 Task: Compose an email with the signature Andrew Lee with the subject Feedback on a SWOT analysis report and the message Please find attached the latest version of the project timeline. from softage.4@softage.net to softage.1@softage.net, select the entire message, change the font of the message to Verdana and change the font typography to bold Send the email. Finally, move the email from Sent Items to the label Documents
Action: Mouse moved to (108, 134)
Screenshot: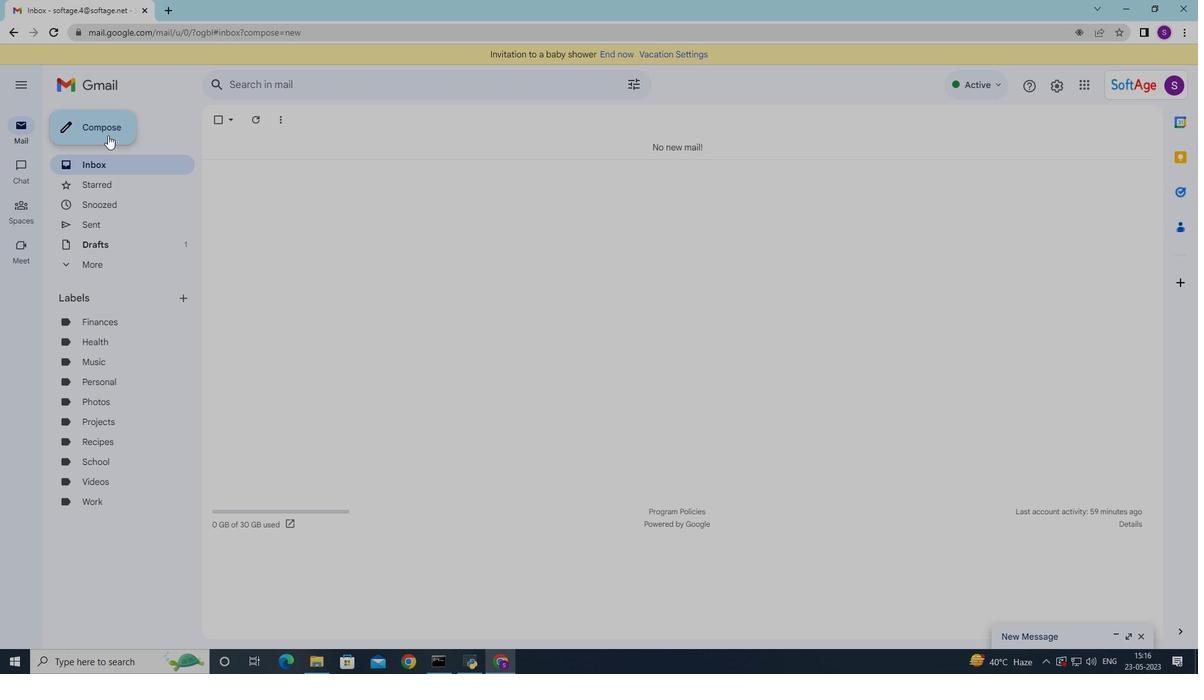 
Action: Mouse pressed left at (108, 134)
Screenshot: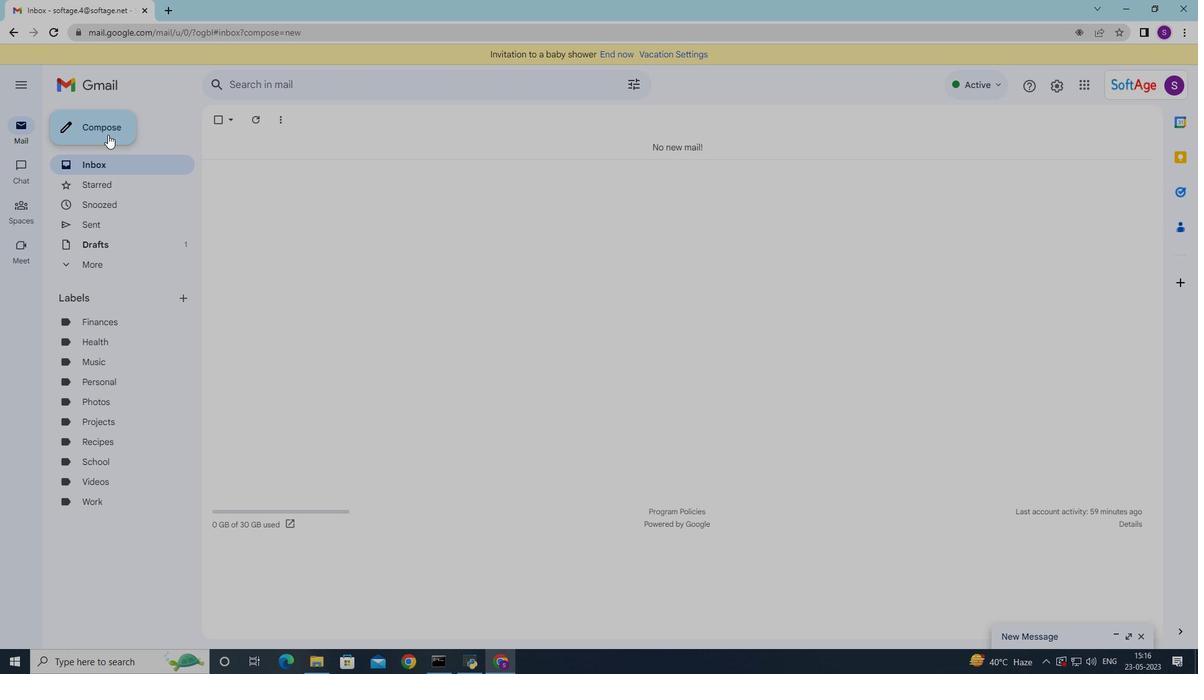
Action: Mouse moved to (847, 629)
Screenshot: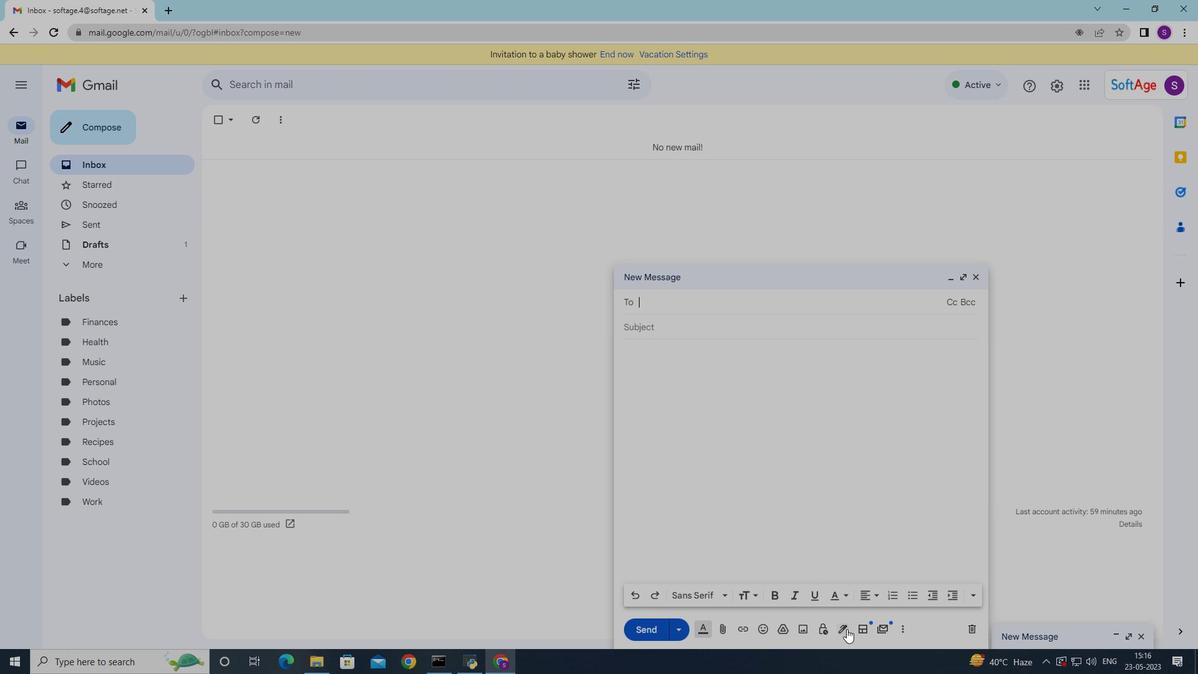 
Action: Mouse pressed left at (847, 629)
Screenshot: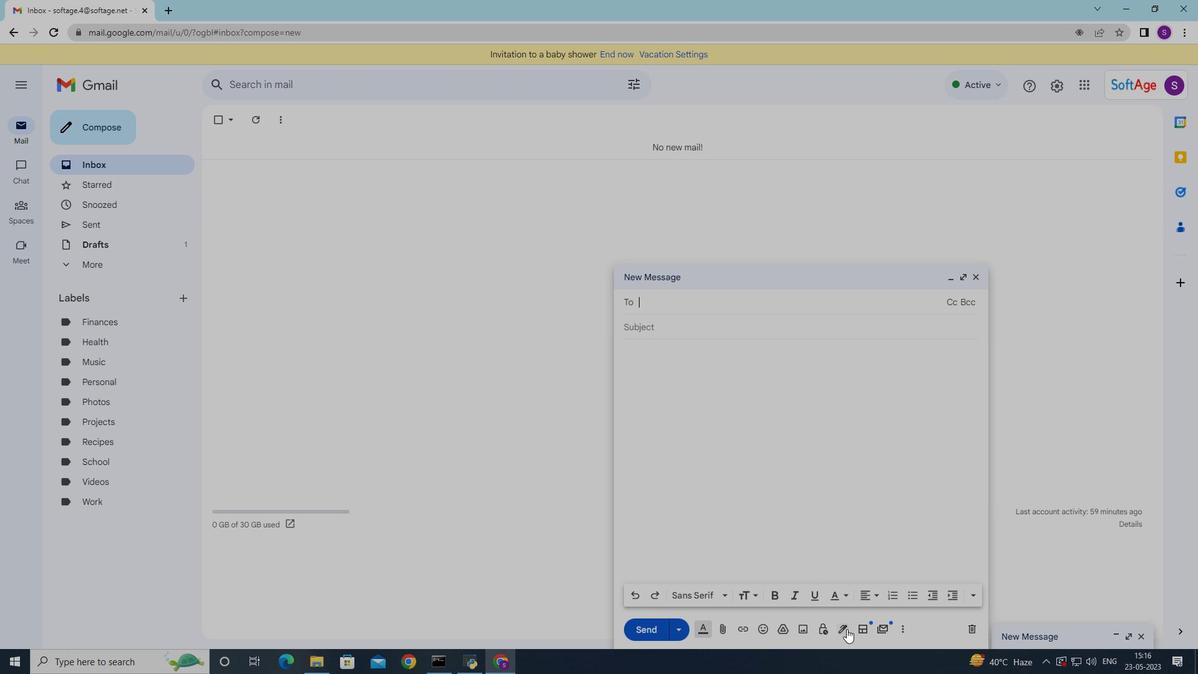 
Action: Mouse moved to (884, 364)
Screenshot: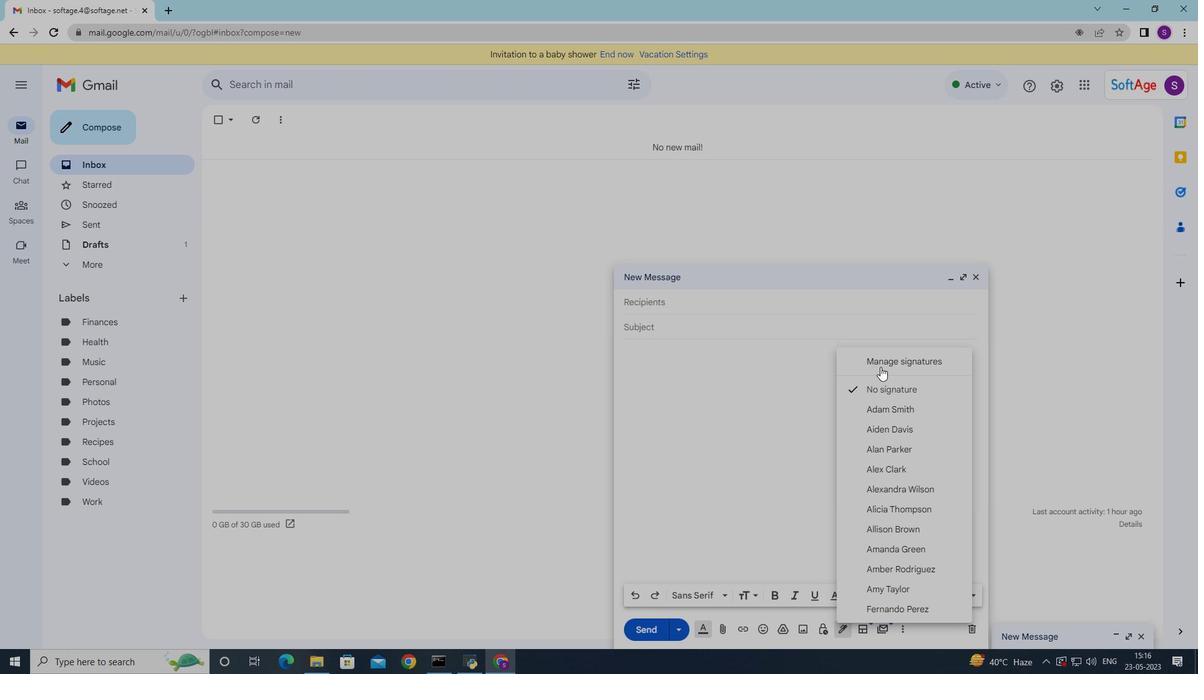 
Action: Mouse pressed left at (884, 364)
Screenshot: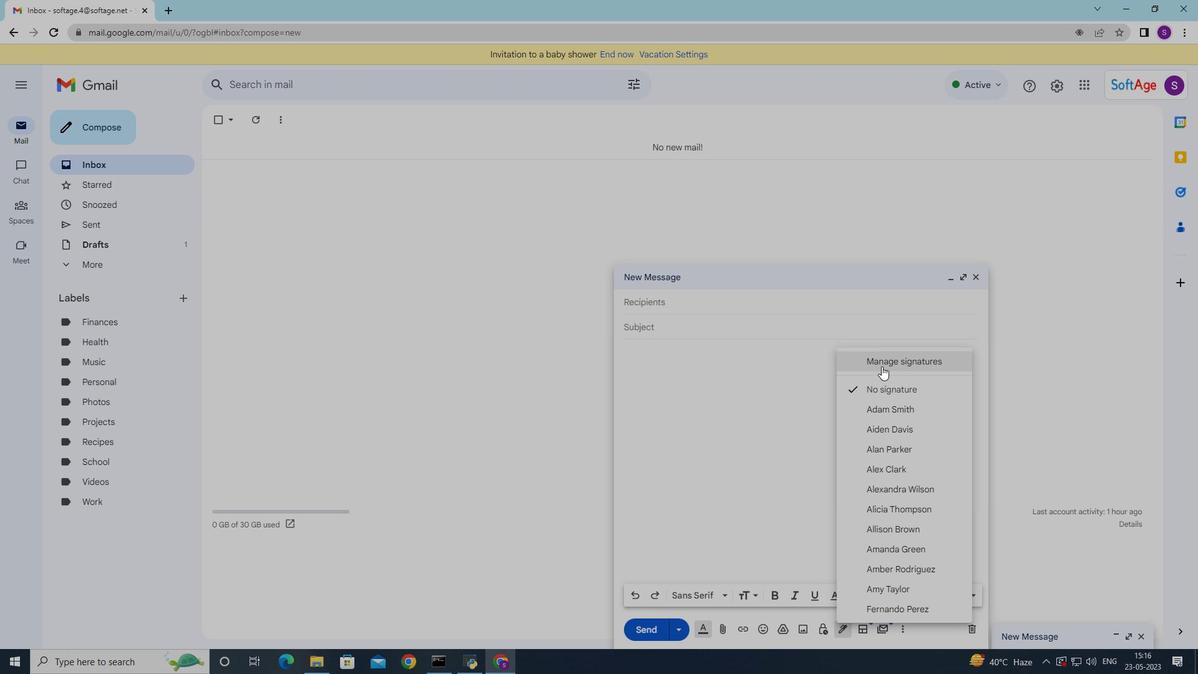 
Action: Mouse moved to (977, 277)
Screenshot: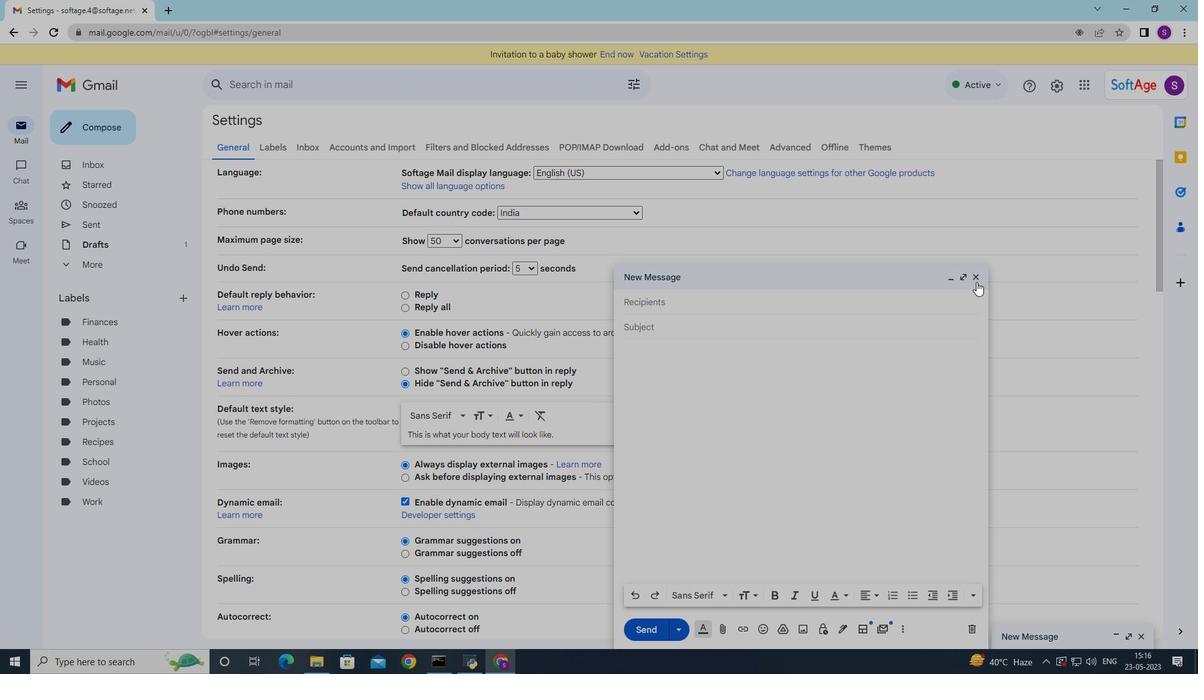 
Action: Mouse pressed left at (977, 277)
Screenshot: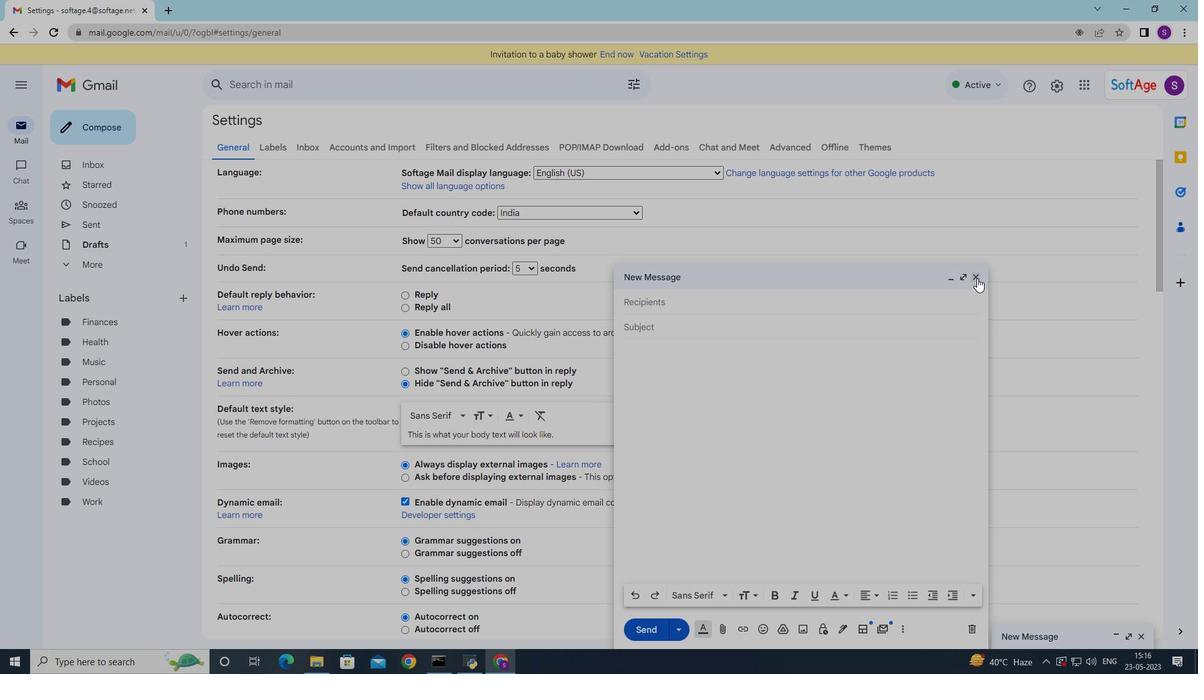 
Action: Mouse moved to (534, 372)
Screenshot: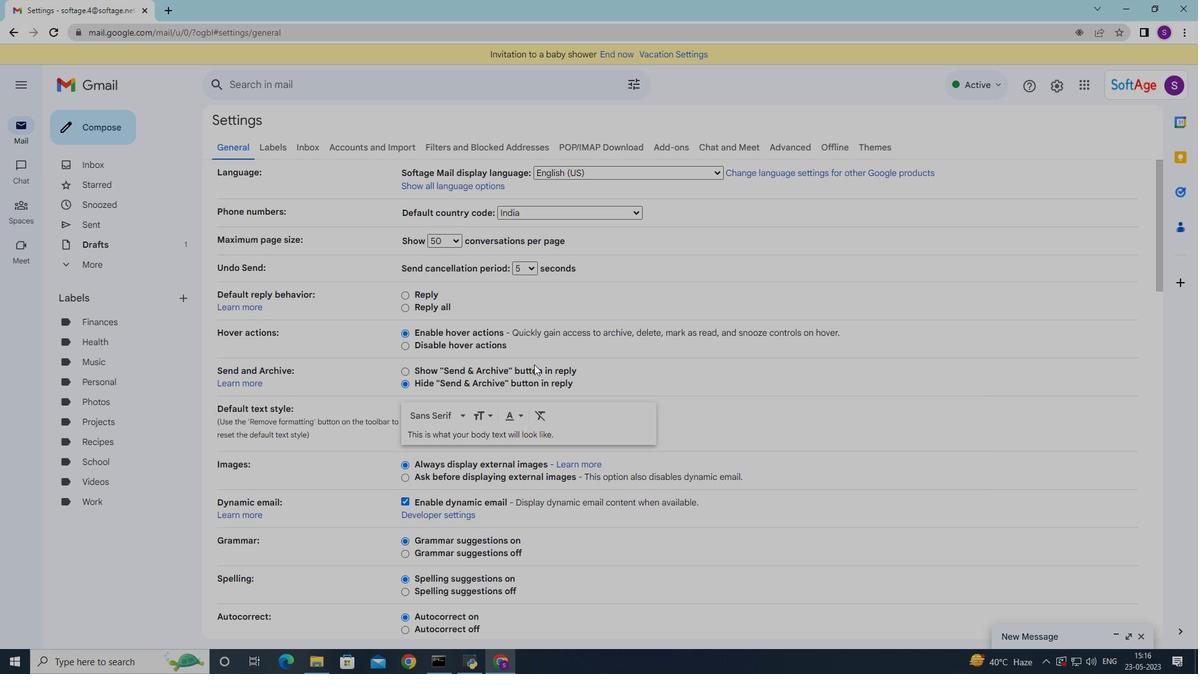 
Action: Mouse scrolled (534, 371) with delta (0, 0)
Screenshot: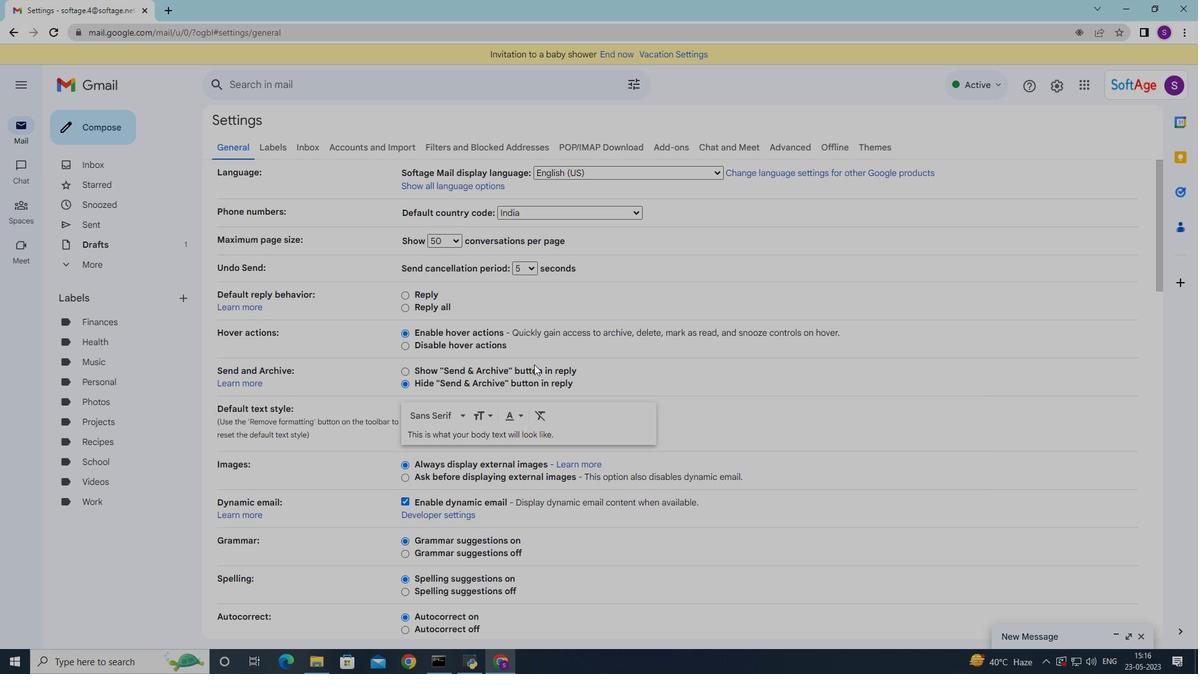 
Action: Mouse moved to (534, 372)
Screenshot: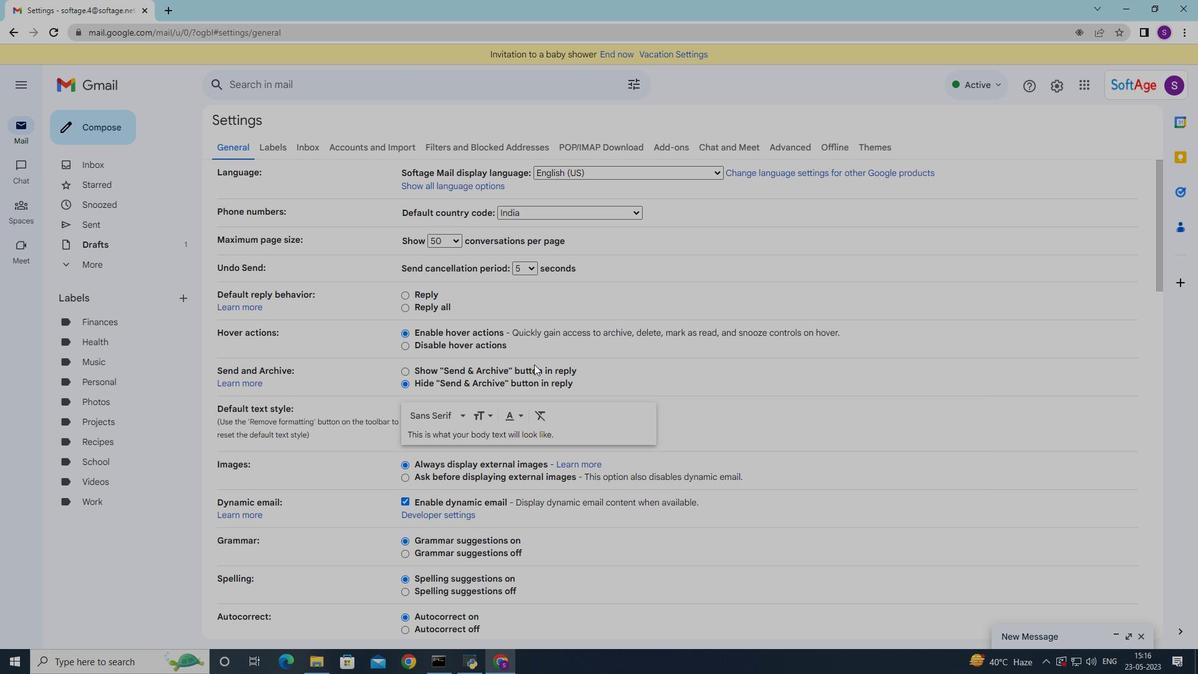 
Action: Mouse scrolled (534, 371) with delta (0, 0)
Screenshot: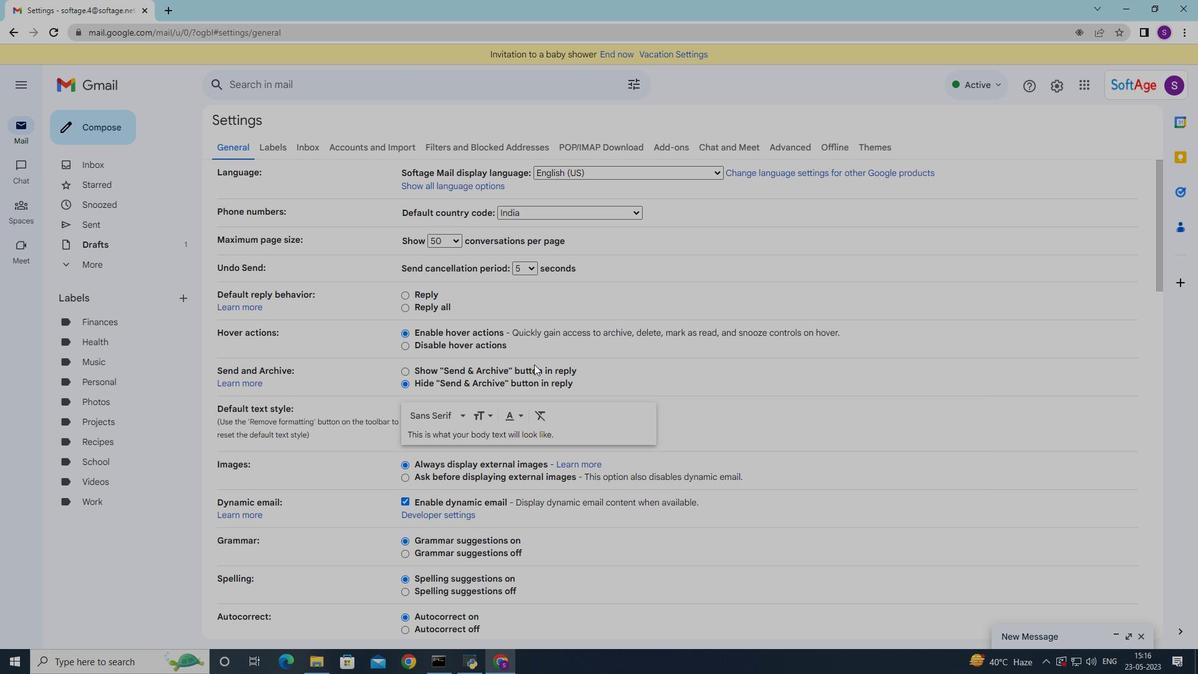 
Action: Mouse moved to (534, 372)
Screenshot: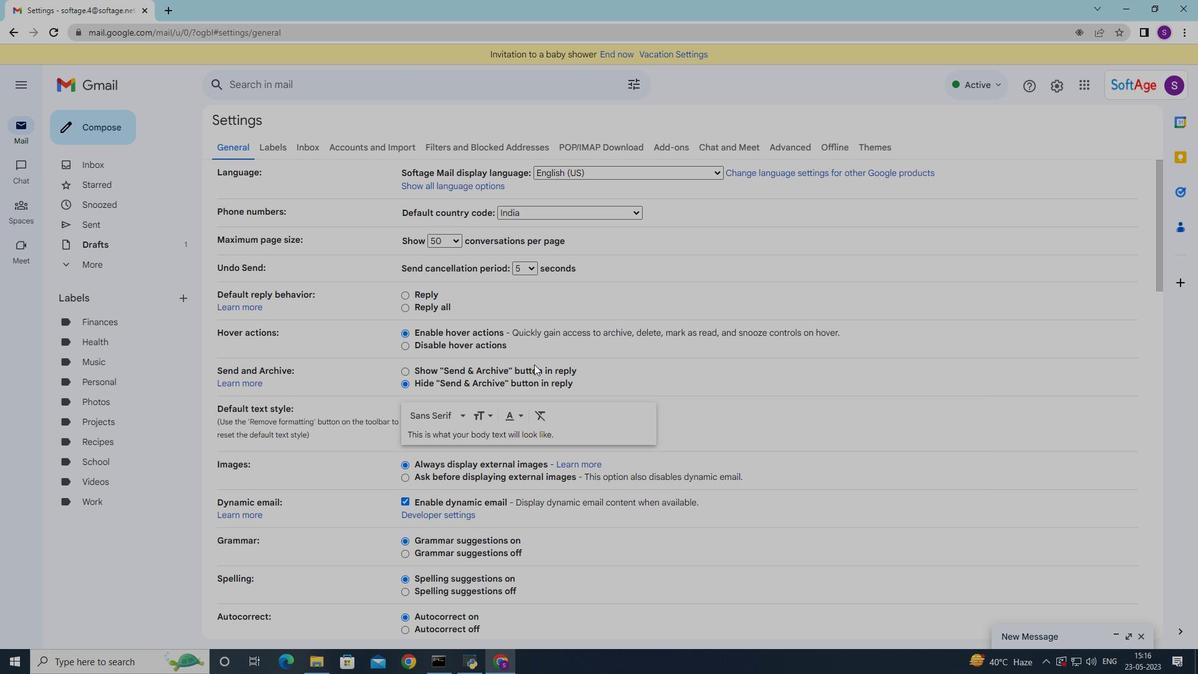 
Action: Mouse scrolled (534, 372) with delta (0, 0)
Screenshot: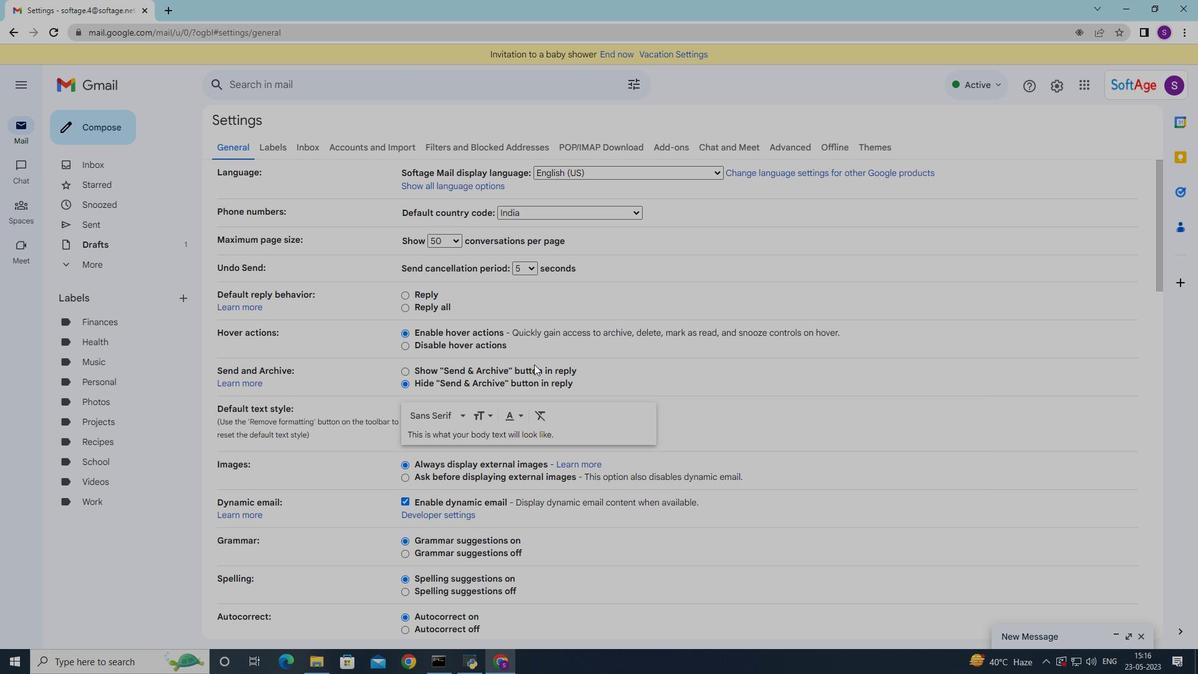 
Action: Mouse moved to (534, 372)
Screenshot: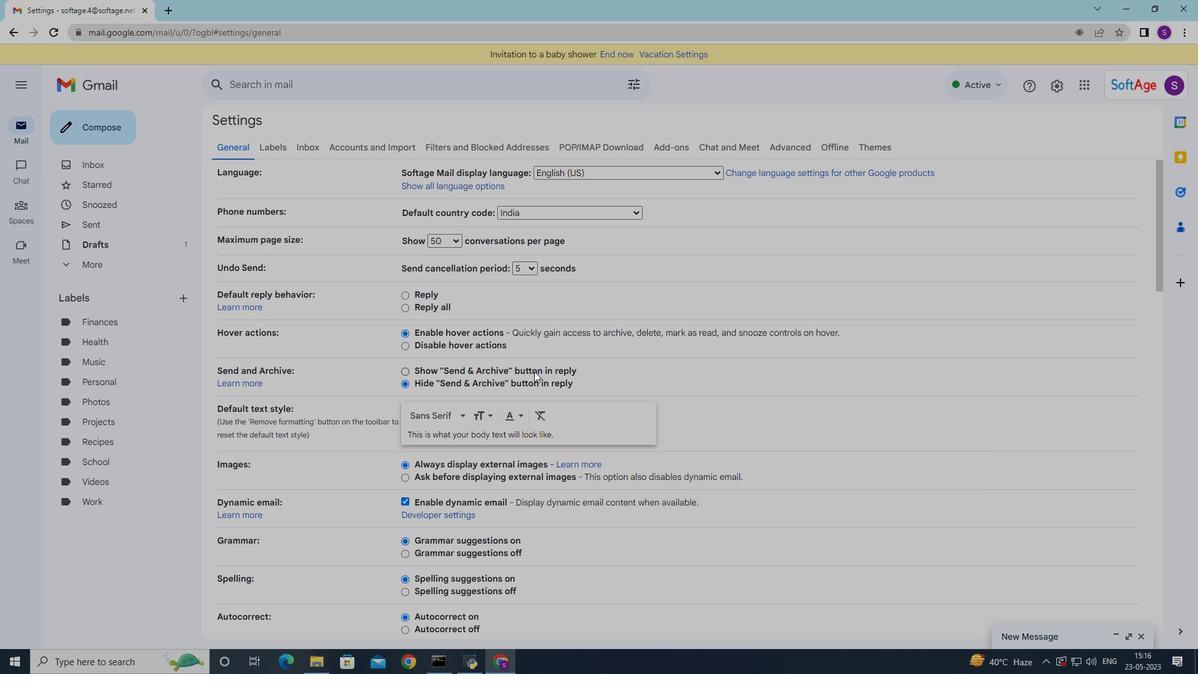 
Action: Mouse scrolled (534, 372) with delta (0, 0)
Screenshot: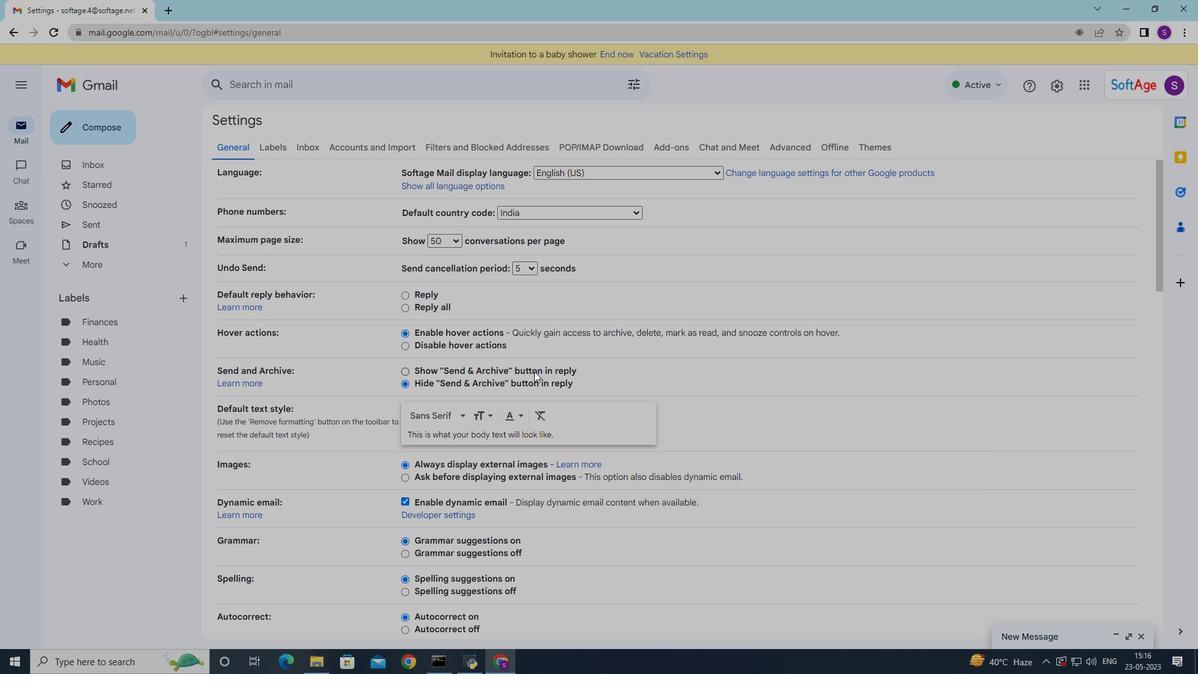 
Action: Mouse scrolled (534, 372) with delta (0, 0)
Screenshot: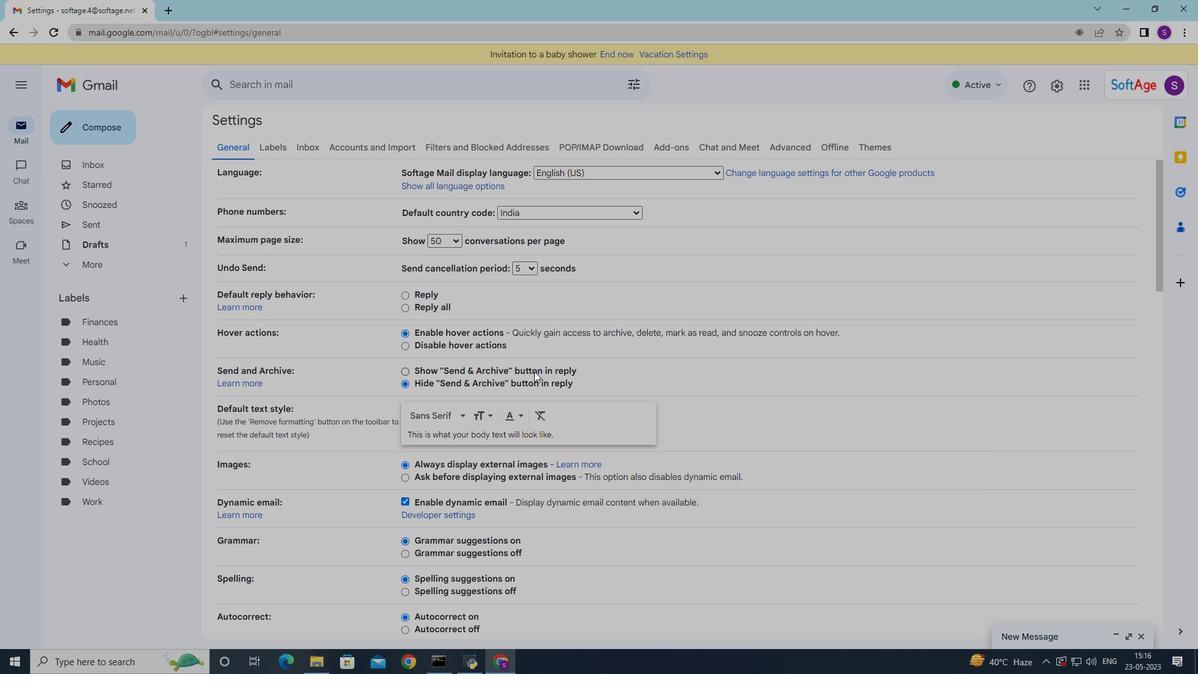 
Action: Mouse moved to (532, 382)
Screenshot: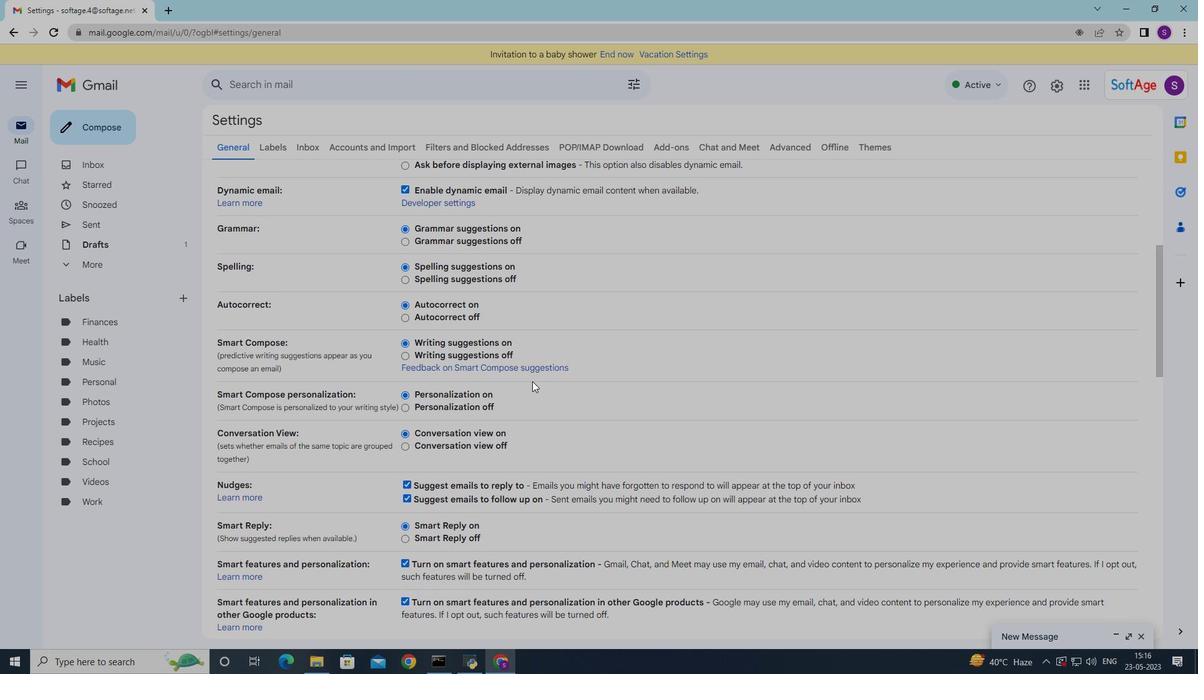 
Action: Mouse scrolled (532, 381) with delta (0, 0)
Screenshot: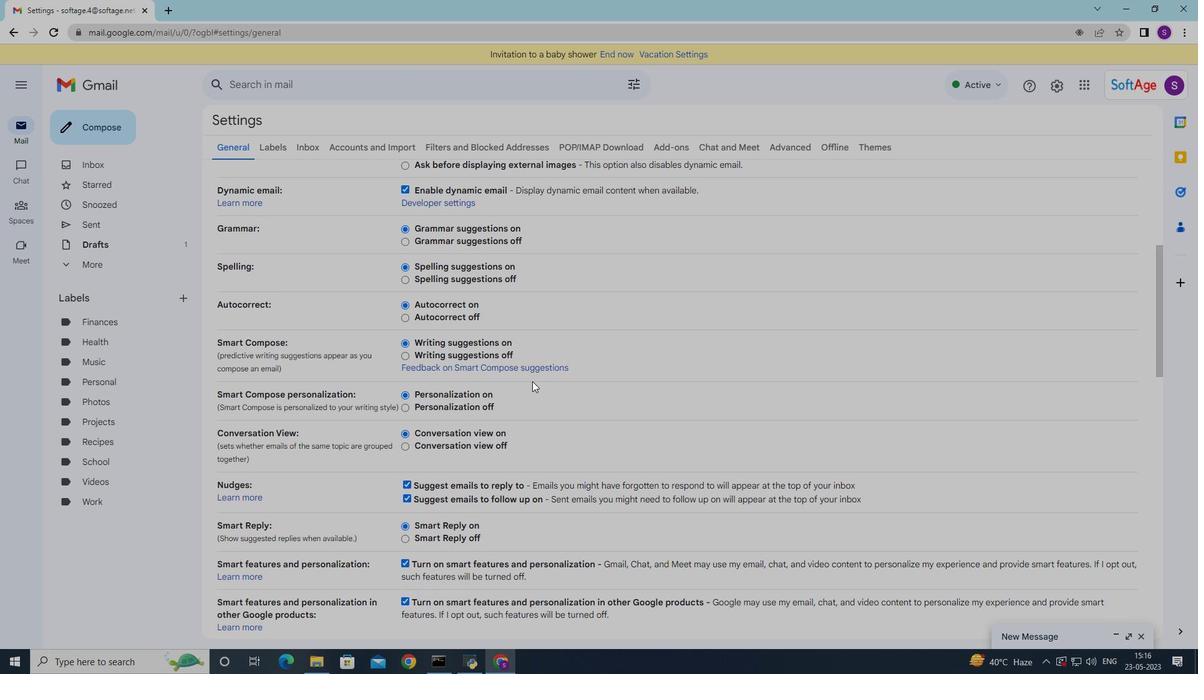 
Action: Mouse scrolled (532, 381) with delta (0, 0)
Screenshot: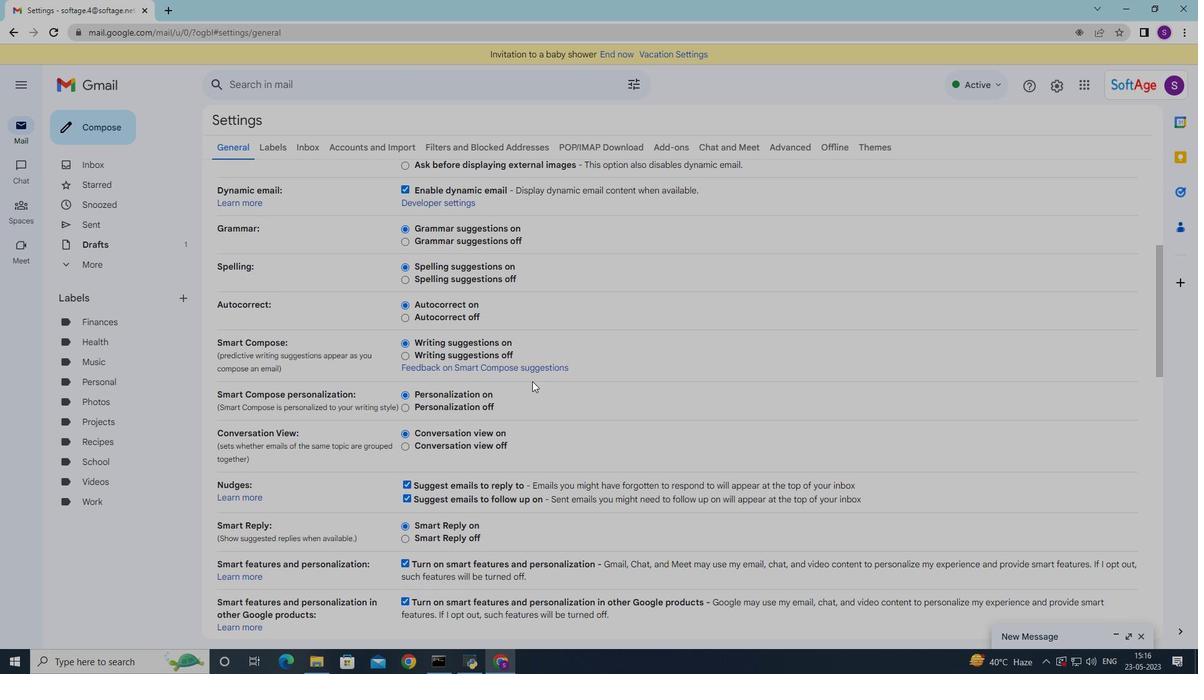 
Action: Mouse scrolled (532, 381) with delta (0, 0)
Screenshot: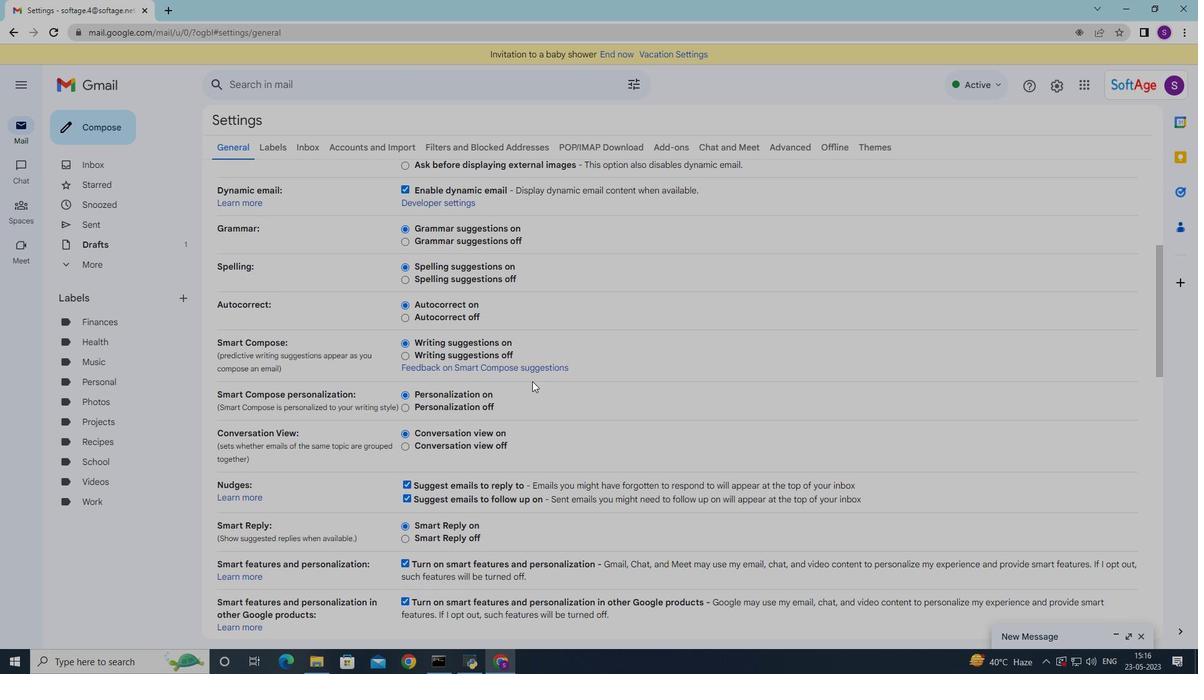 
Action: Mouse scrolled (532, 381) with delta (0, 0)
Screenshot: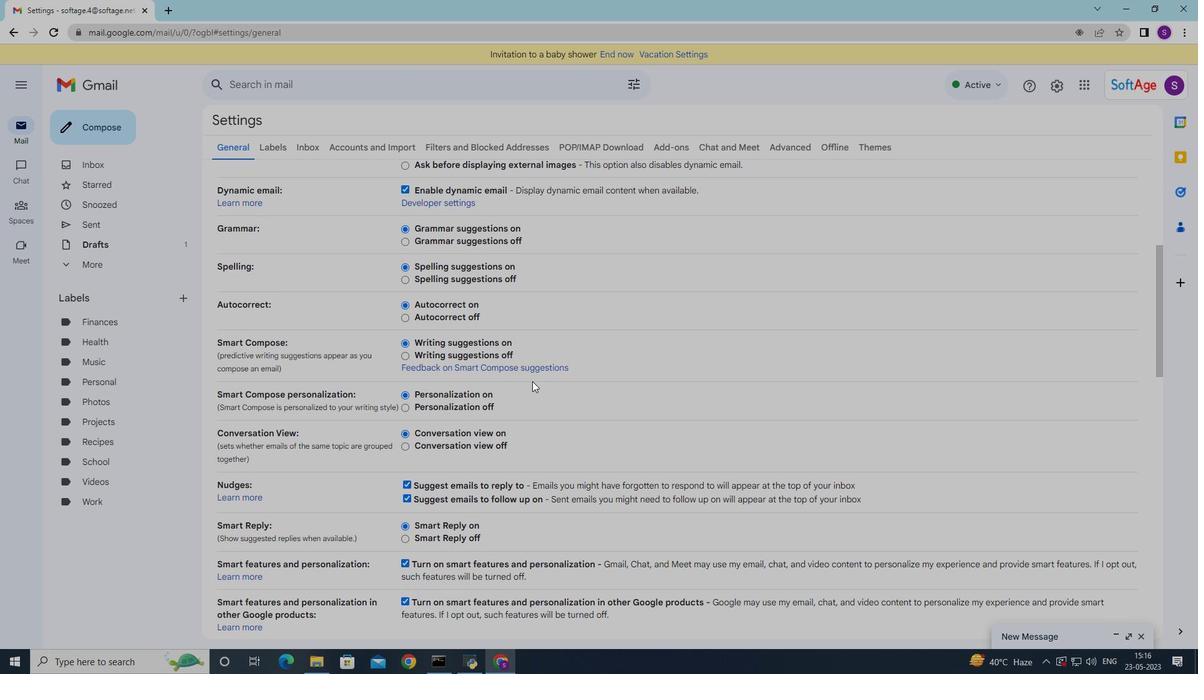 
Action: Mouse moved to (532, 382)
Screenshot: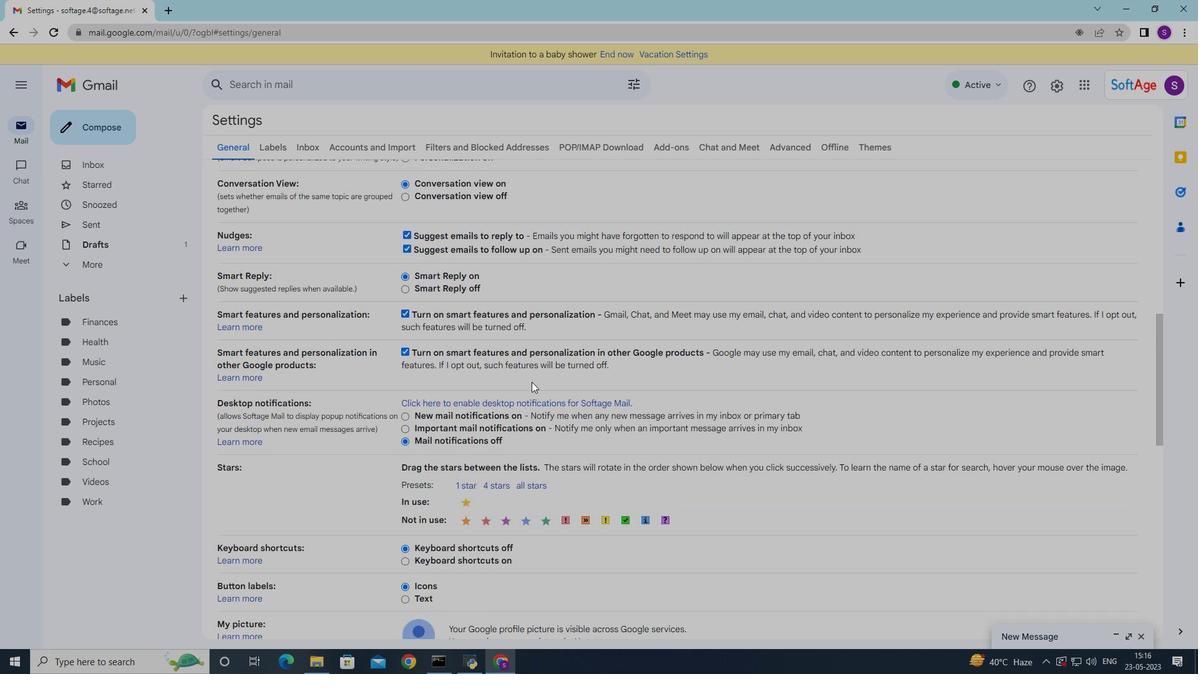 
Action: Mouse scrolled (532, 381) with delta (0, 0)
Screenshot: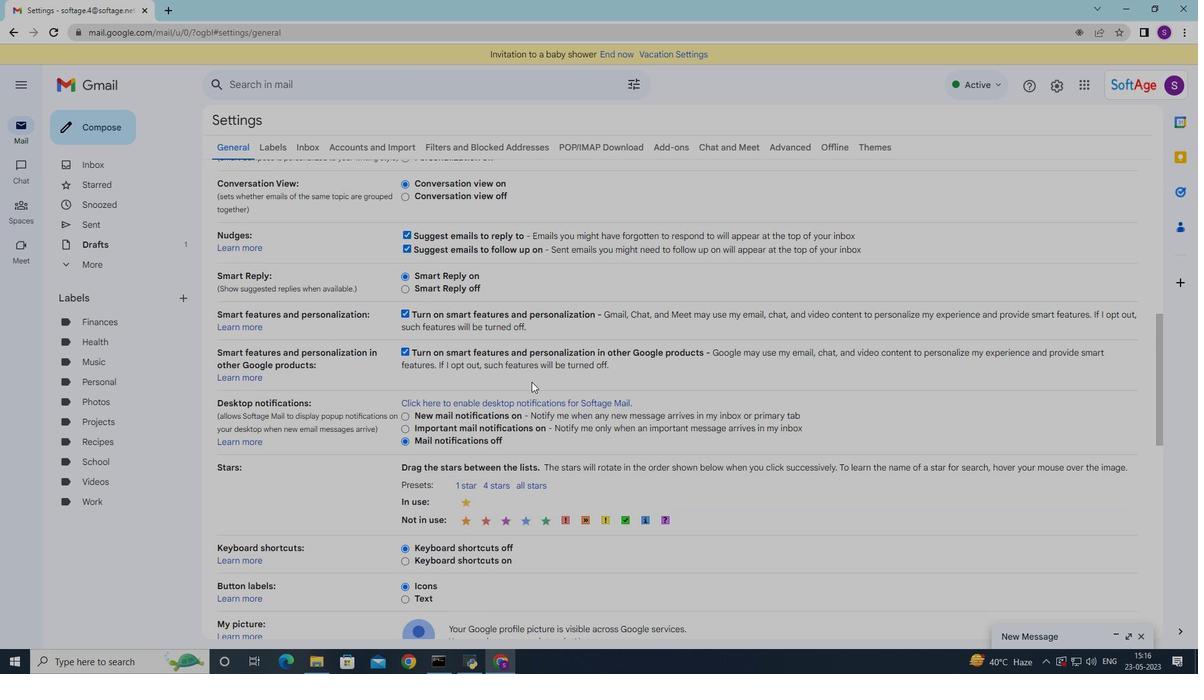 
Action: Mouse scrolled (532, 381) with delta (0, 0)
Screenshot: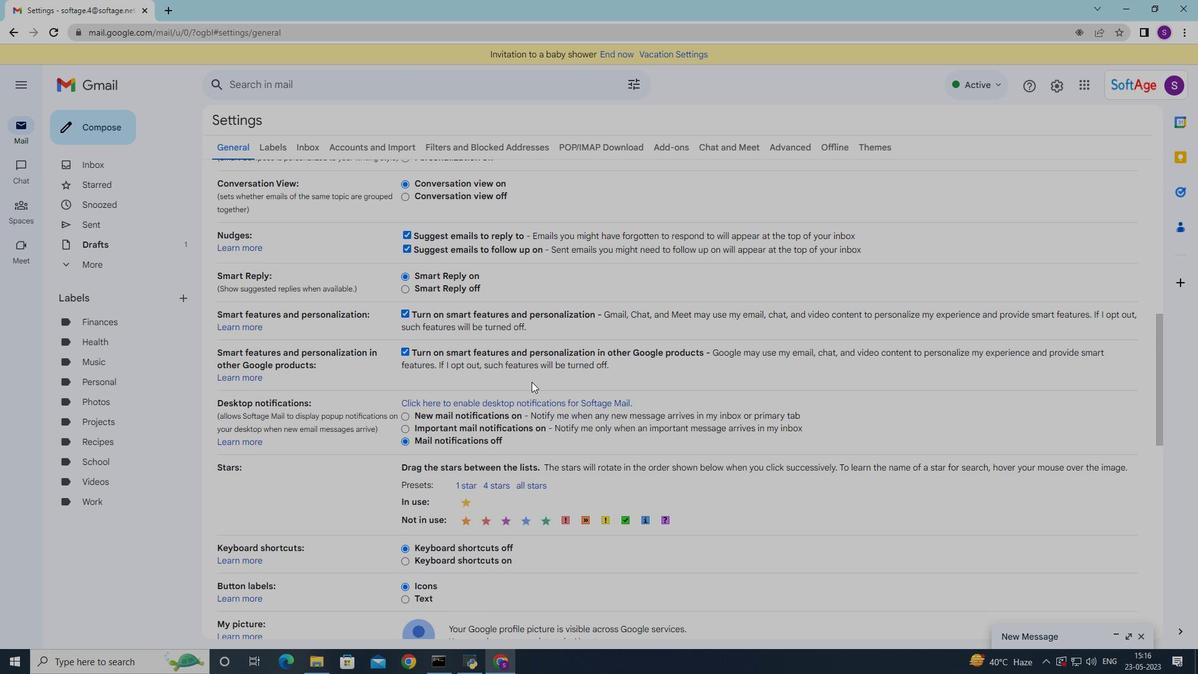 
Action: Mouse scrolled (532, 381) with delta (0, 0)
Screenshot: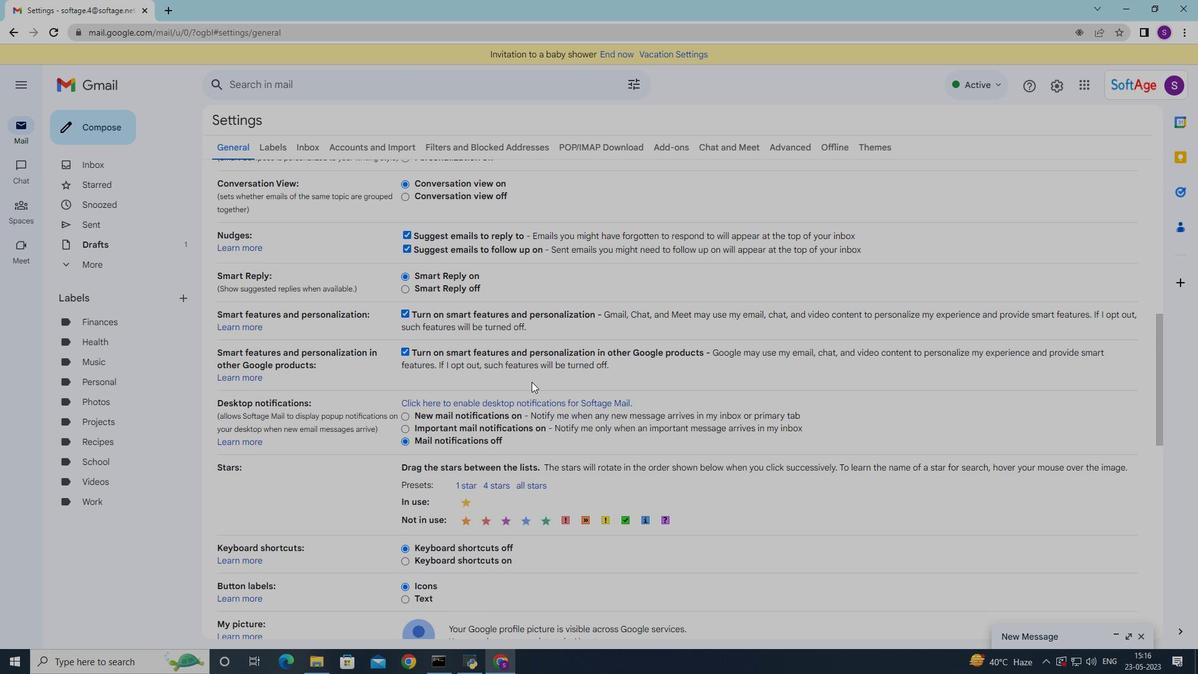 
Action: Mouse scrolled (532, 381) with delta (0, 0)
Screenshot: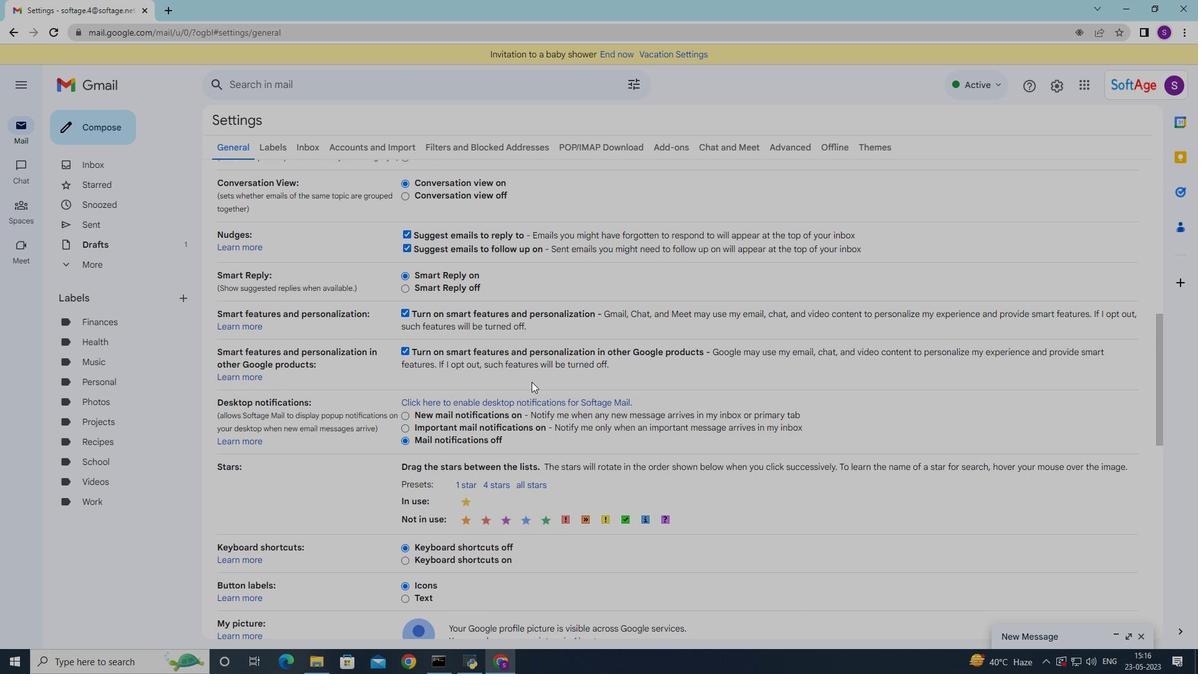 
Action: Mouse scrolled (532, 381) with delta (0, 0)
Screenshot: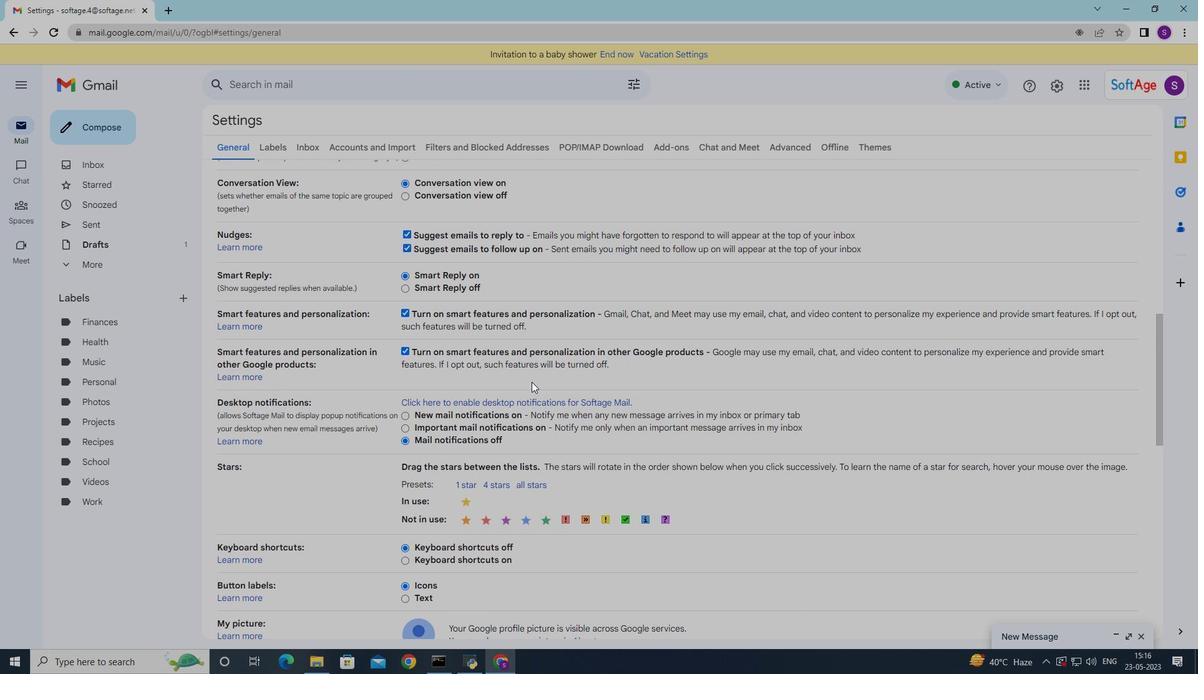 
Action: Mouse moved to (518, 385)
Screenshot: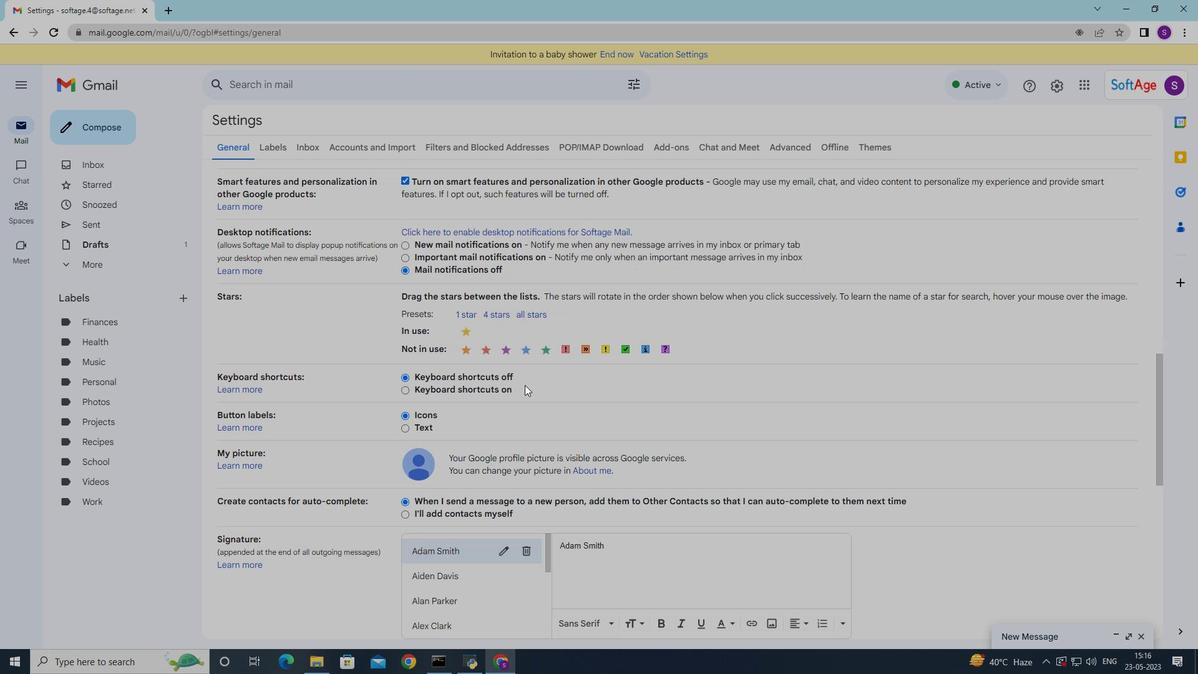 
Action: Mouse scrolled (518, 385) with delta (0, 0)
Screenshot: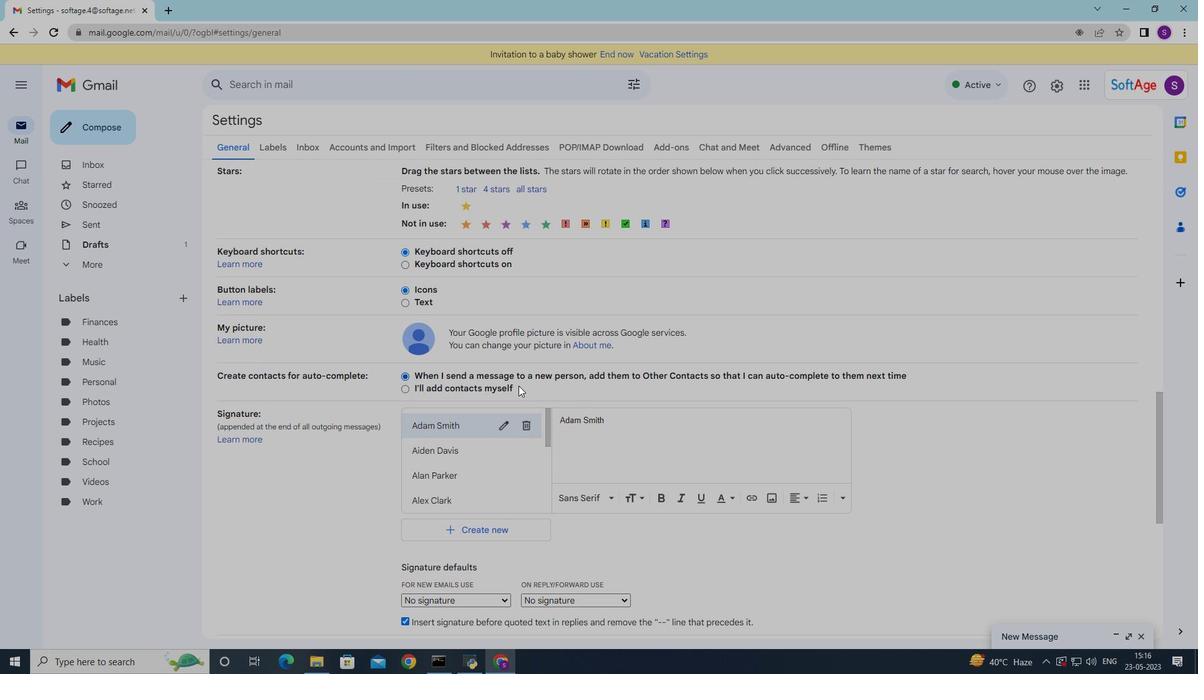 
Action: Mouse scrolled (518, 385) with delta (0, 0)
Screenshot: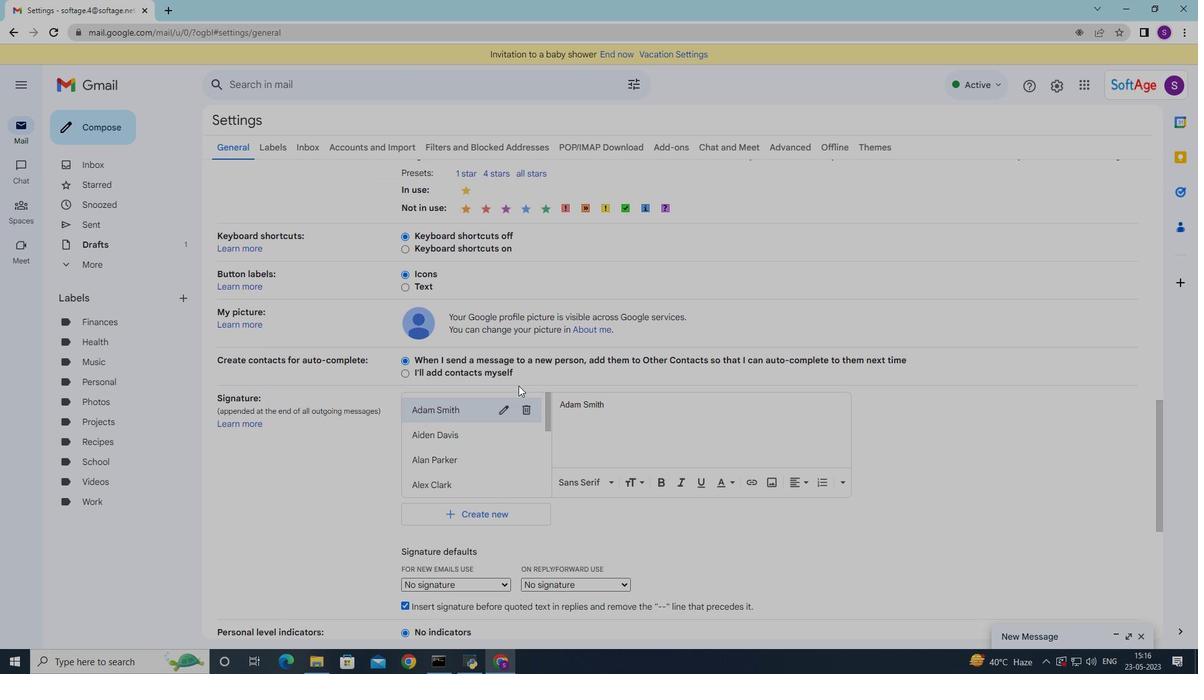 
Action: Mouse moved to (496, 392)
Screenshot: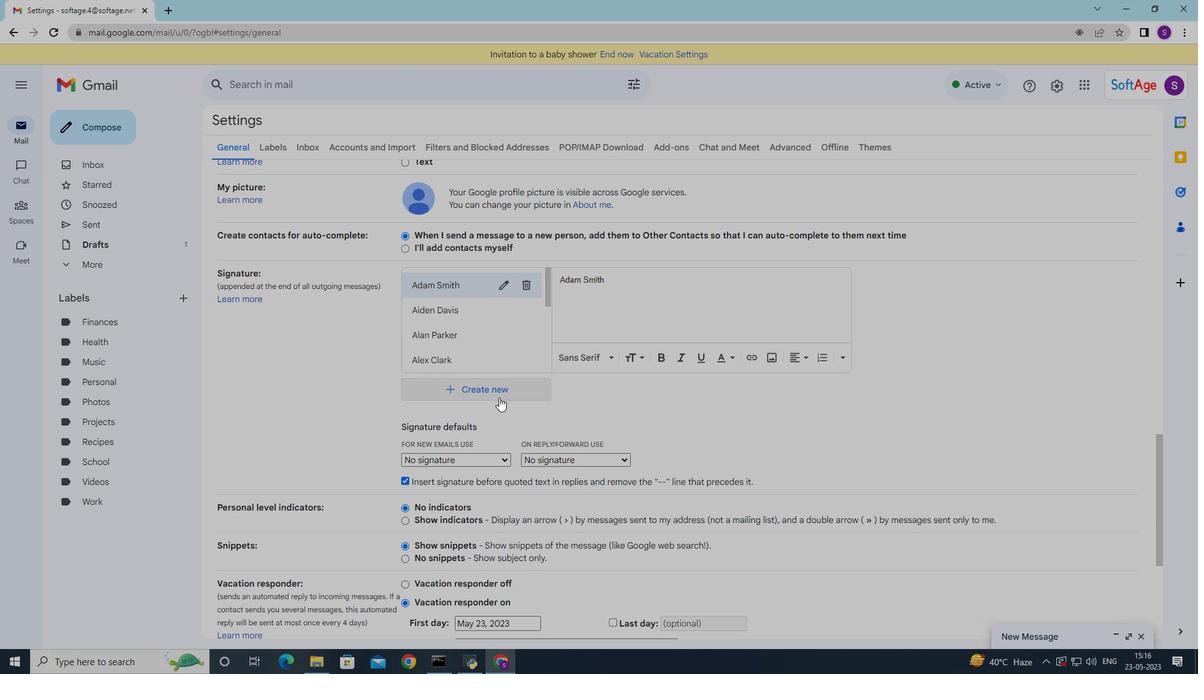 
Action: Mouse pressed left at (496, 392)
Screenshot: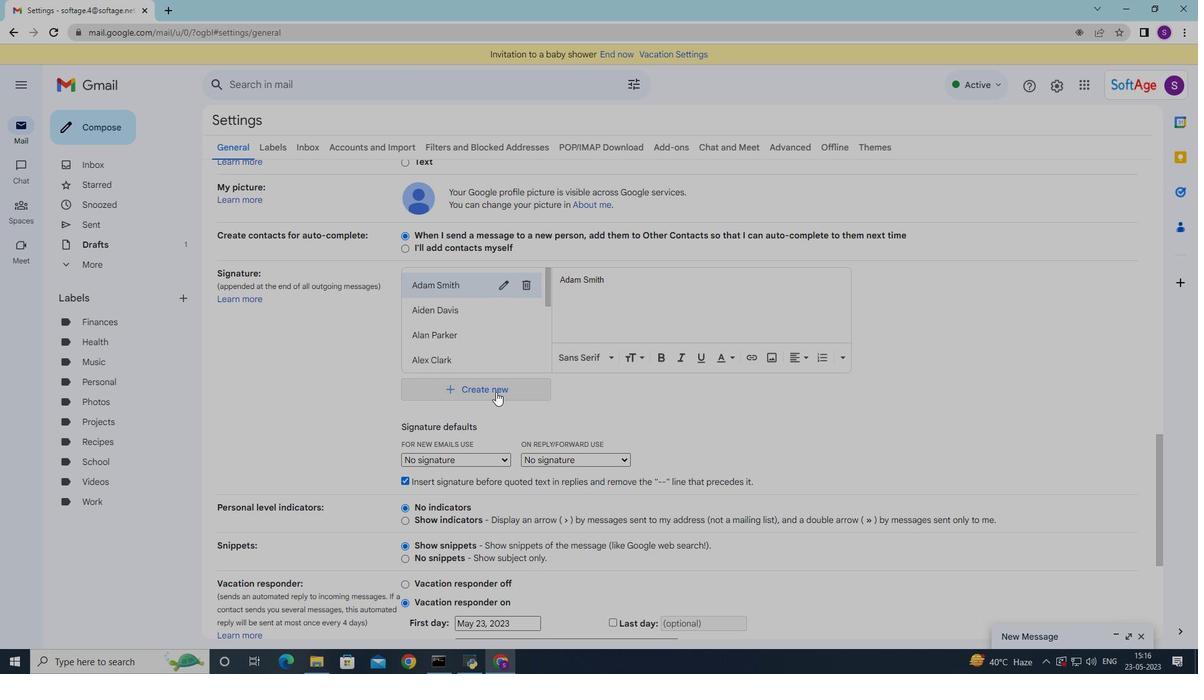 
Action: Mouse moved to (523, 371)
Screenshot: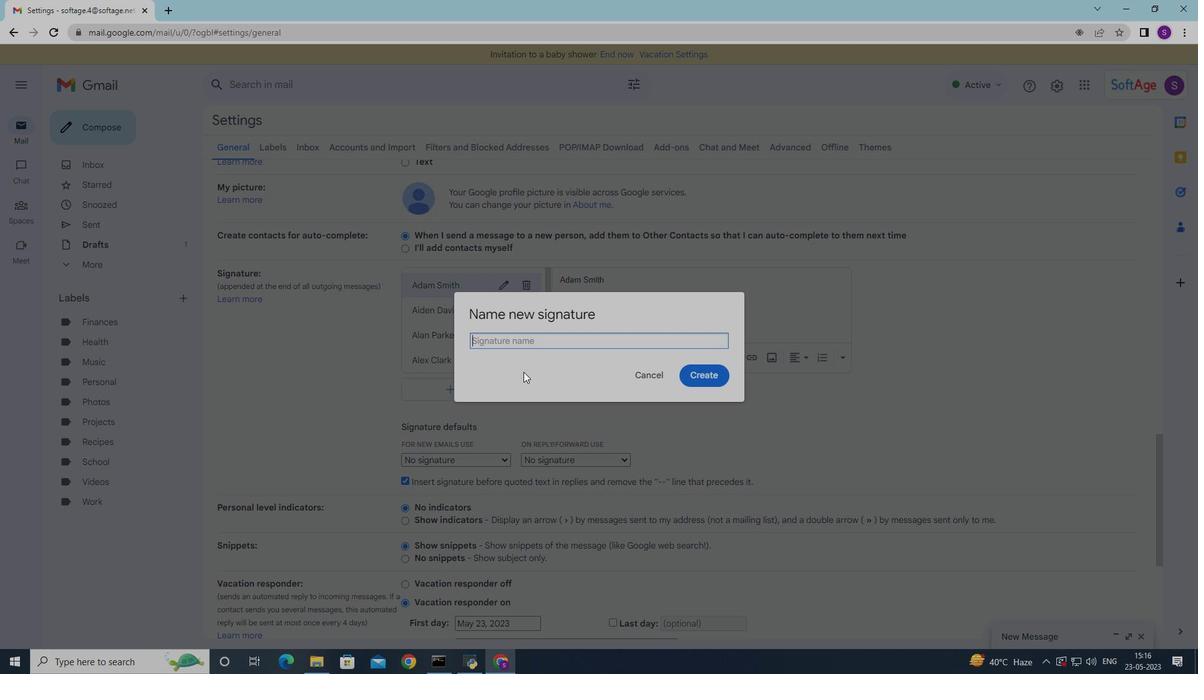 
Action: Key pressed <Key.shift>Andrew<Key.space><Key.shift>Lee
Screenshot: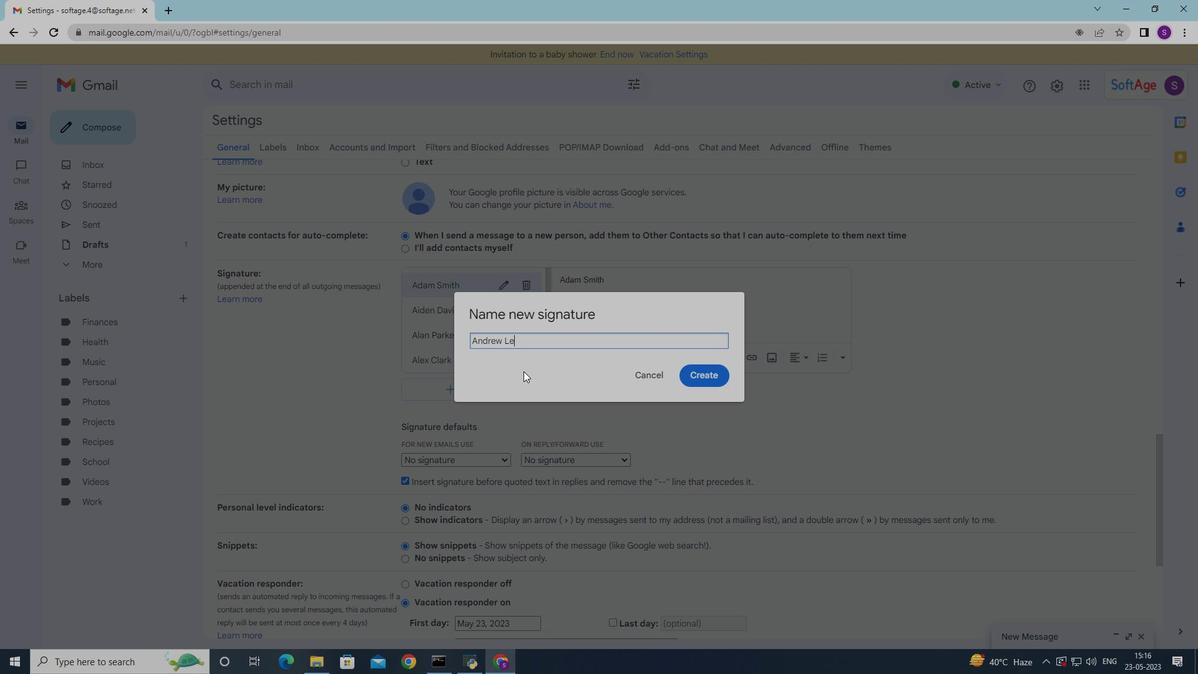 
Action: Mouse moved to (716, 379)
Screenshot: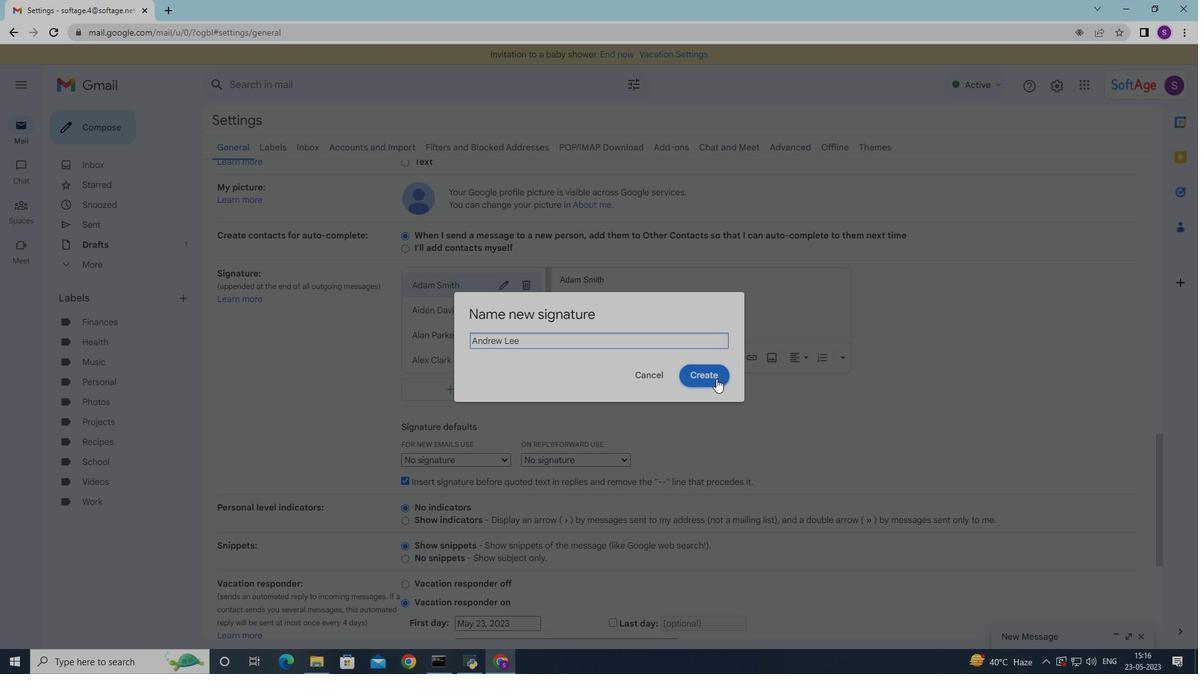 
Action: Mouse pressed left at (716, 379)
Screenshot: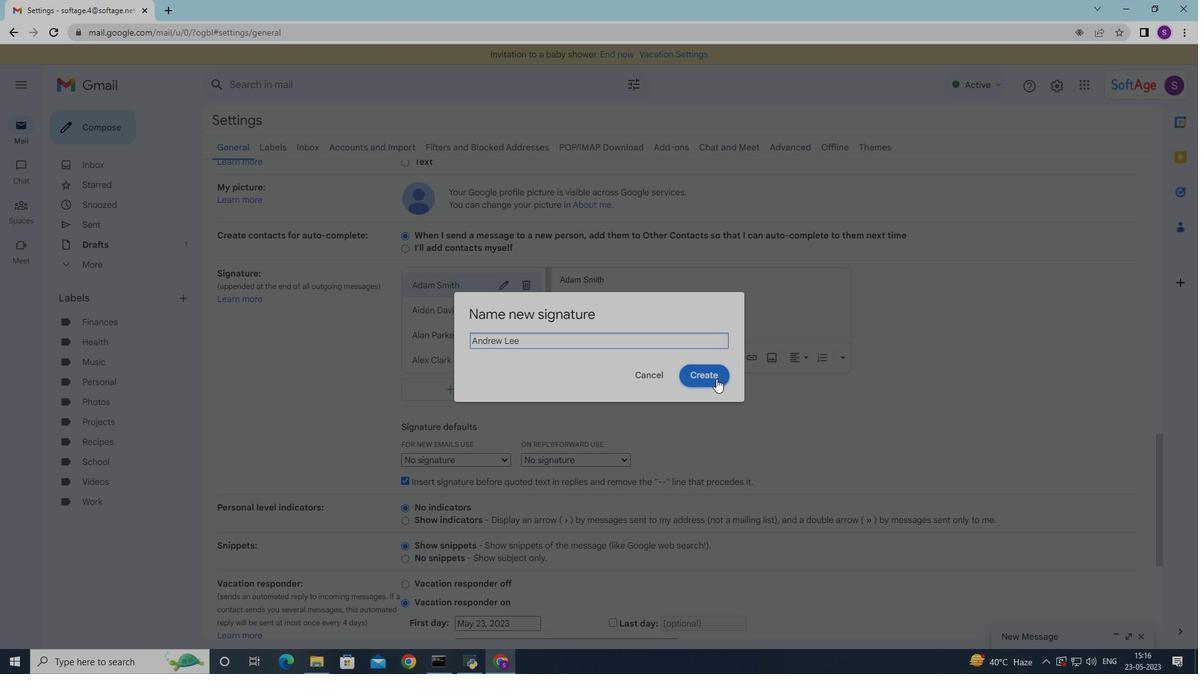 
Action: Mouse moved to (572, 295)
Screenshot: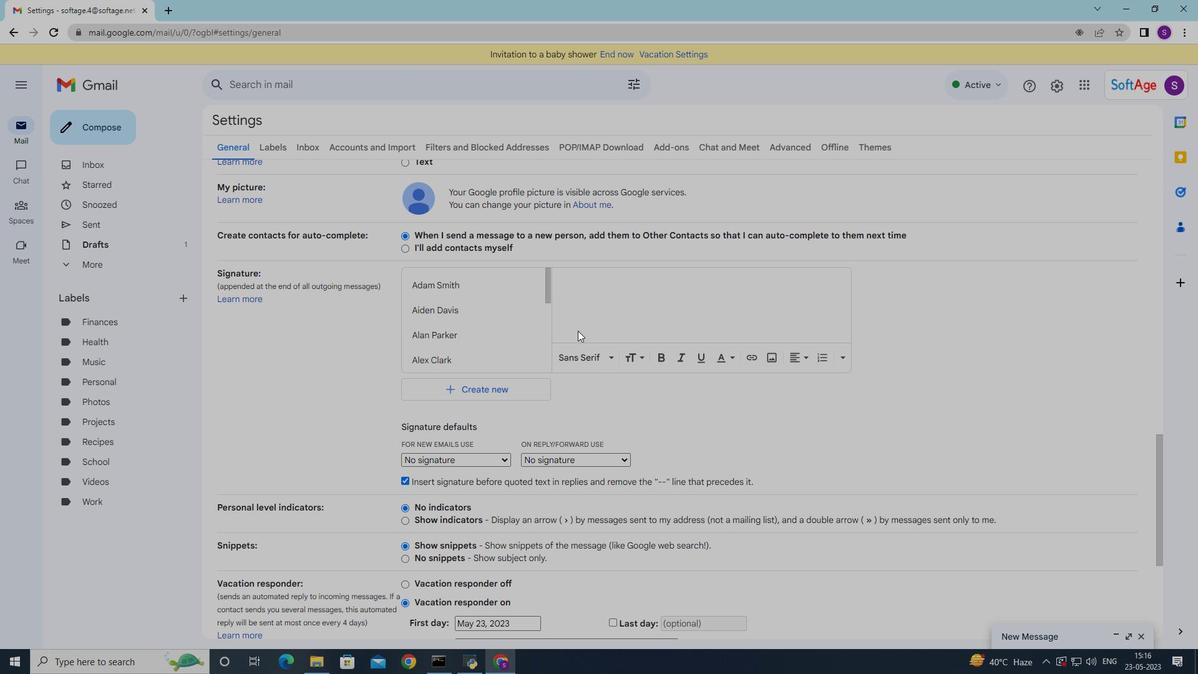 
Action: Key pressed <Key.shift><Key.shift><Key.shift><Key.shift><Key.shift><Key.shift><Key.shift><Key.shift><Key.shift><Key.shift><Key.shift><Key.shift><Key.shift><Key.shift><Key.shift><Key.shift><Key.shift>Andrew<Key.space><Key.shift>Lee
Screenshot: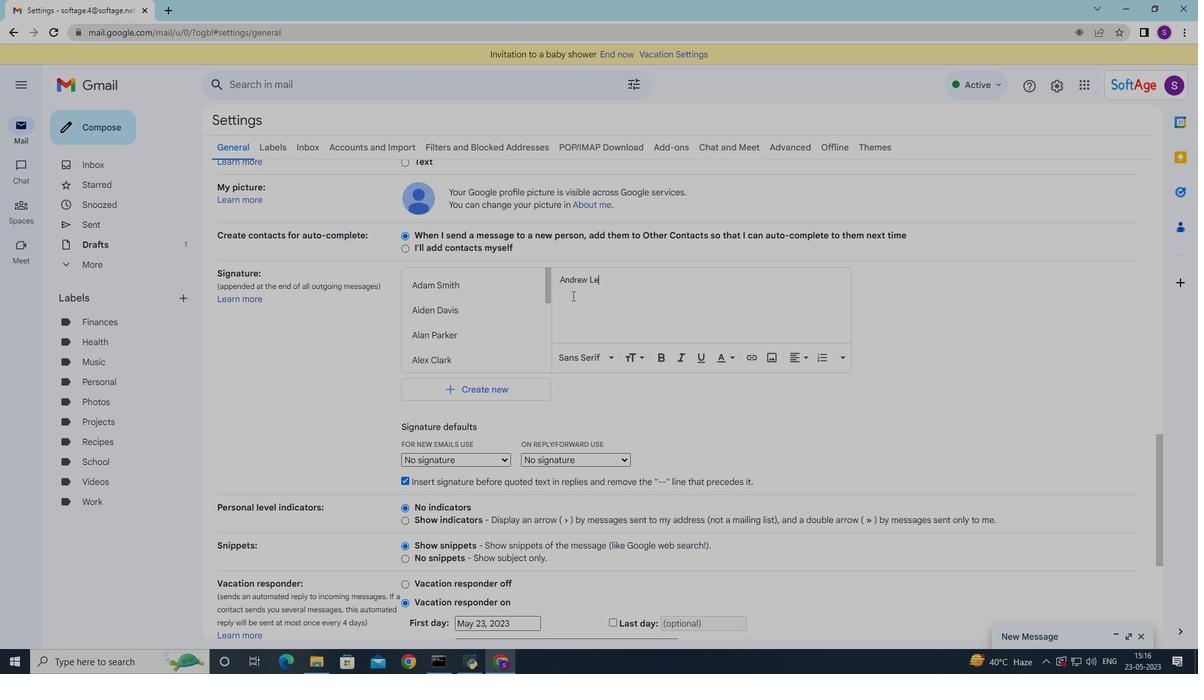 
Action: Mouse moved to (570, 297)
Screenshot: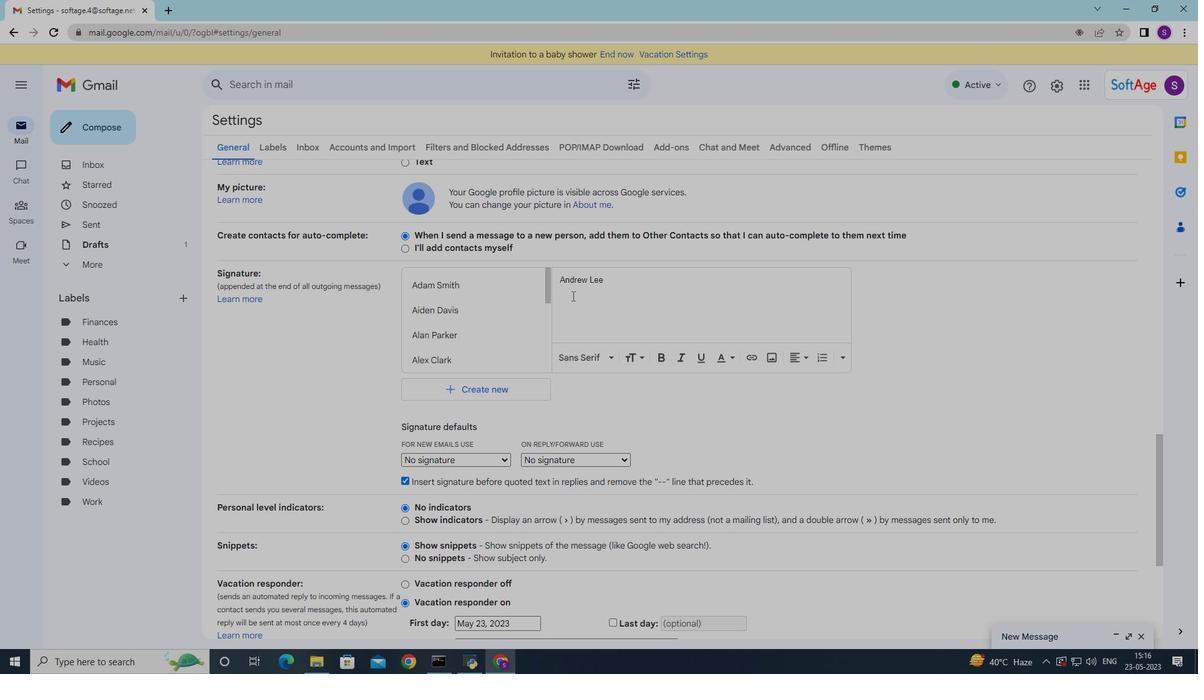 
Action: Mouse scrolled (570, 296) with delta (0, 0)
Screenshot: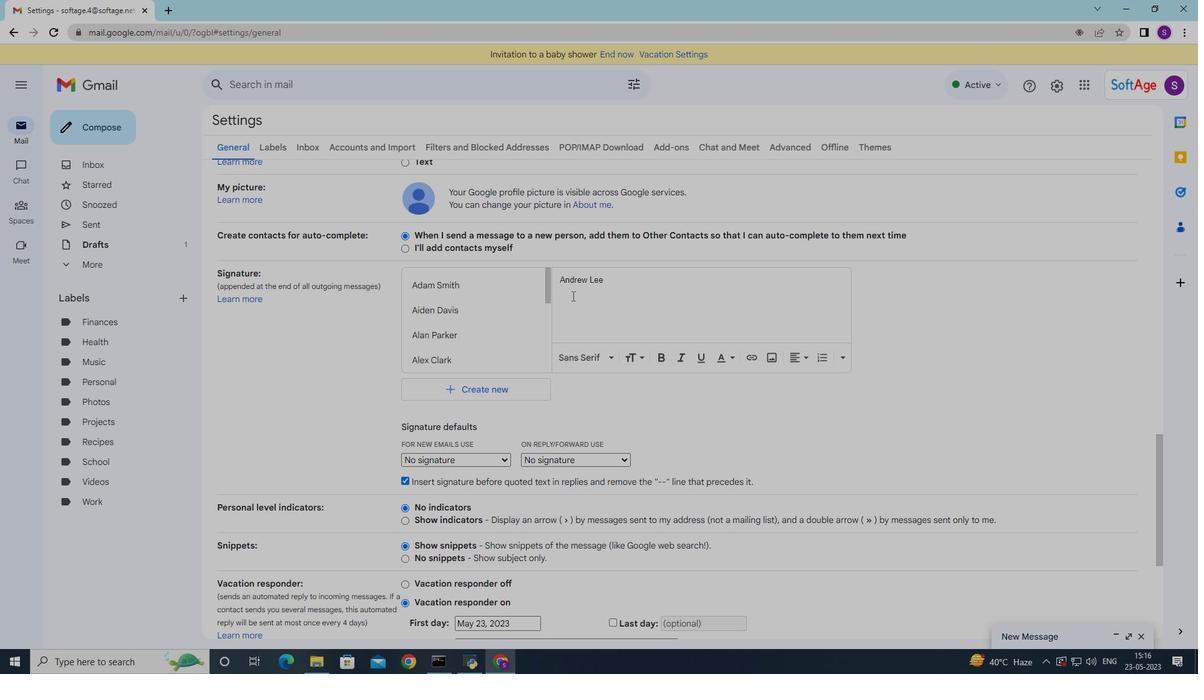 
Action: Mouse moved to (568, 300)
Screenshot: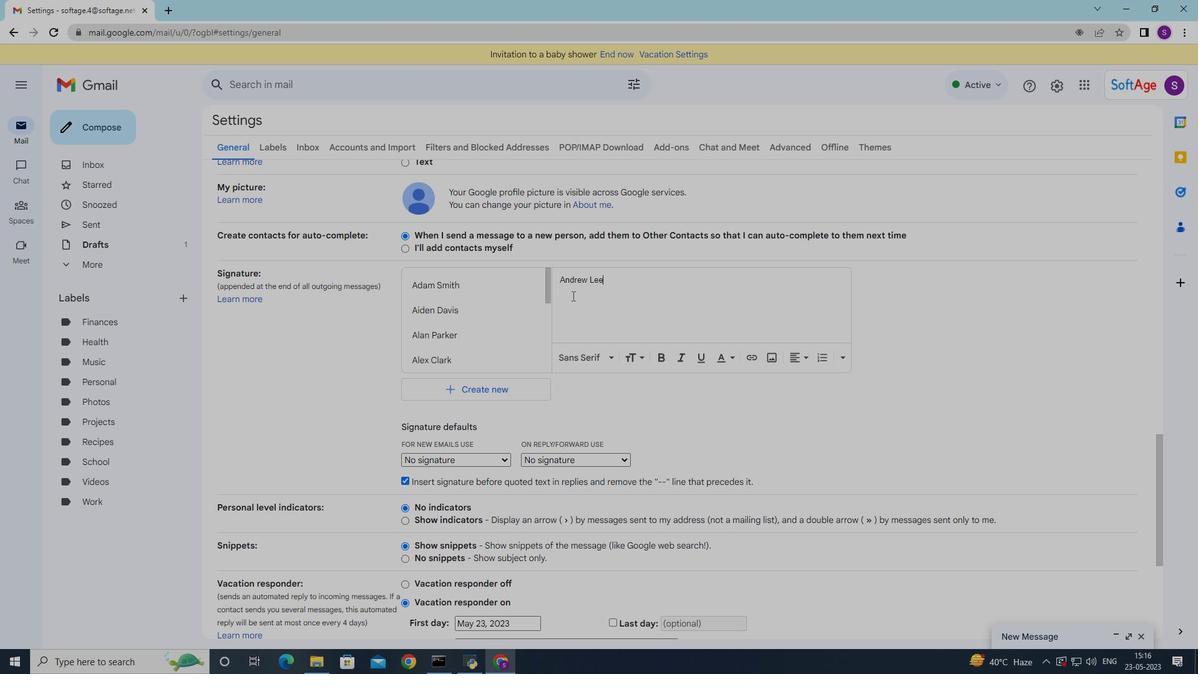 
Action: Mouse scrolled (568, 299) with delta (0, 0)
Screenshot: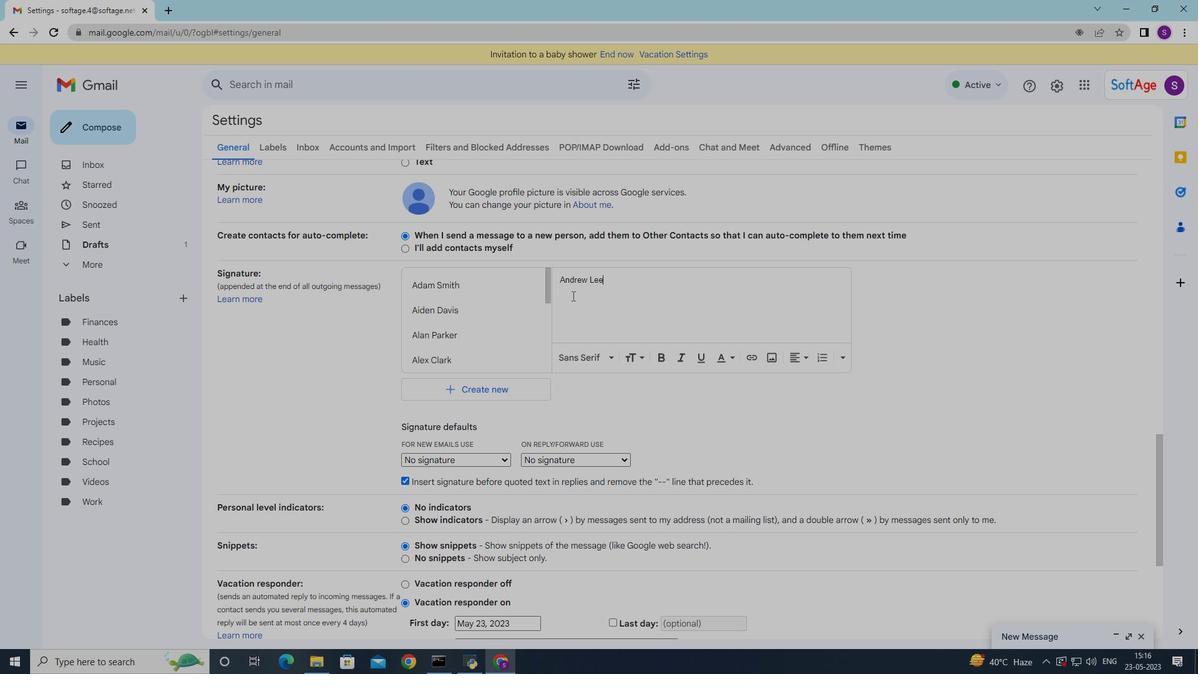 
Action: Mouse moved to (565, 307)
Screenshot: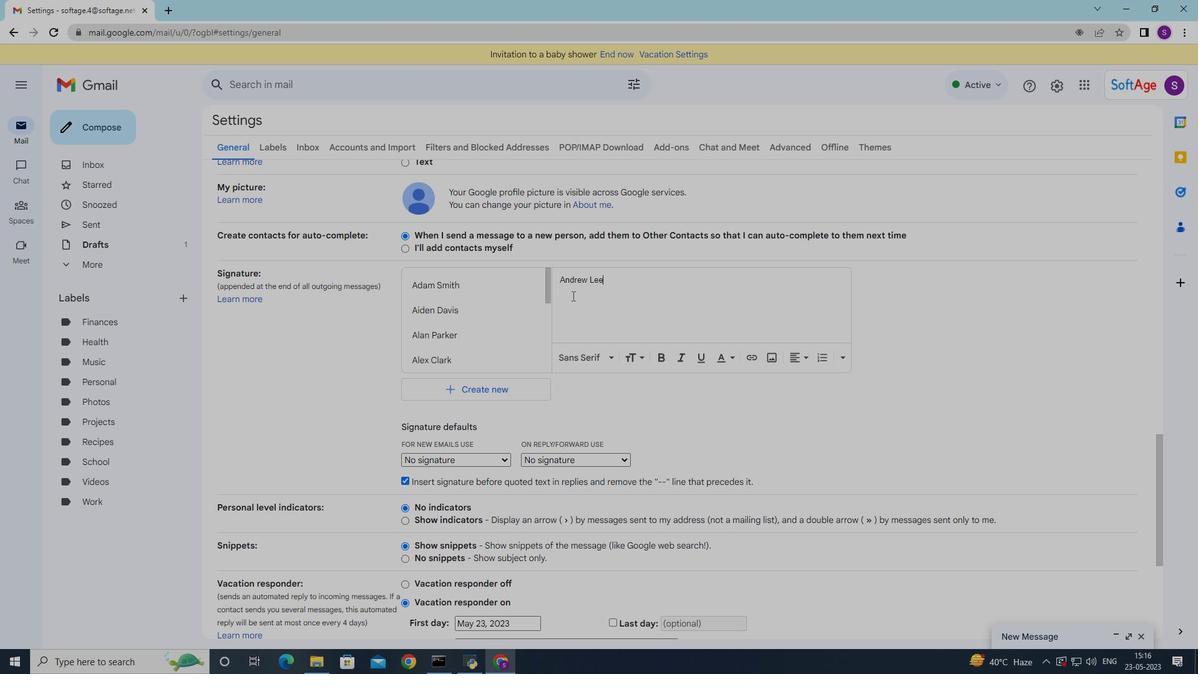 
Action: Mouse scrolled (565, 307) with delta (0, 0)
Screenshot: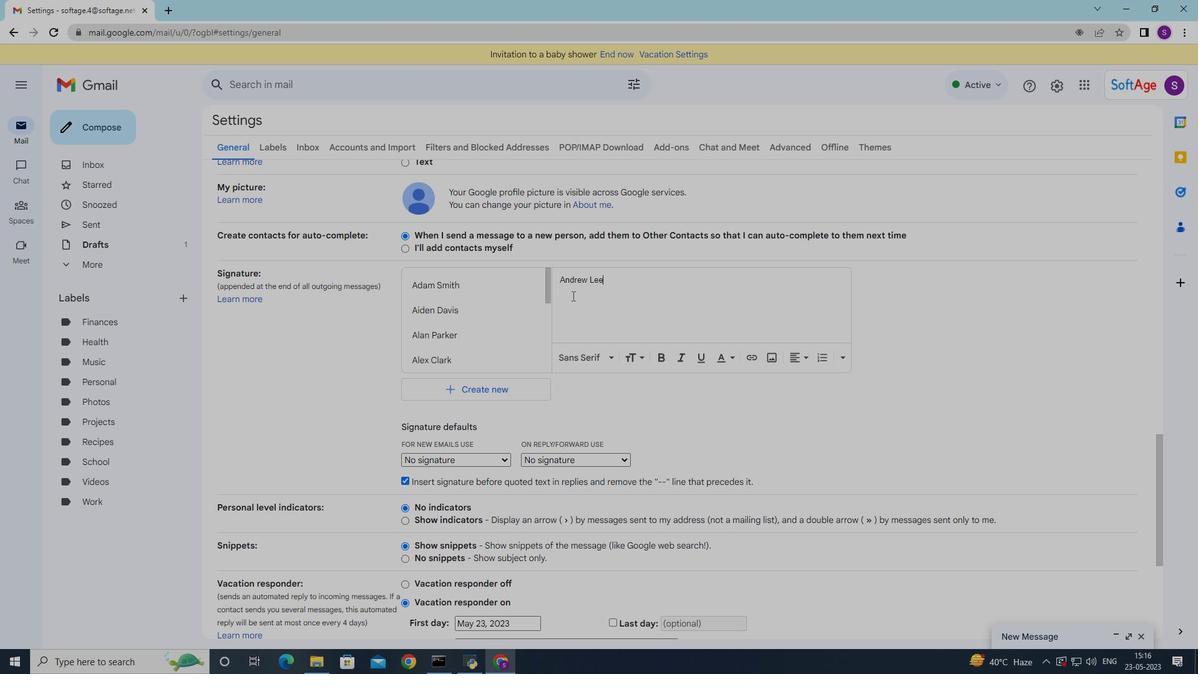 
Action: Mouse moved to (559, 344)
Screenshot: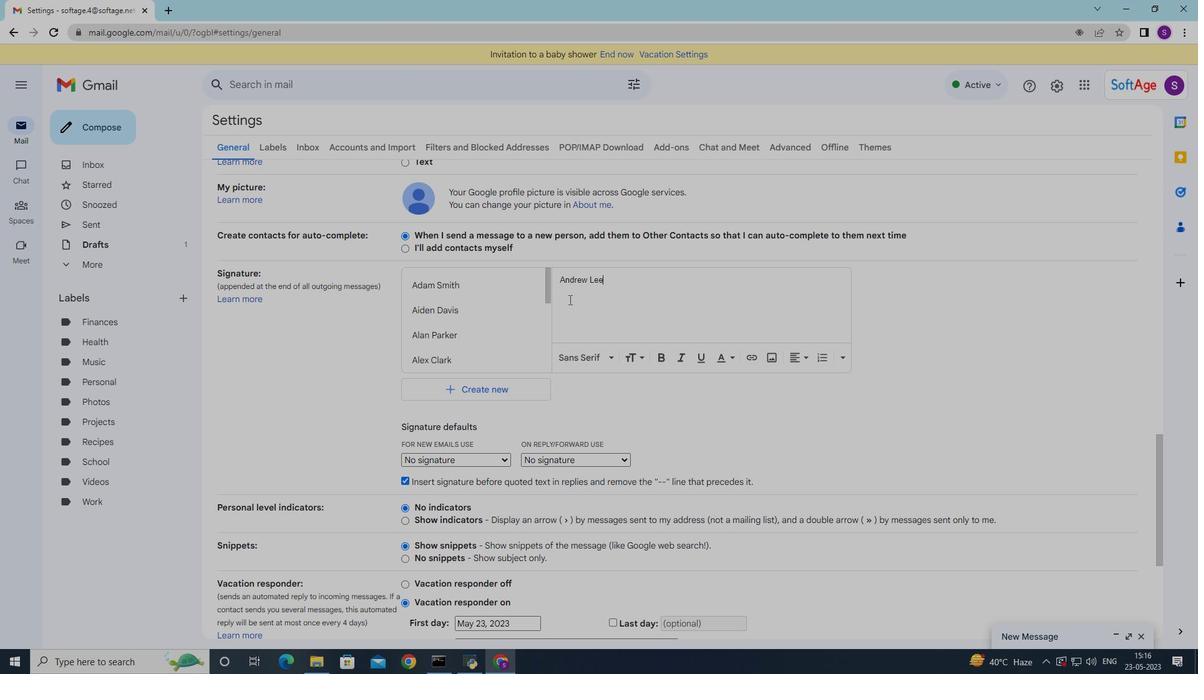 
Action: Mouse scrolled (560, 329) with delta (0, 0)
Screenshot: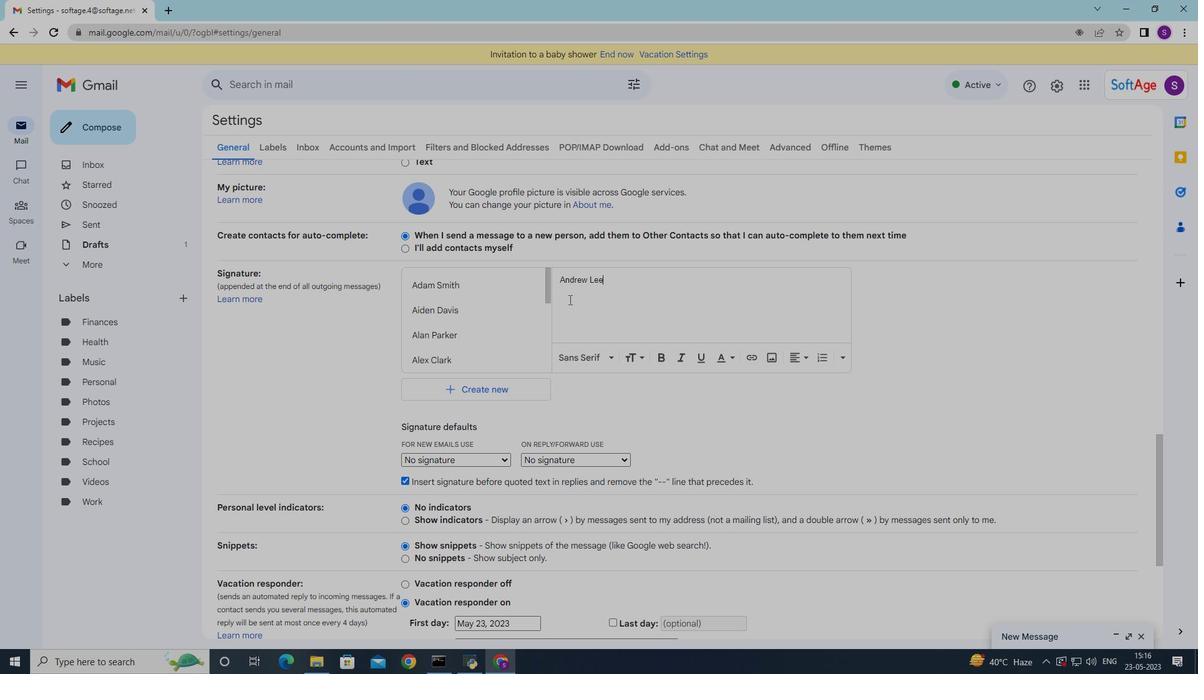 
Action: Mouse moved to (563, 375)
Screenshot: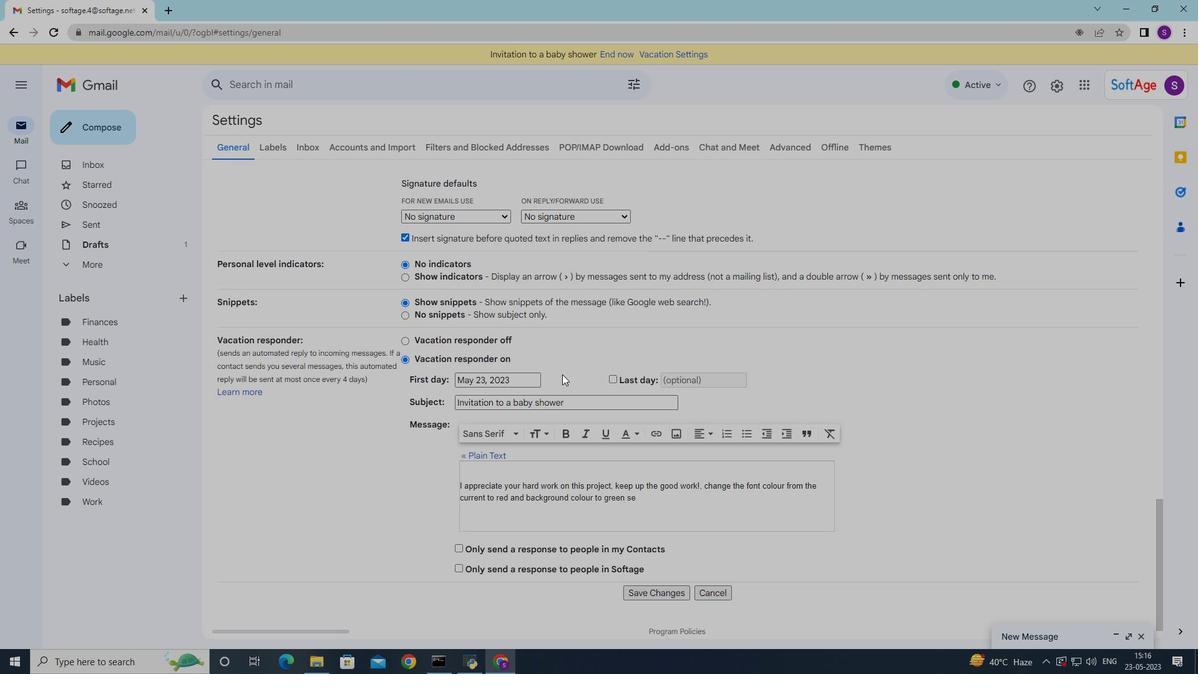 
Action: Mouse scrolled (563, 374) with delta (0, 0)
Screenshot: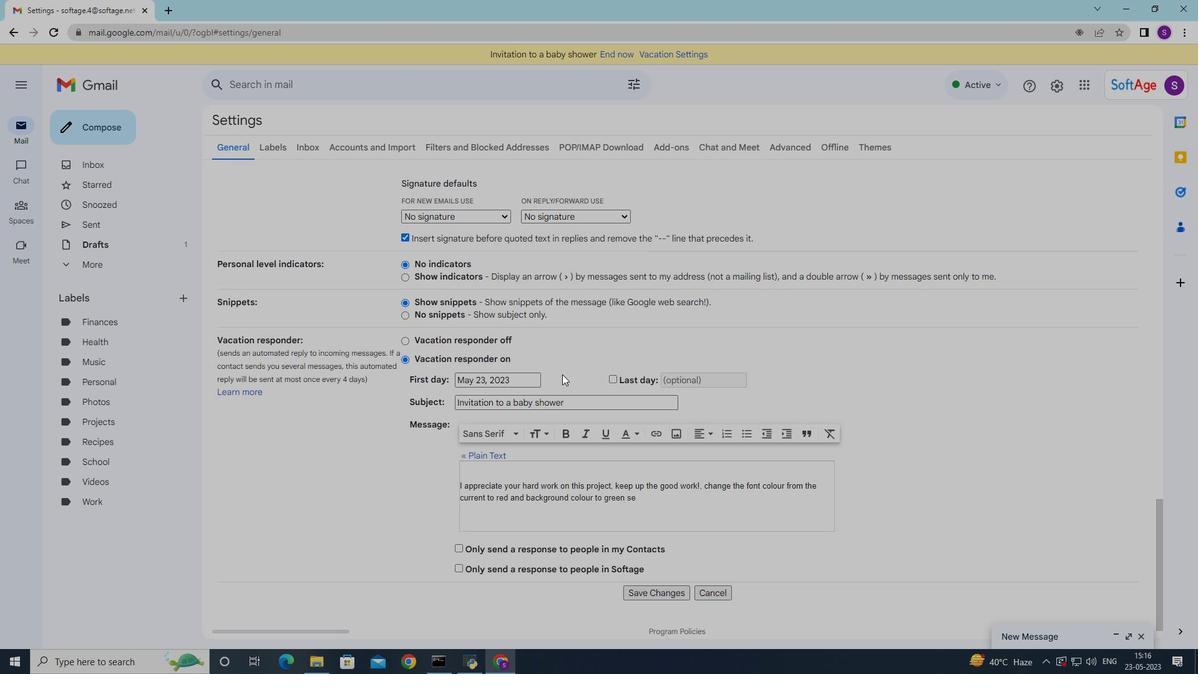 
Action: Mouse moved to (563, 375)
Screenshot: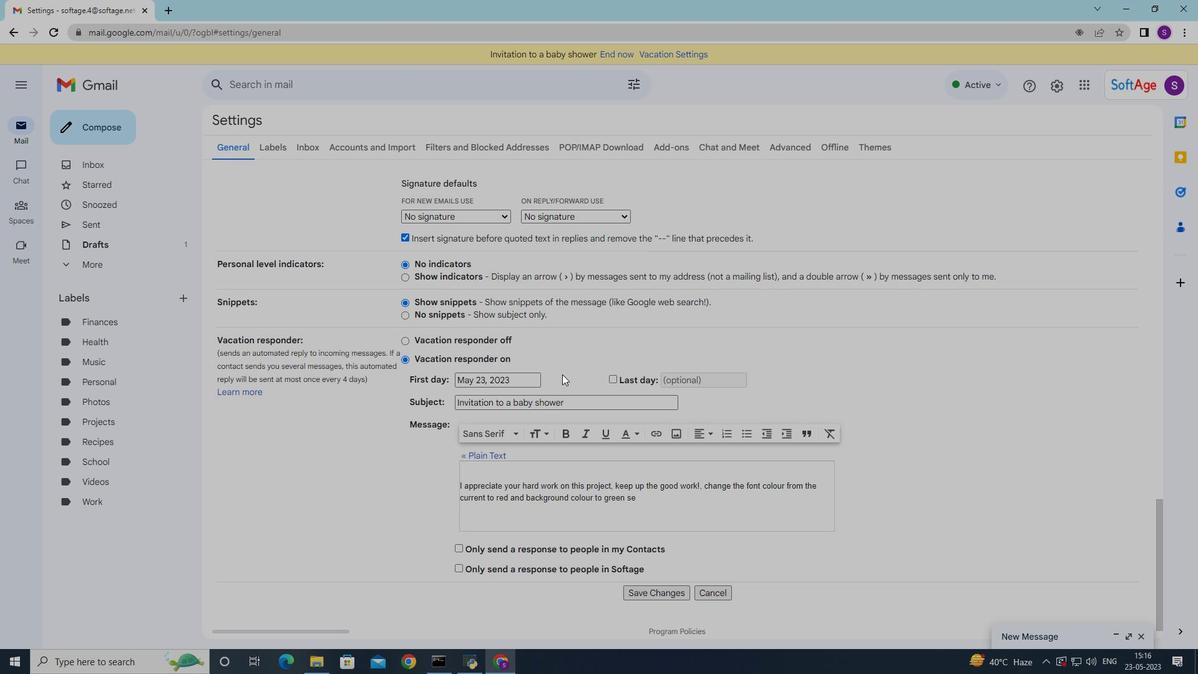 
Action: Mouse scrolled (563, 374) with delta (0, 0)
Screenshot: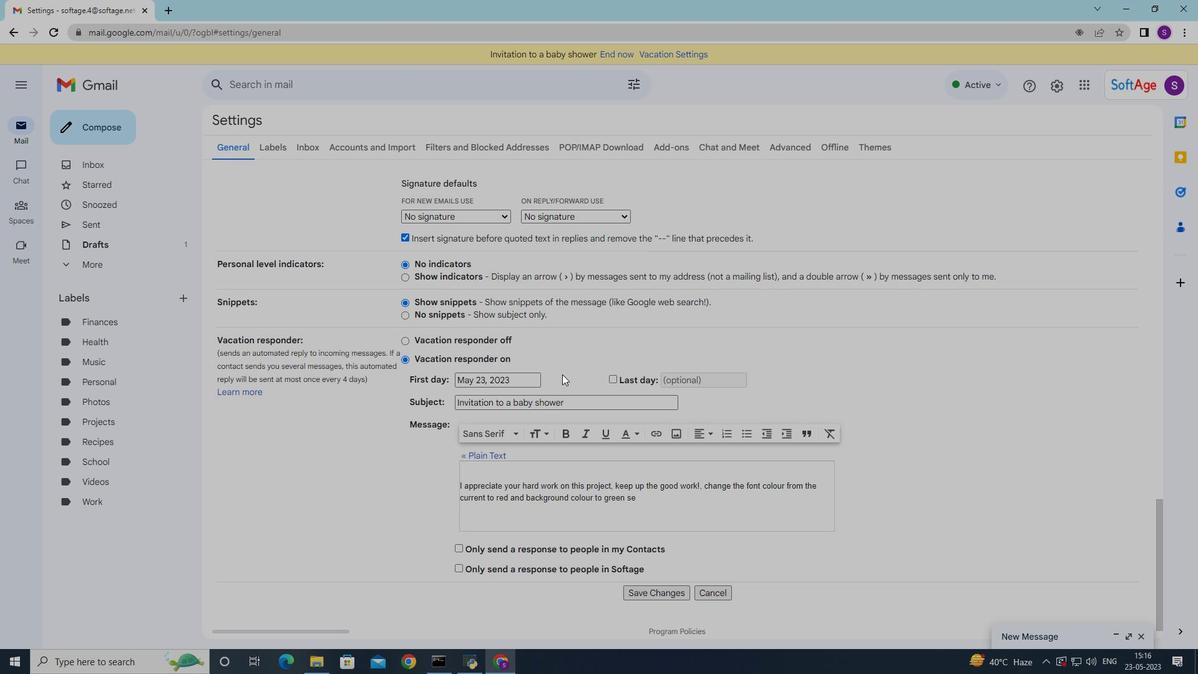 
Action: Mouse moved to (563, 375)
Screenshot: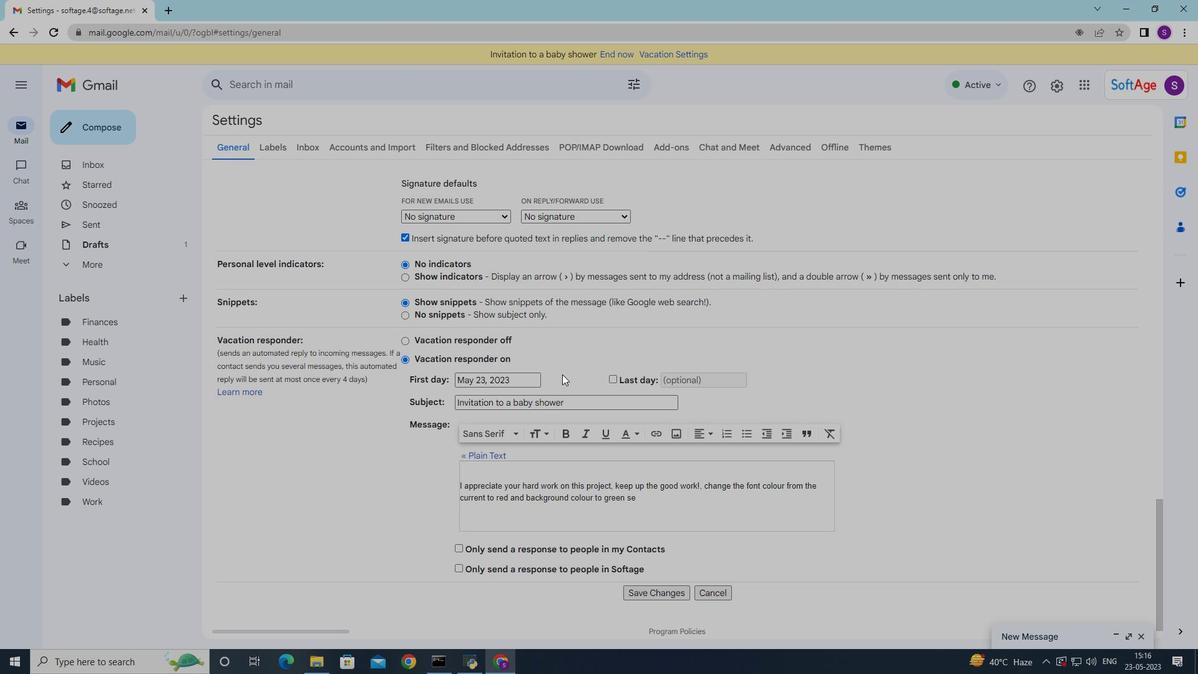 
Action: Mouse scrolled (563, 375) with delta (0, 0)
Screenshot: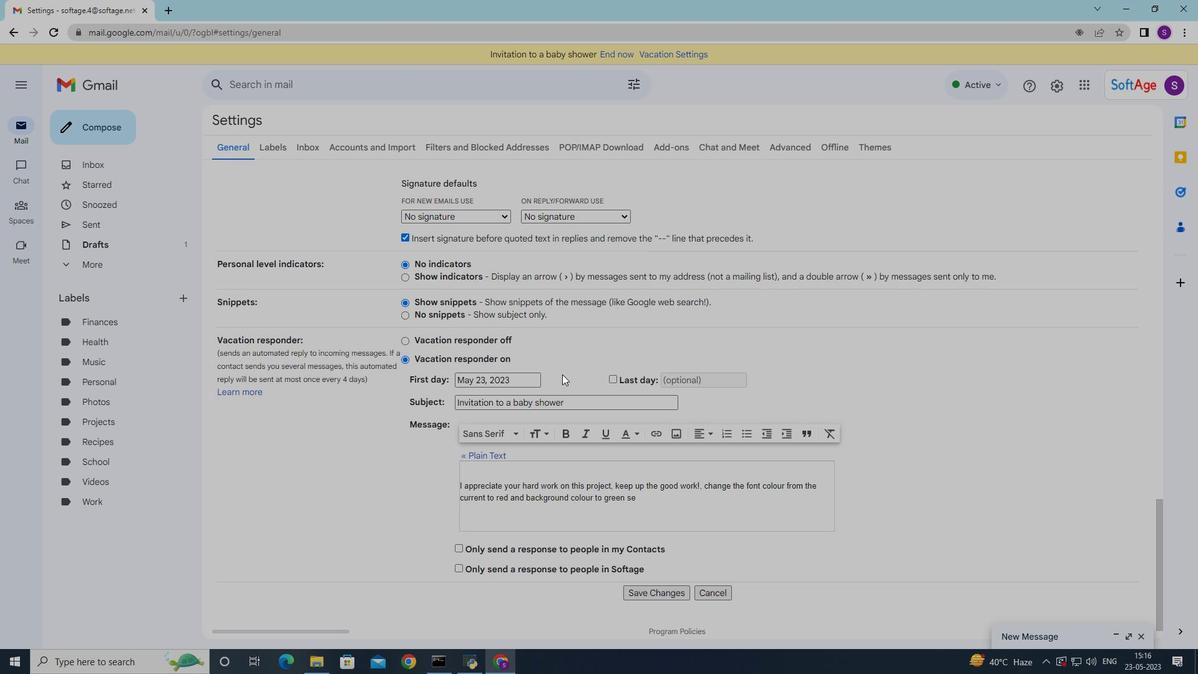 
Action: Mouse moved to (564, 376)
Screenshot: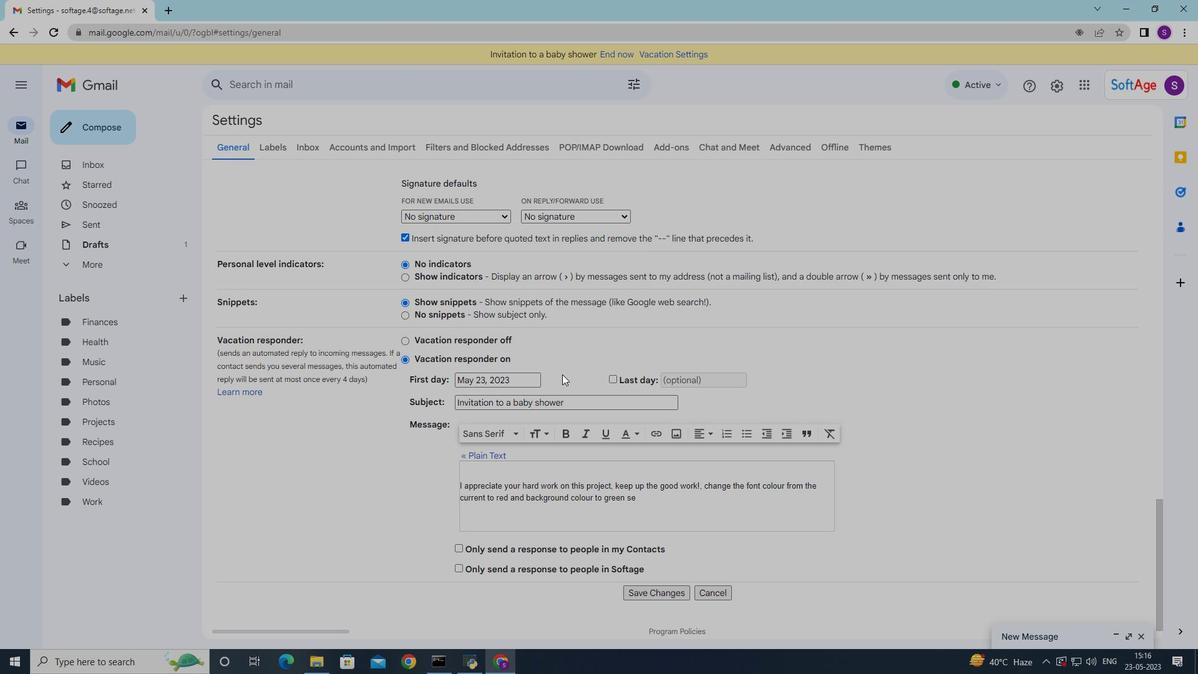 
Action: Mouse scrolled (564, 375) with delta (0, 0)
Screenshot: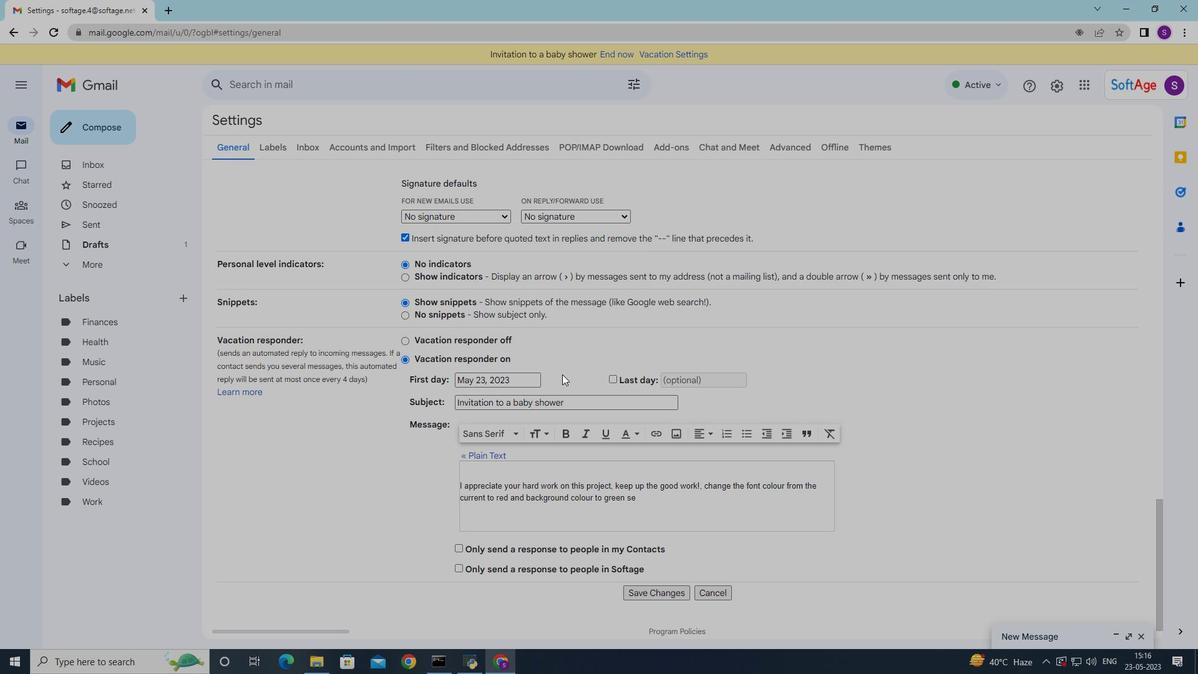 
Action: Mouse moved to (565, 377)
Screenshot: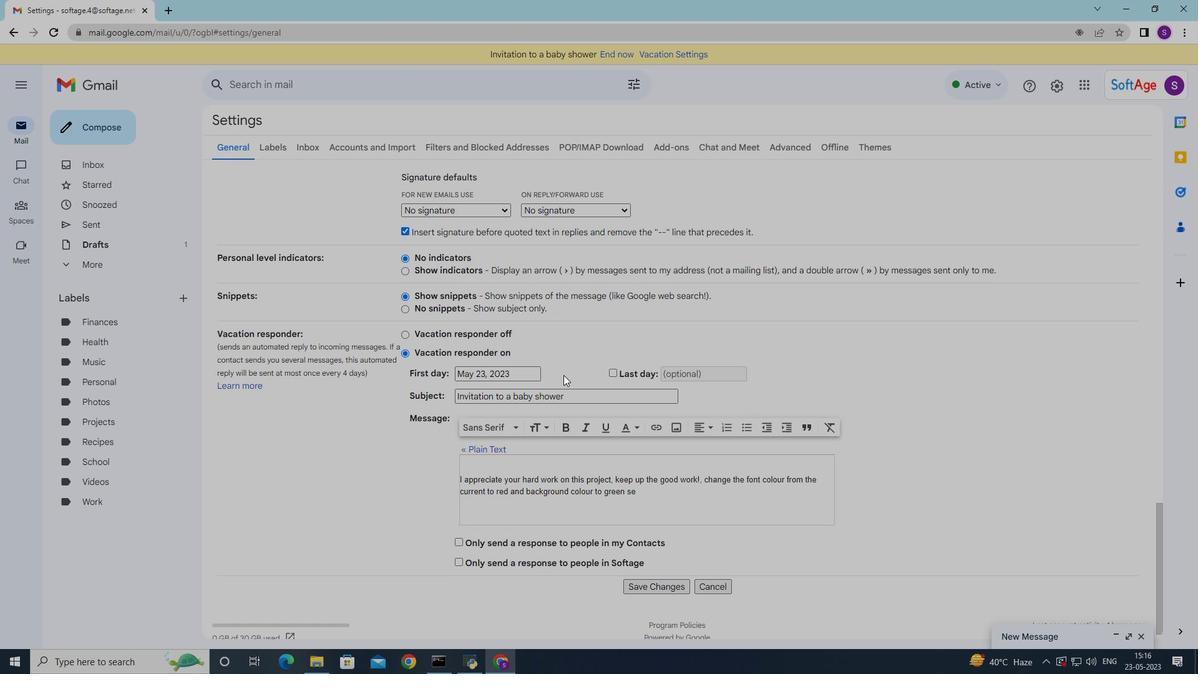 
Action: Mouse scrolled (565, 376) with delta (0, 0)
Screenshot: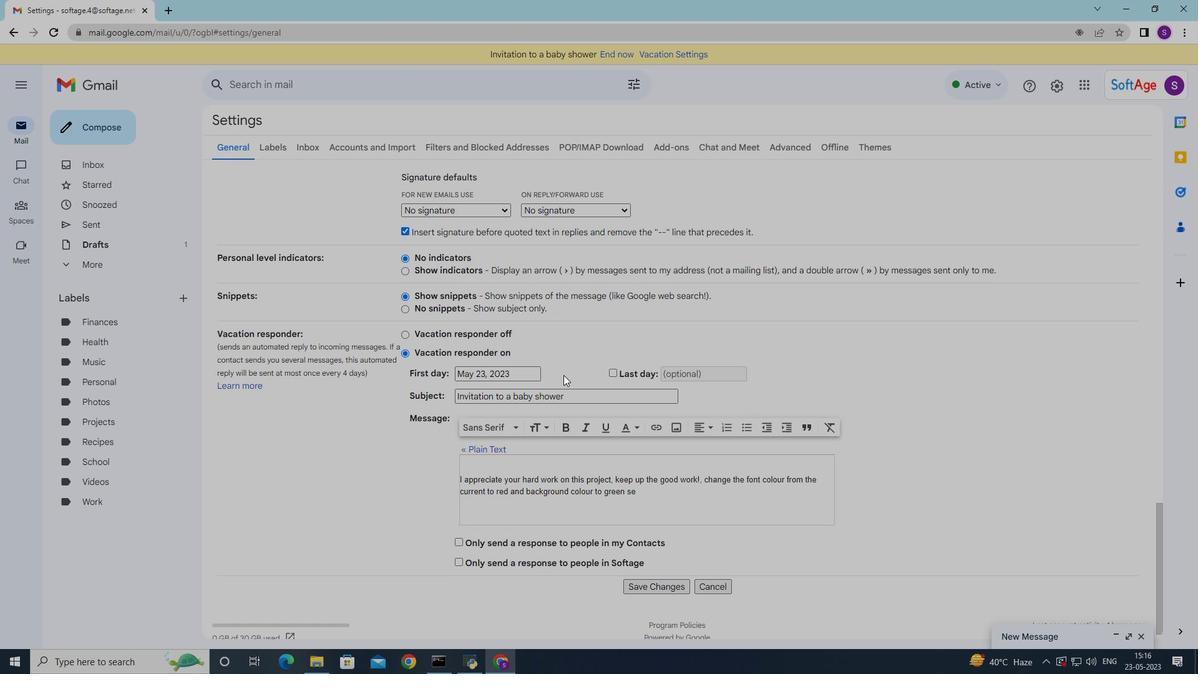
Action: Mouse moved to (679, 569)
Screenshot: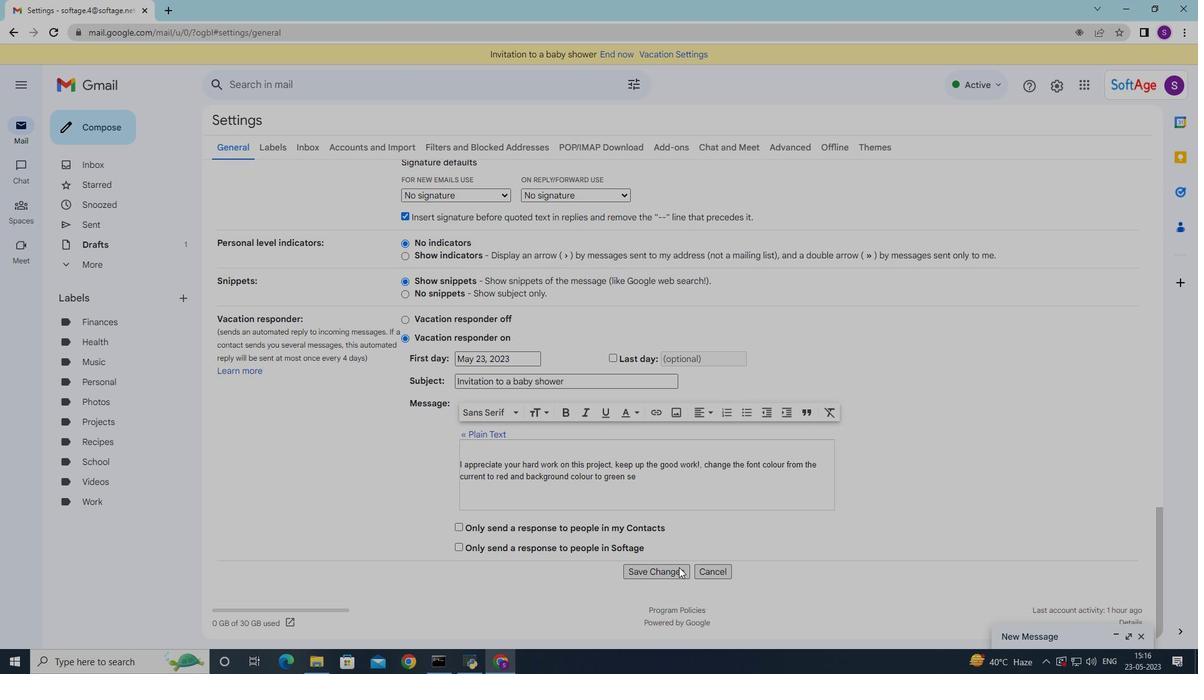 
Action: Mouse pressed left at (679, 569)
Screenshot: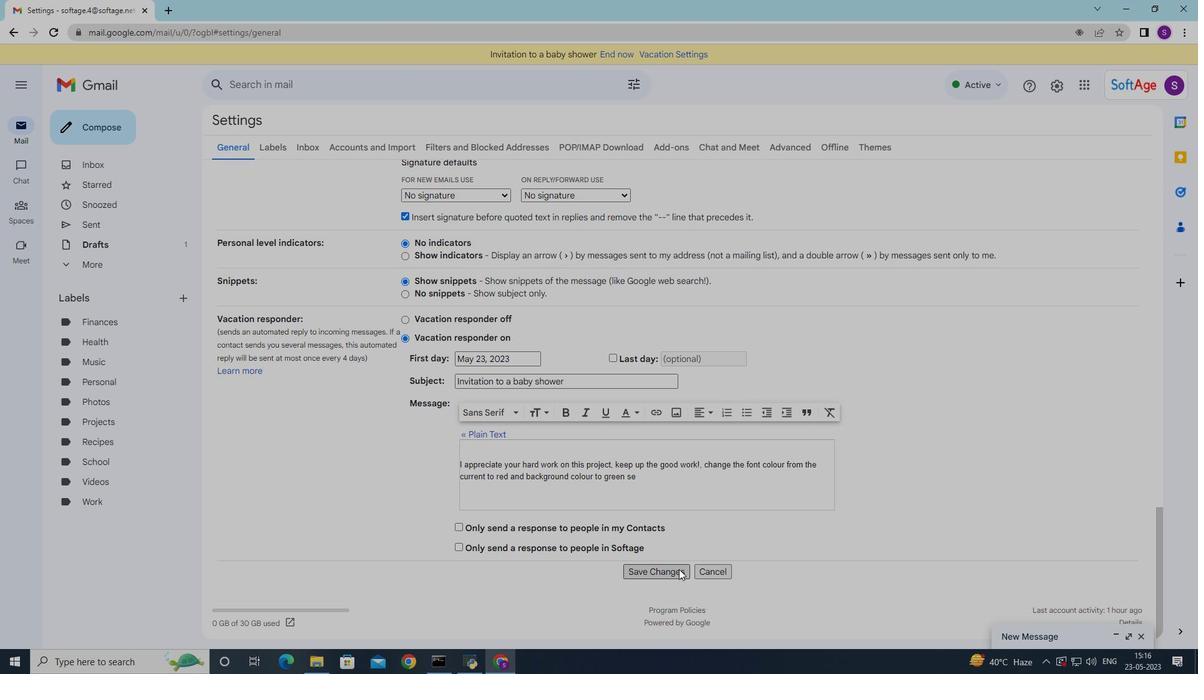 
Action: Mouse moved to (85, 128)
Screenshot: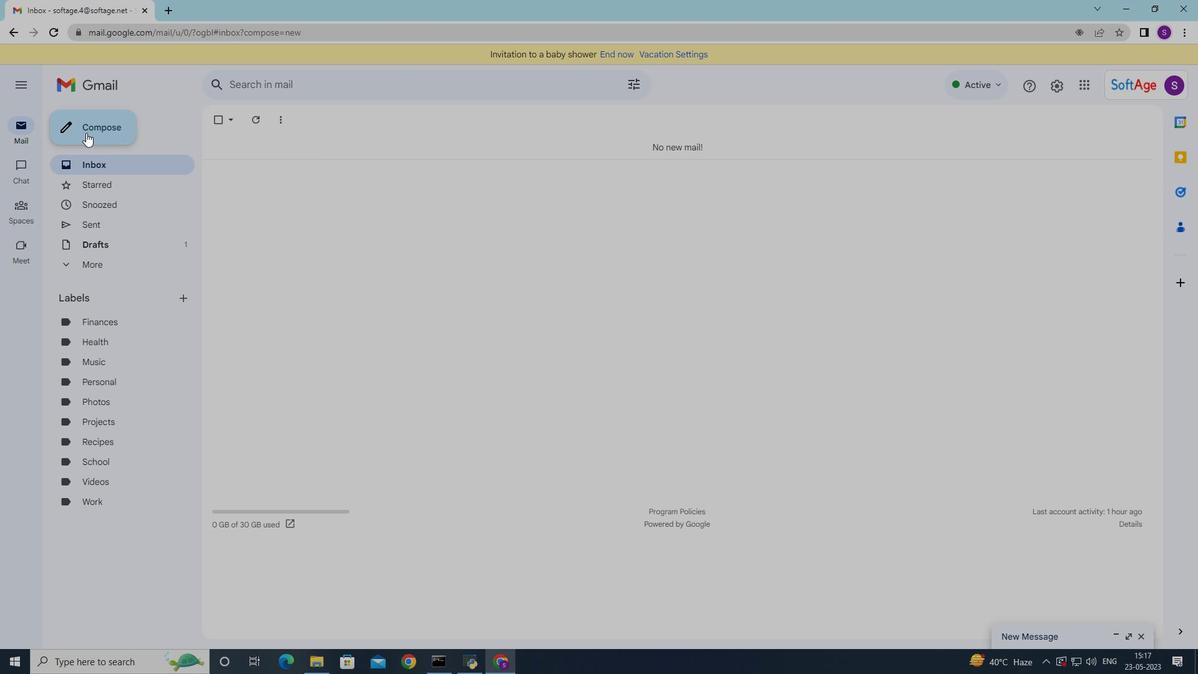 
Action: Mouse pressed left at (85, 128)
Screenshot: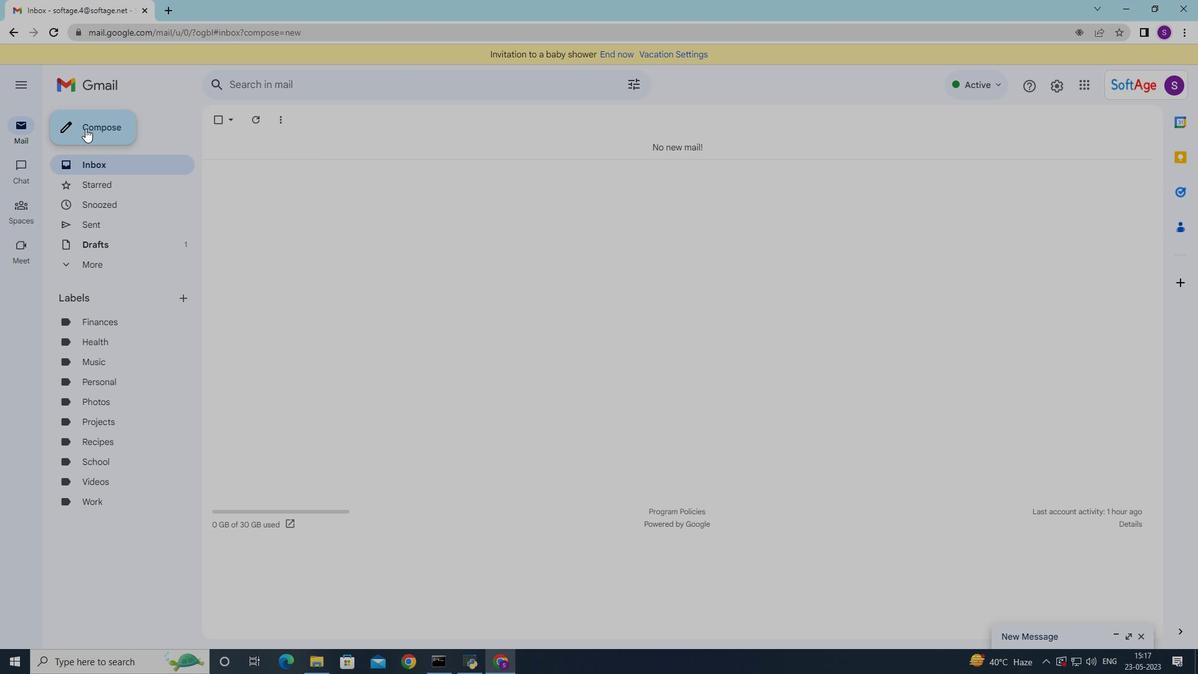 
Action: Mouse moved to (847, 636)
Screenshot: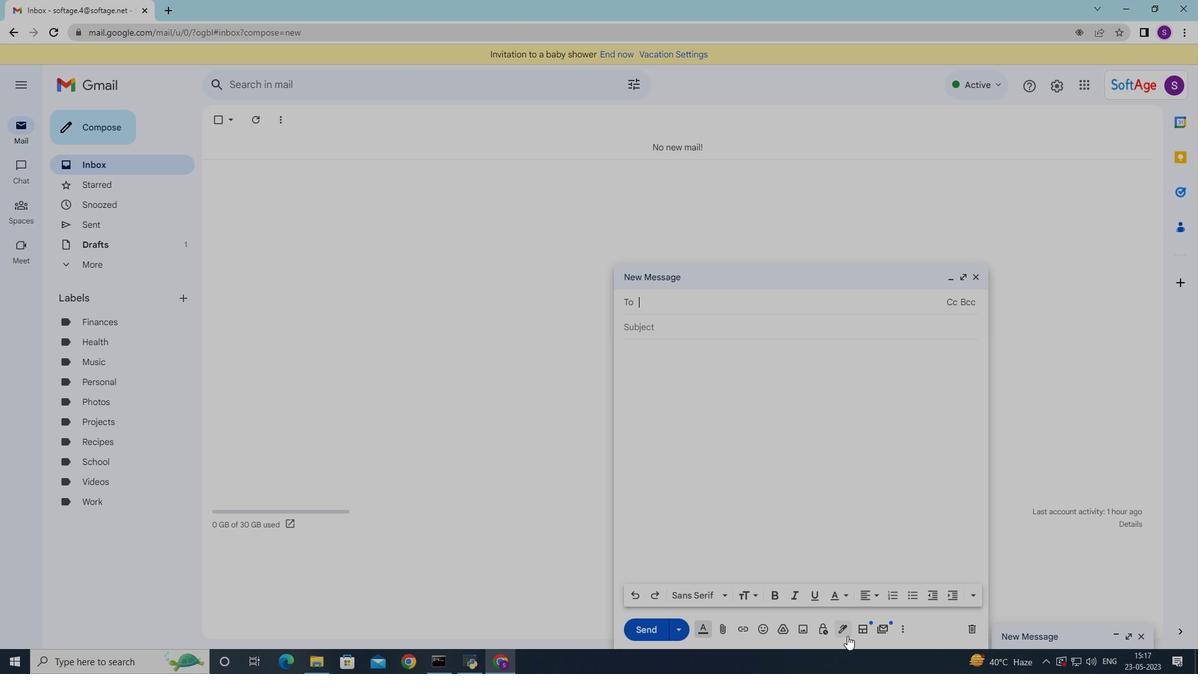 
Action: Mouse pressed left at (847, 636)
Screenshot: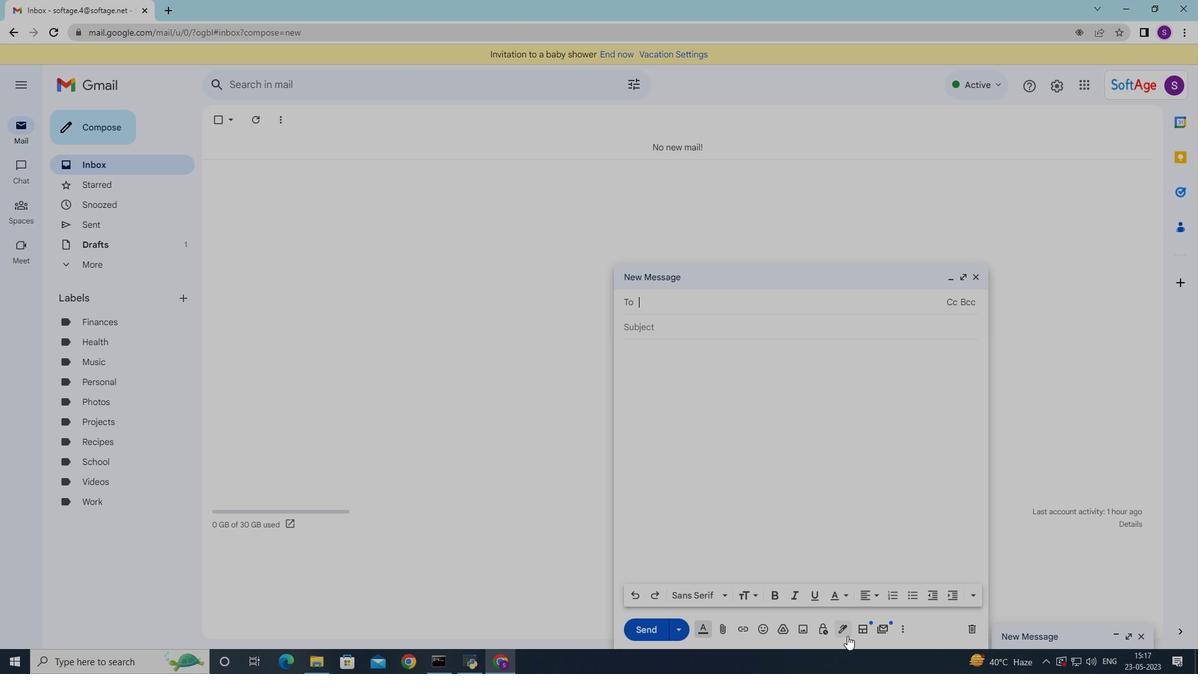 
Action: Mouse moved to (894, 595)
Screenshot: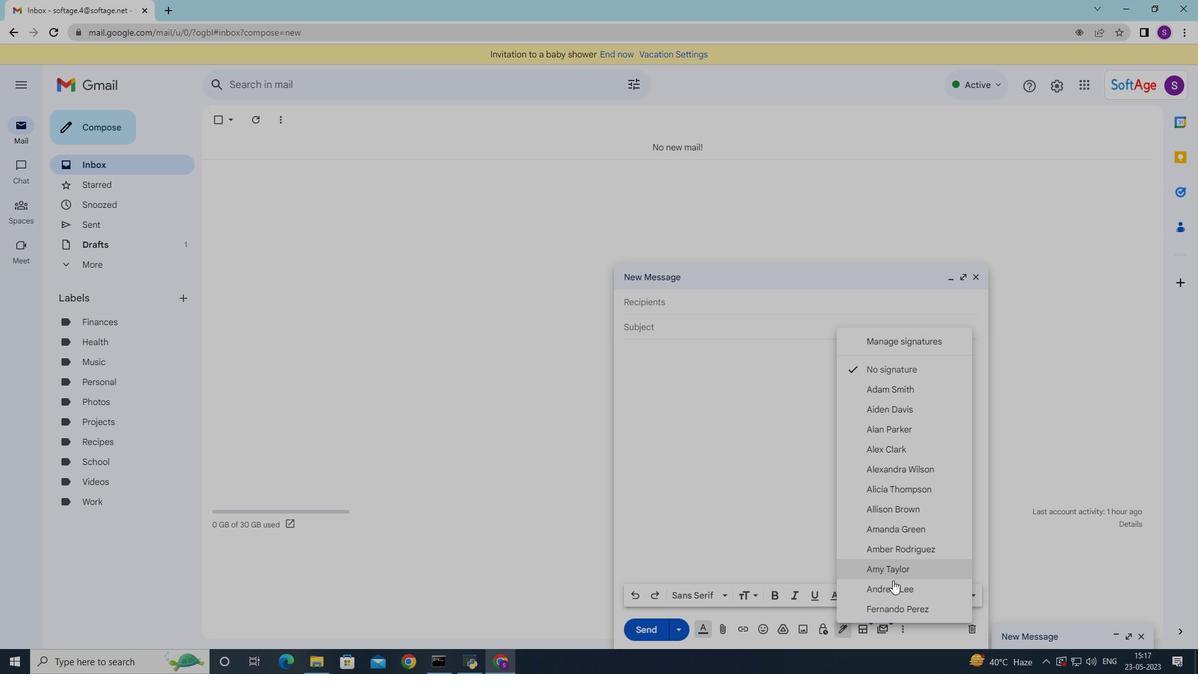 
Action: Mouse pressed left at (894, 595)
Screenshot: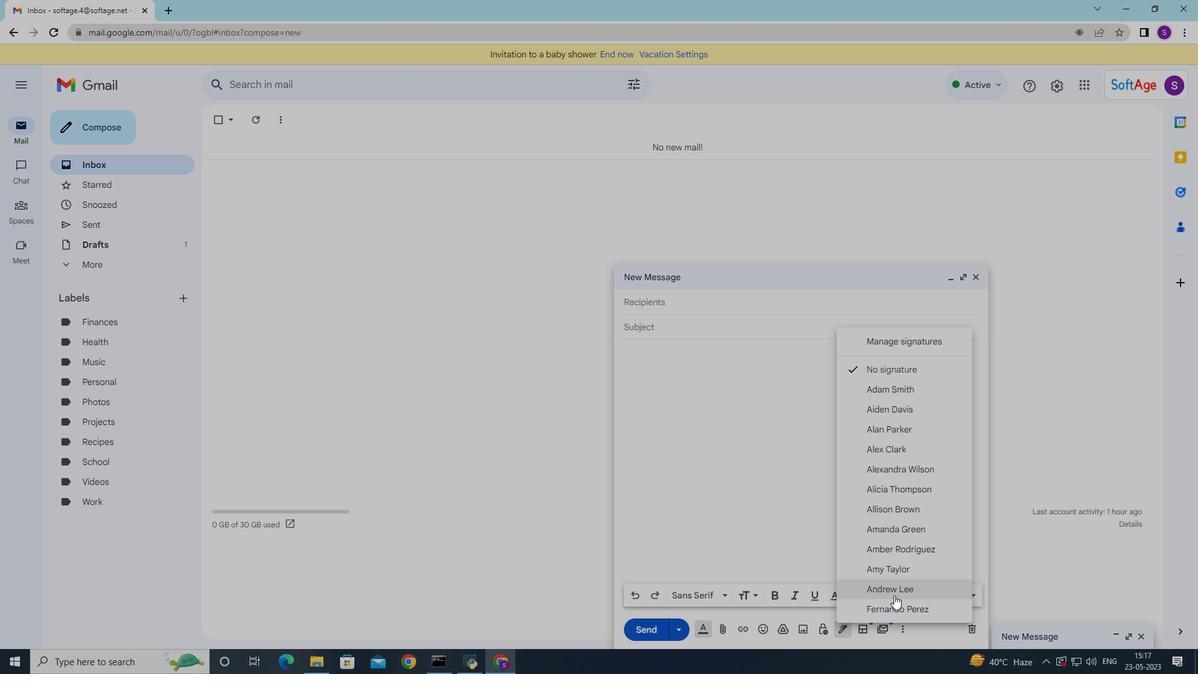 
Action: Mouse moved to (670, 325)
Screenshot: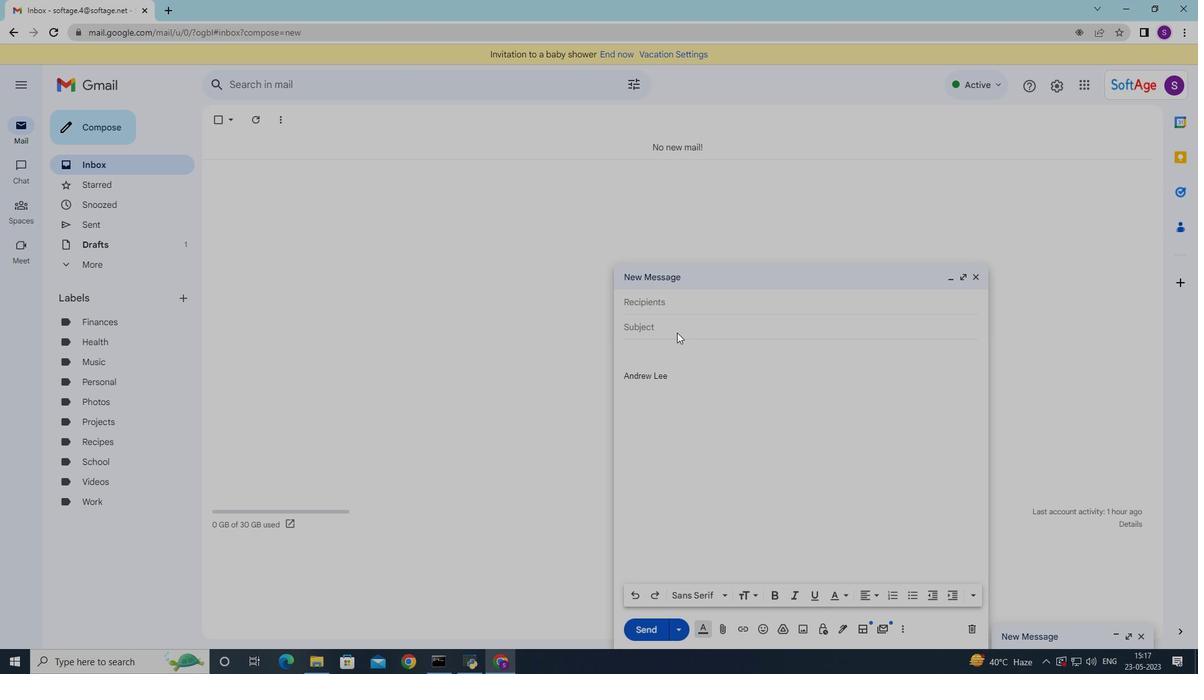 
Action: Mouse pressed left at (670, 325)
Screenshot: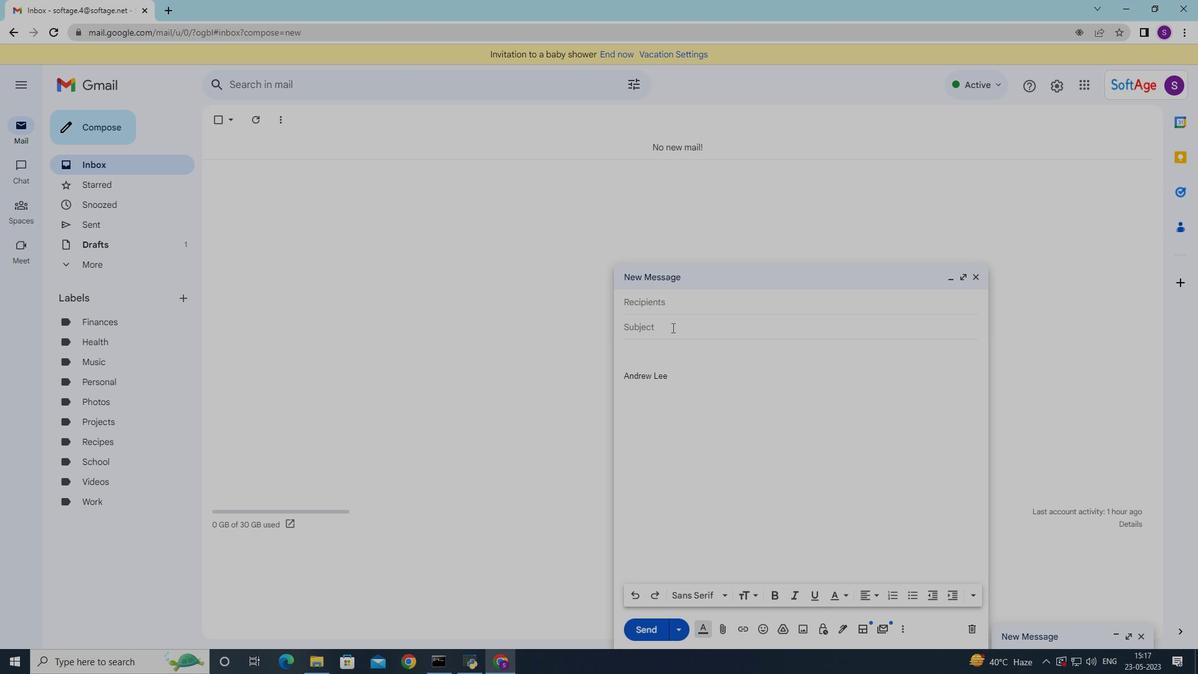 
Action: Mouse moved to (669, 325)
Screenshot: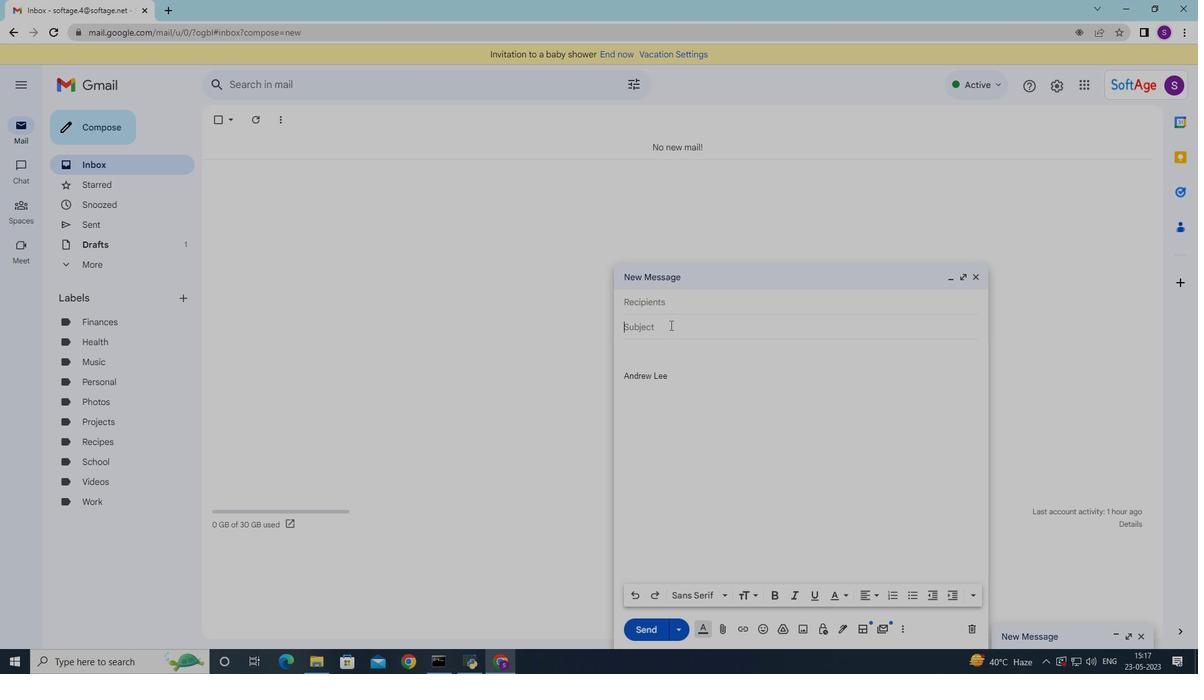 
Action: Key pressed <Key.shift><Key.shift>Feedback<Key.space>on<Key.space>a<Key.space><Key.shift><Key.shift><Key.shift><Key.shift><Key.shift><Key.shift><Key.shift><Key.shift><Key.shift><Key.shift>SWo<Key.backspace><Key.shift>OY<Key.backspace><Key.shift>T<Key.space>analysis<Key.space>report
Screenshot: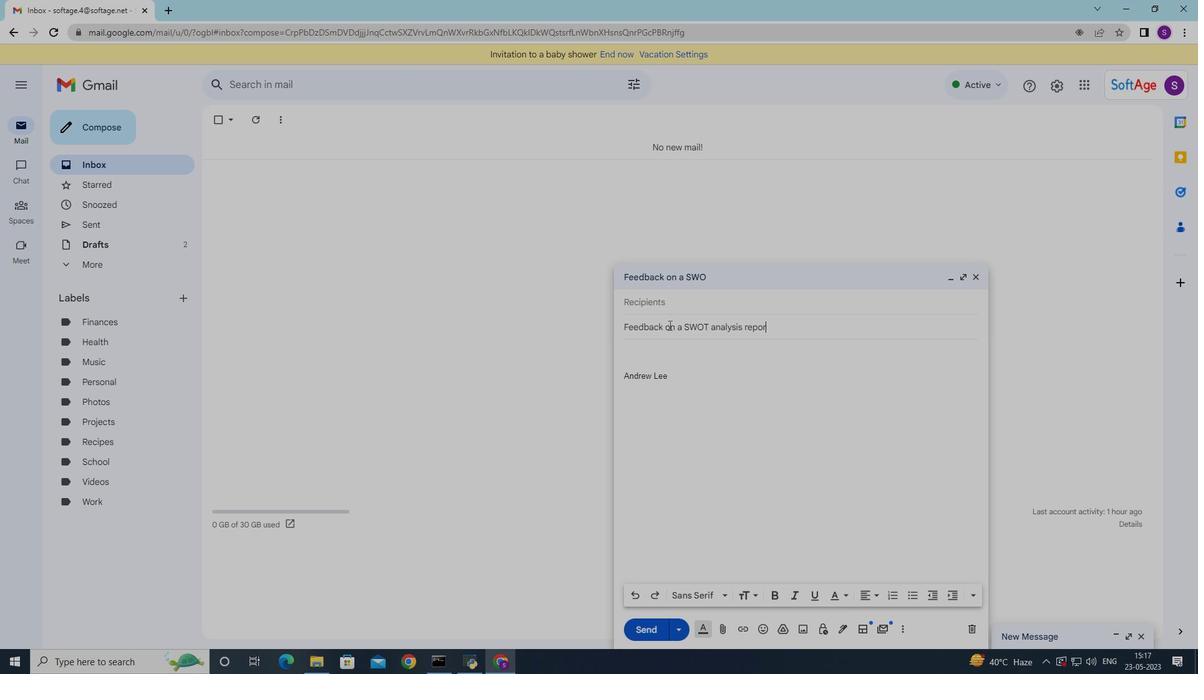 
Action: Mouse moved to (636, 344)
Screenshot: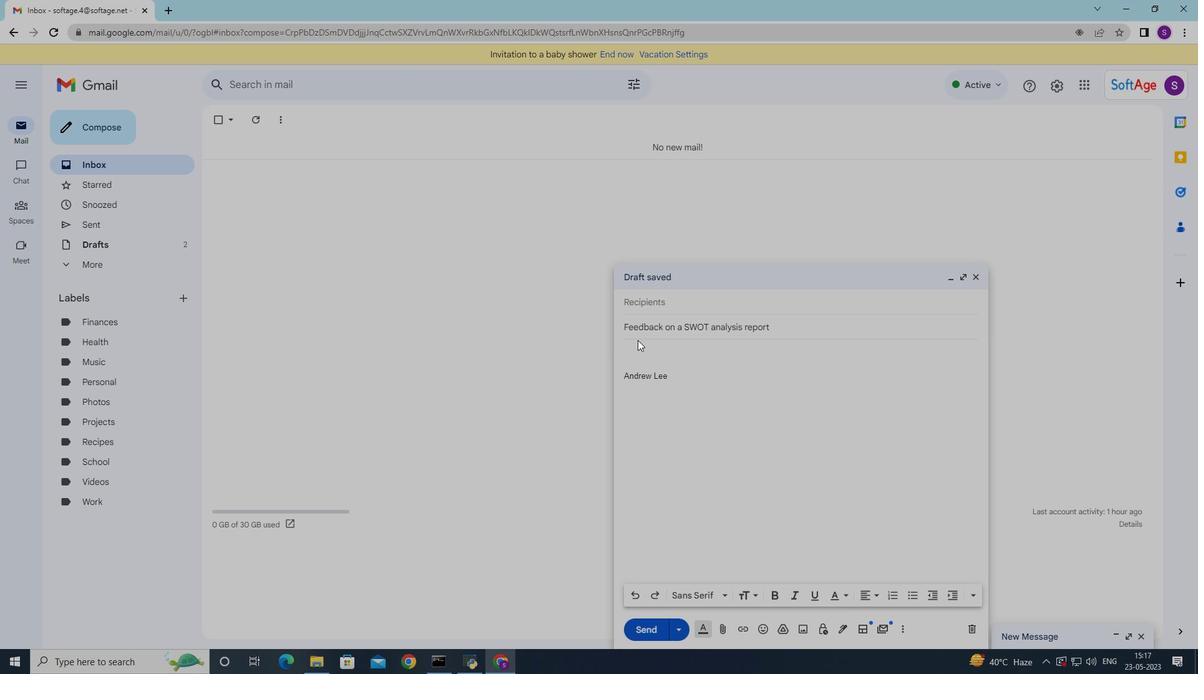 
Action: Mouse pressed left at (636, 344)
Screenshot: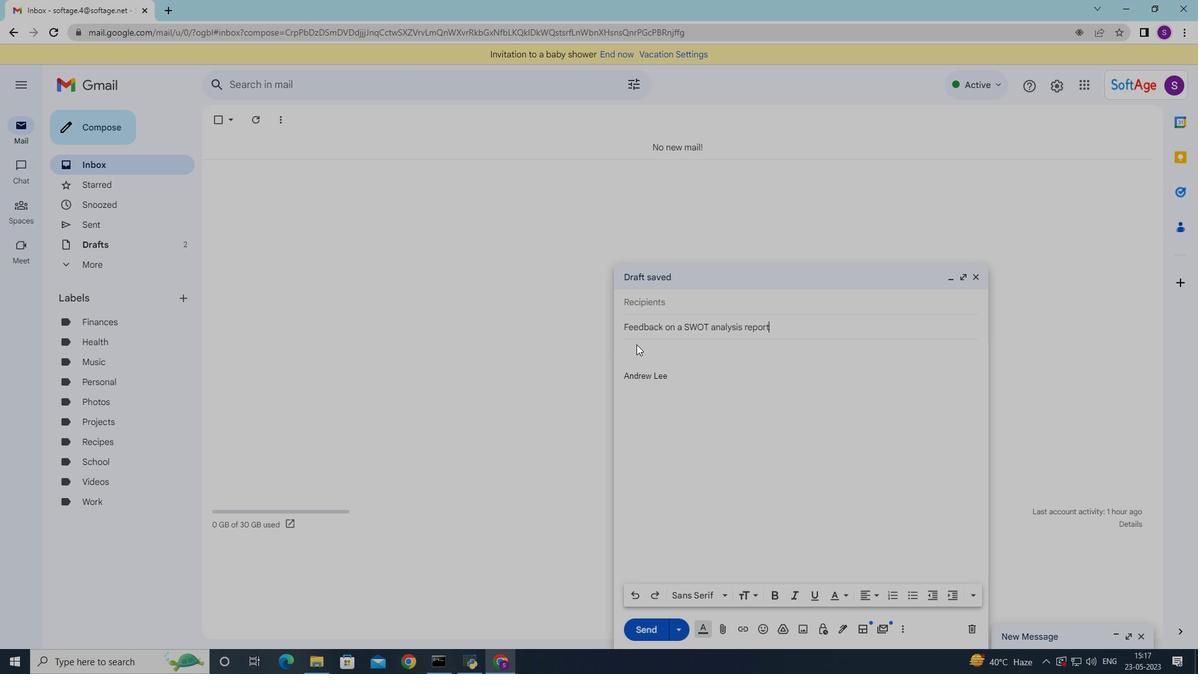
Action: Mouse moved to (651, 366)
Screenshot: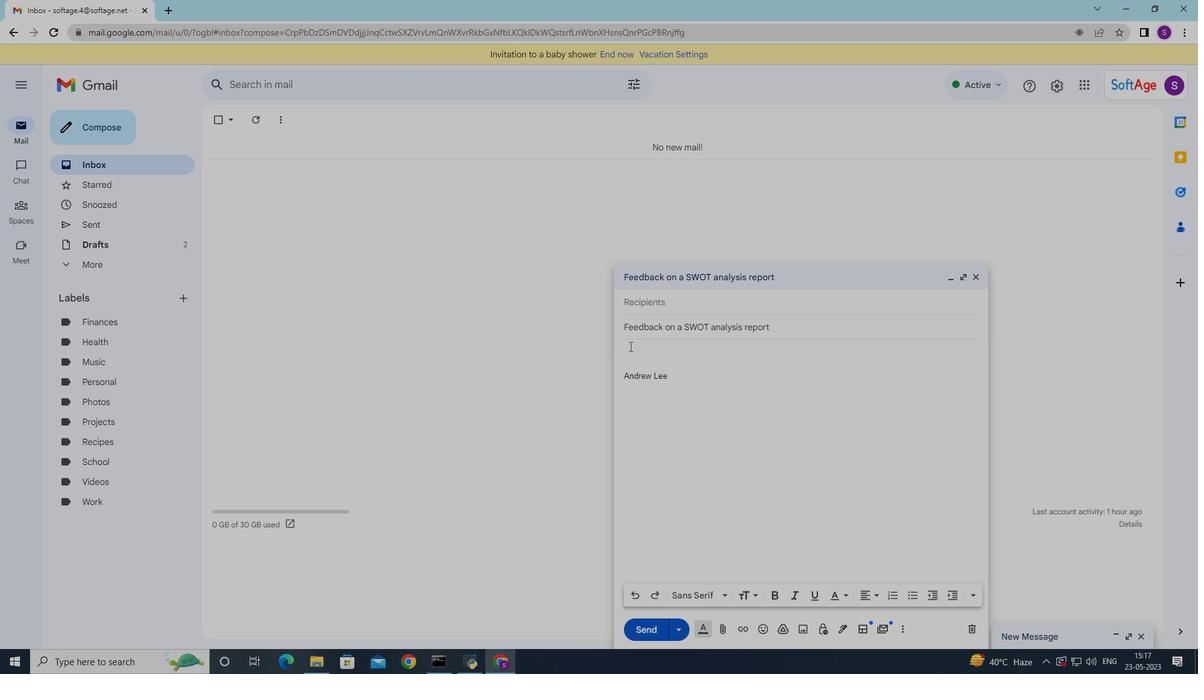 
Action: Key pressed <Key.shift>Please<Key.space>find<Key.space>the<Key.space><Key.backspace><Key.backspace><Key.backspace><Key.backspace>attached<Key.space>the<Key.space>latest<Key.space>version<Key.space>of<Key.space>the<Key.space>project<Key.space>timek<Key.backspace>line.
Screenshot: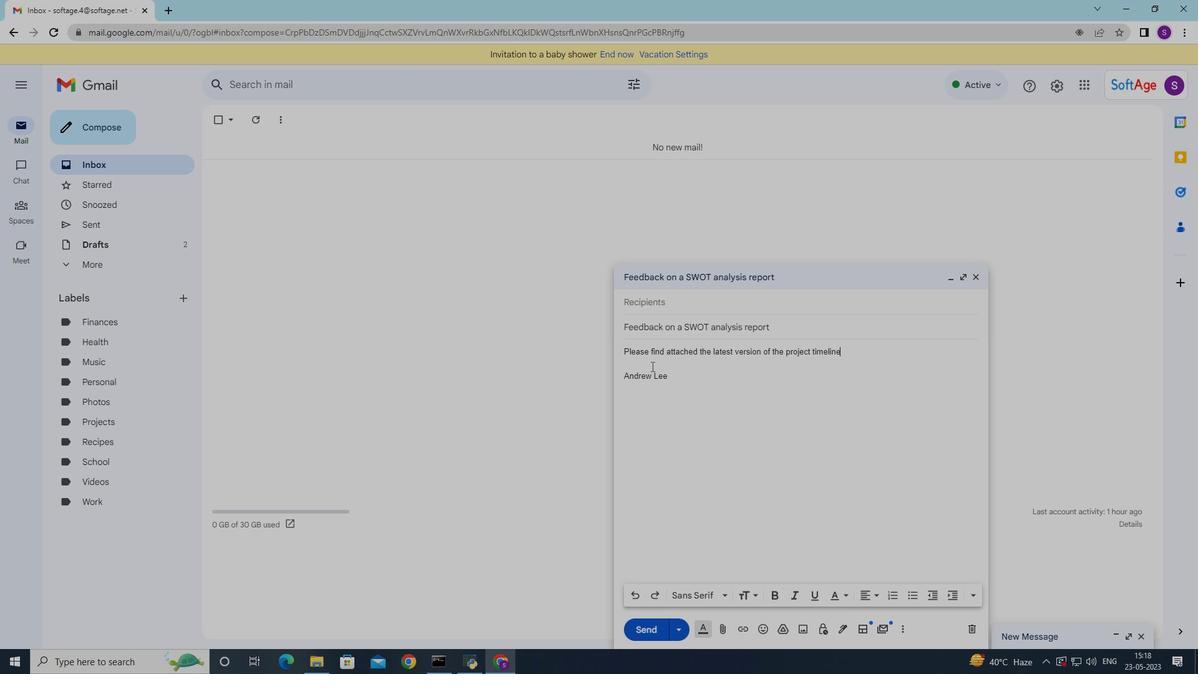 
Action: Mouse moved to (668, 306)
Screenshot: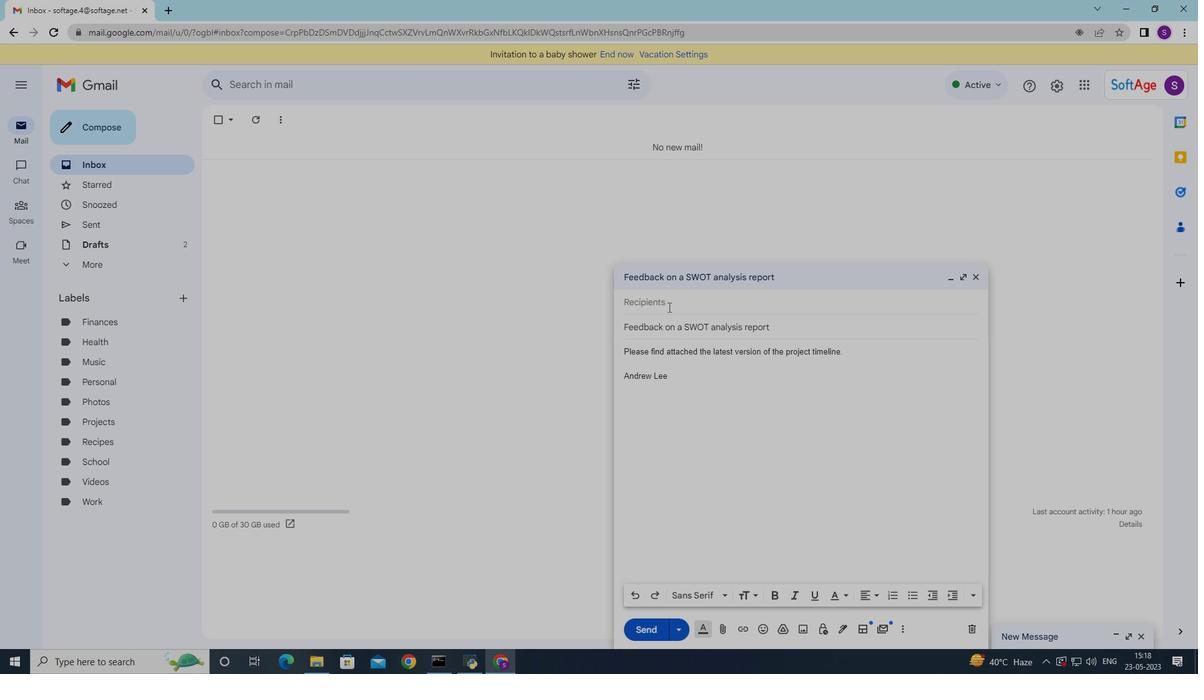 
Action: Mouse pressed left at (668, 306)
Screenshot: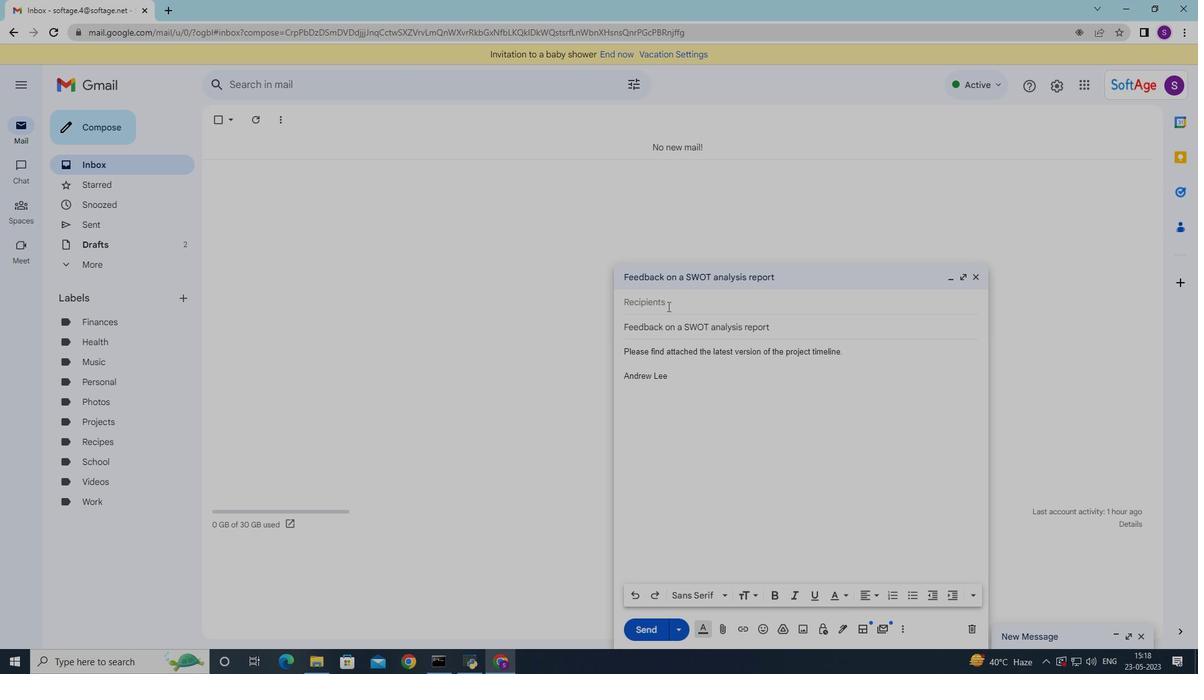 
Action: Mouse moved to (694, 354)
Screenshot: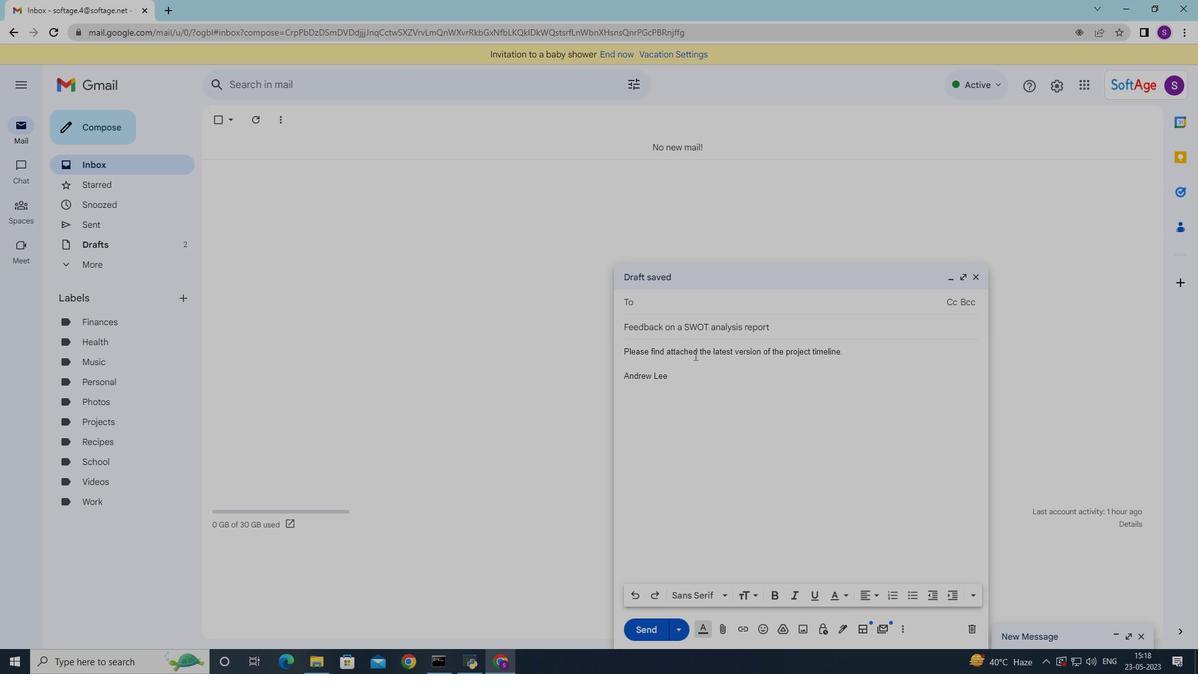 
Action: Key pressed softage.1
Screenshot: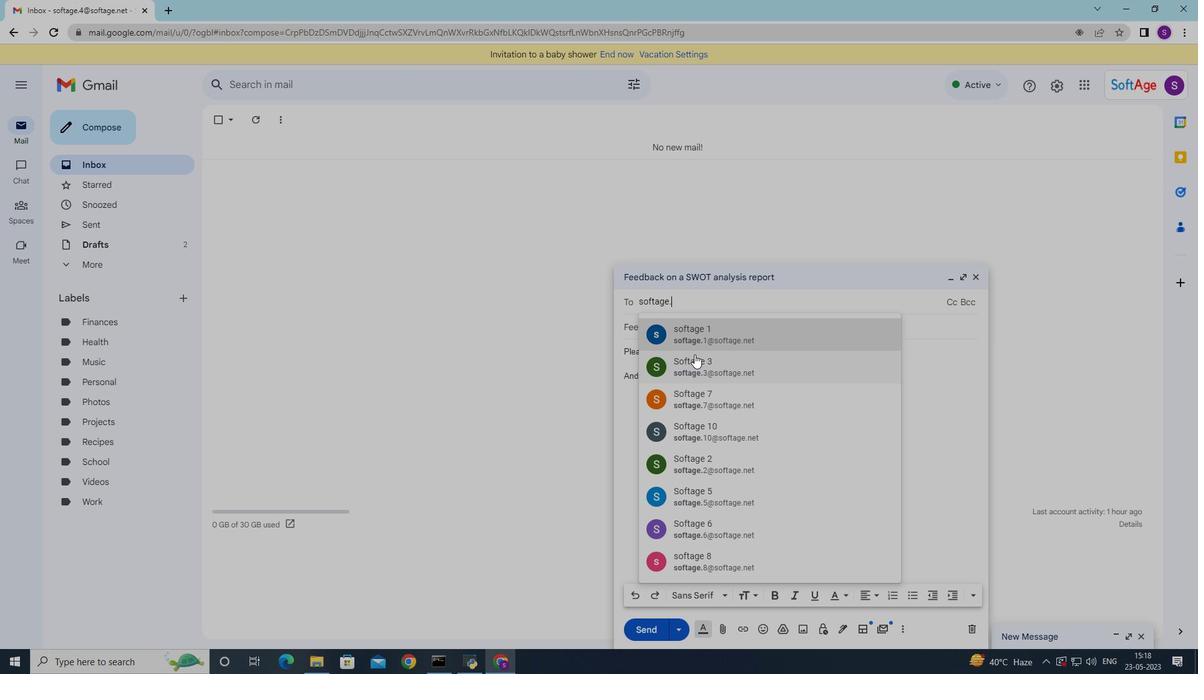 
Action: Mouse moved to (707, 344)
Screenshot: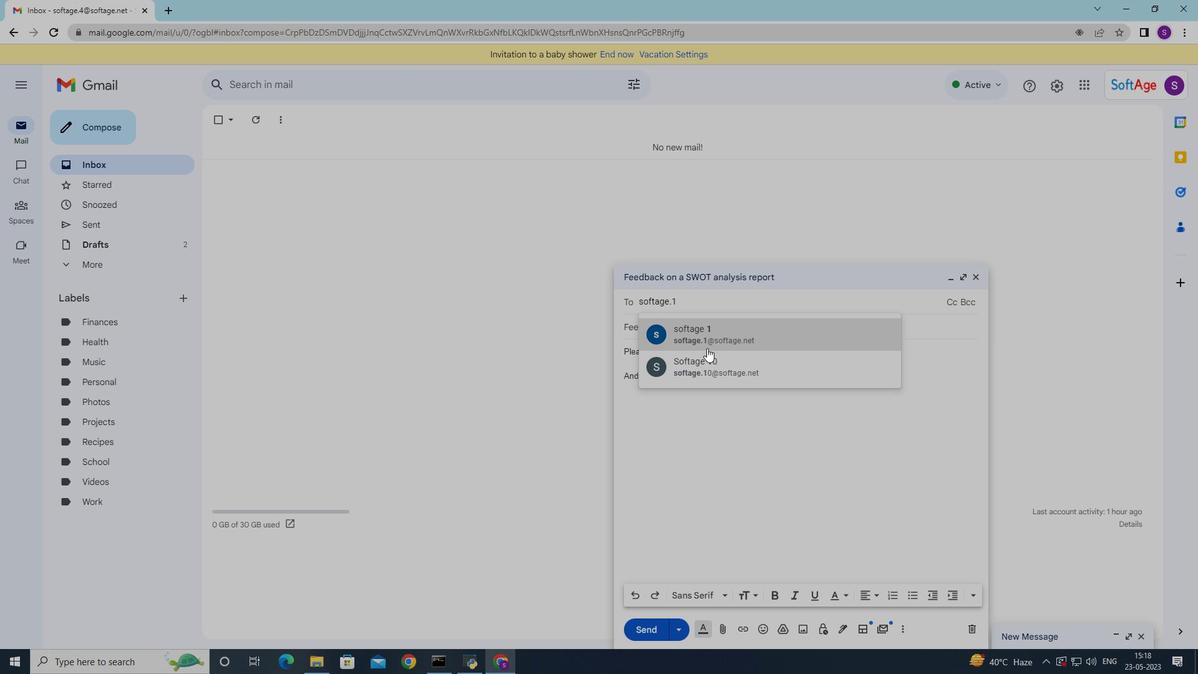 
Action: Mouse pressed left at (707, 344)
Screenshot: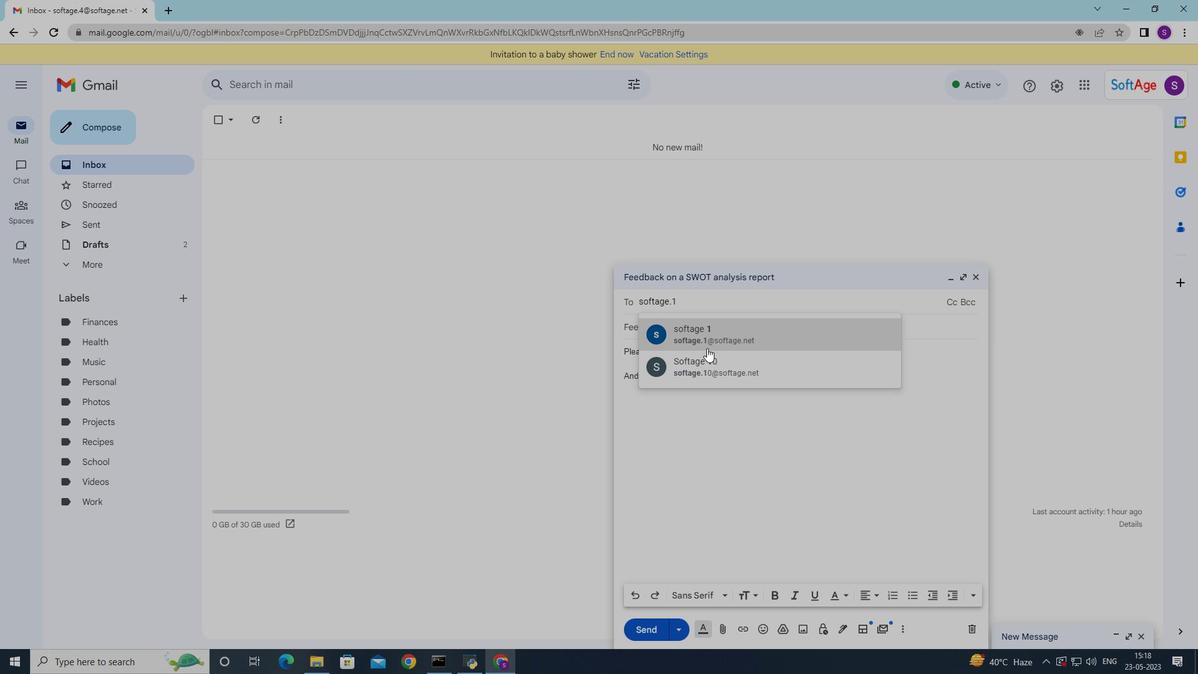 
Action: Mouse moved to (625, 364)
Screenshot: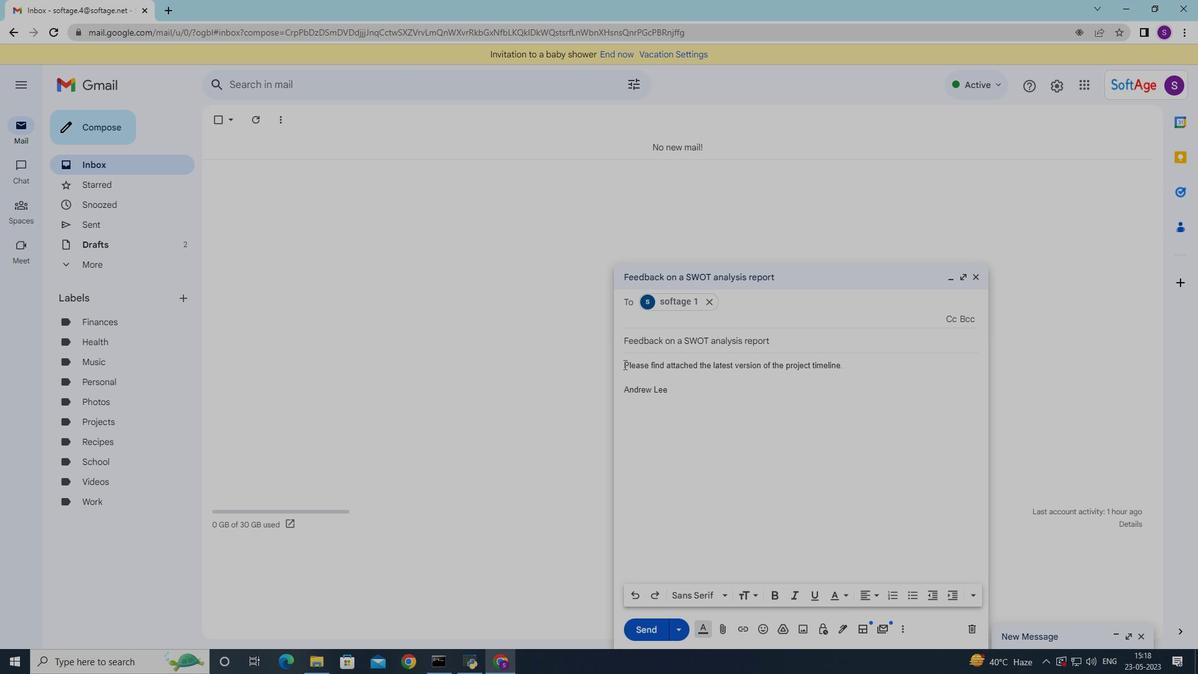 
Action: Mouse pressed left at (625, 364)
Screenshot: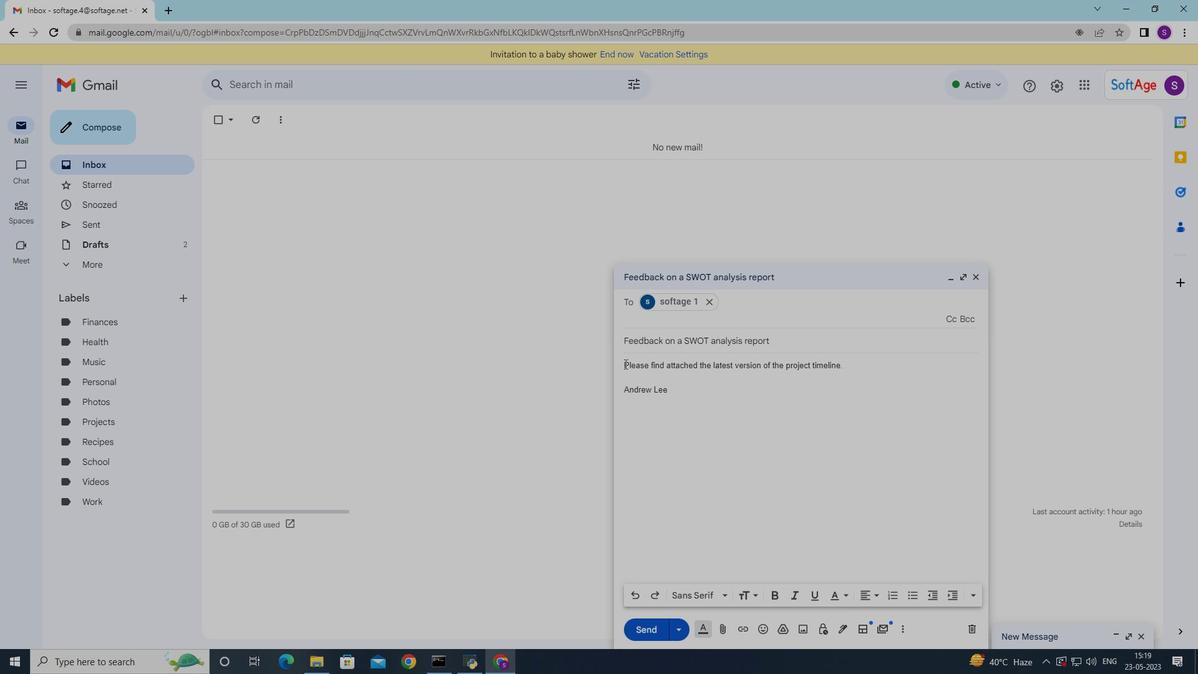 
Action: Mouse moved to (624, 352)
Screenshot: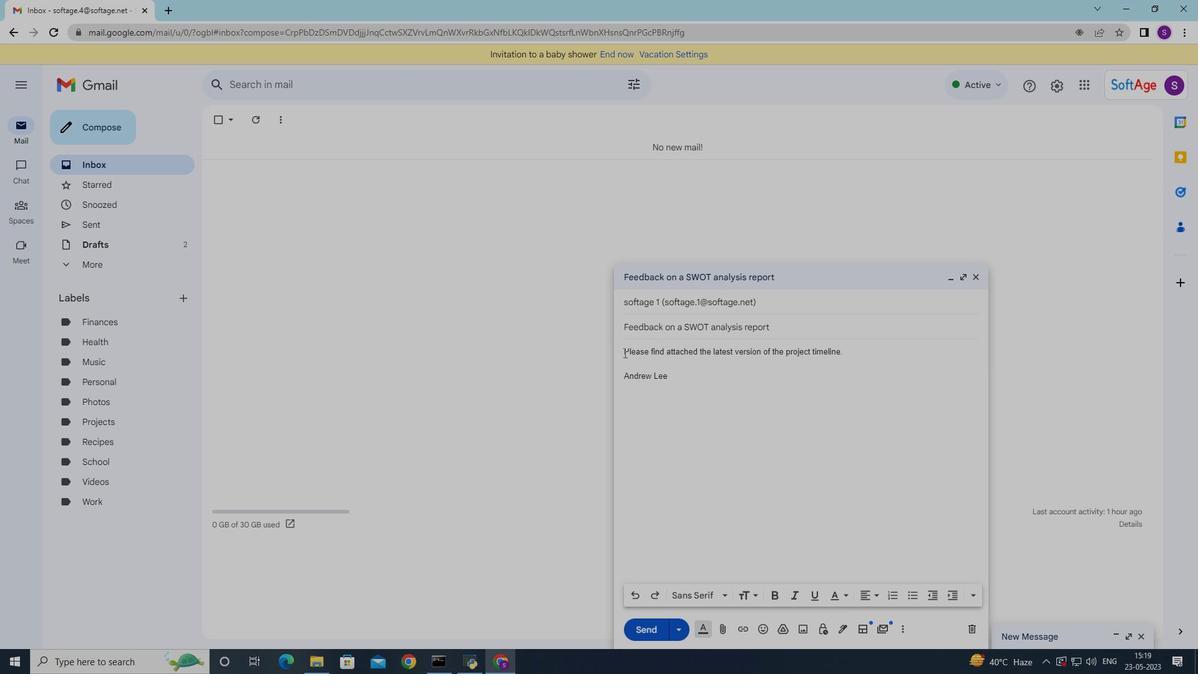 
Action: Mouse pressed left at (624, 352)
Screenshot: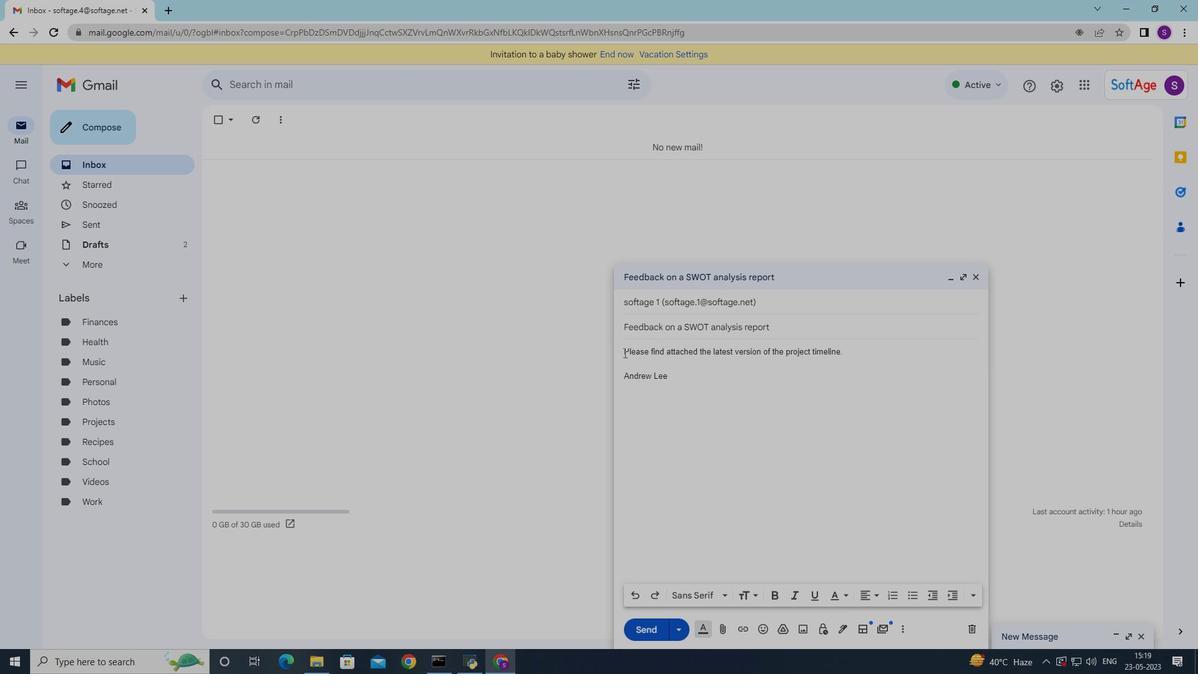 
Action: Mouse moved to (726, 596)
Screenshot: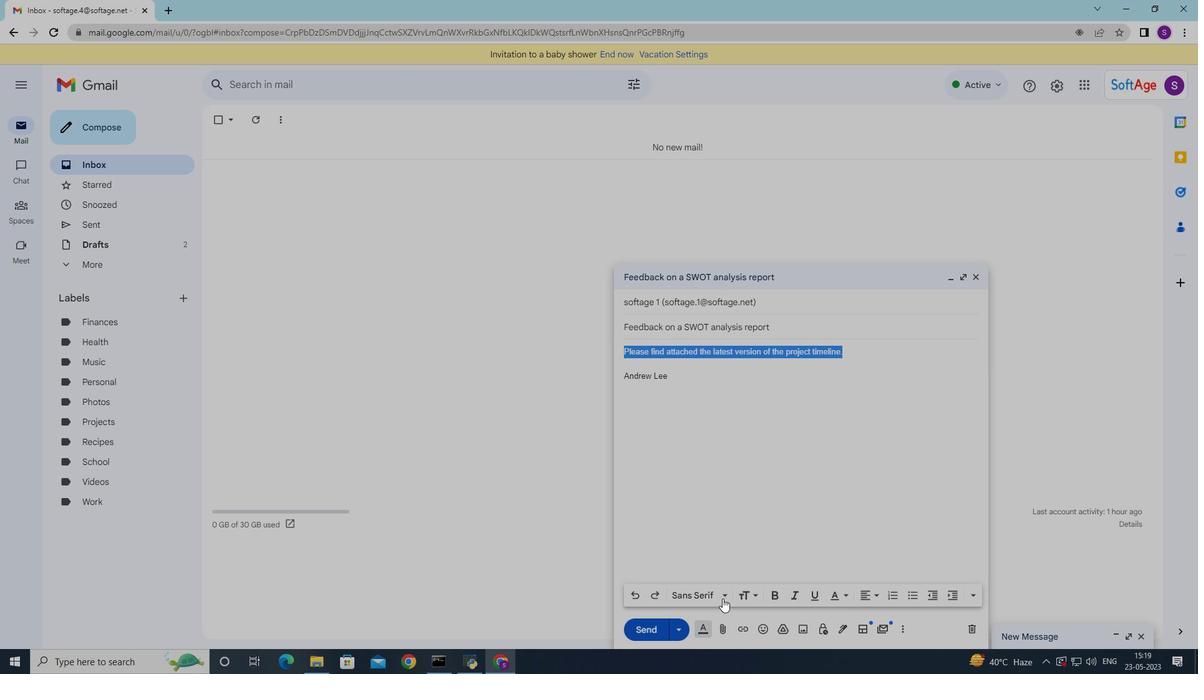 
Action: Mouse pressed left at (726, 596)
Screenshot: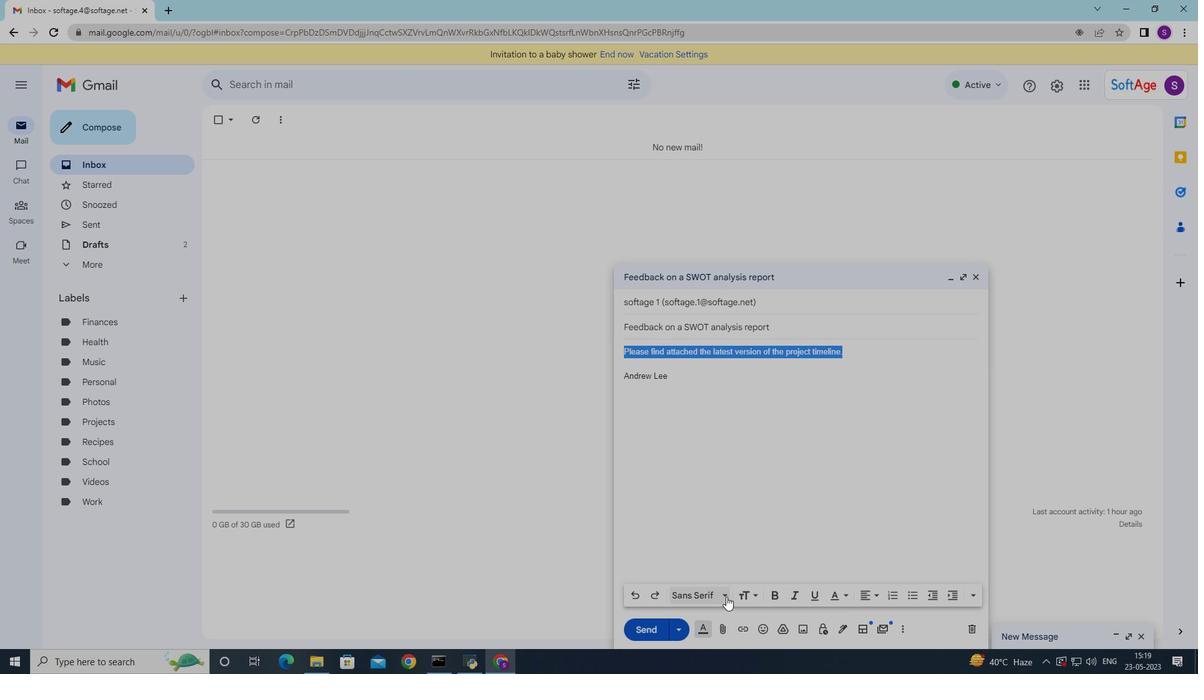 
Action: Mouse moved to (729, 575)
Screenshot: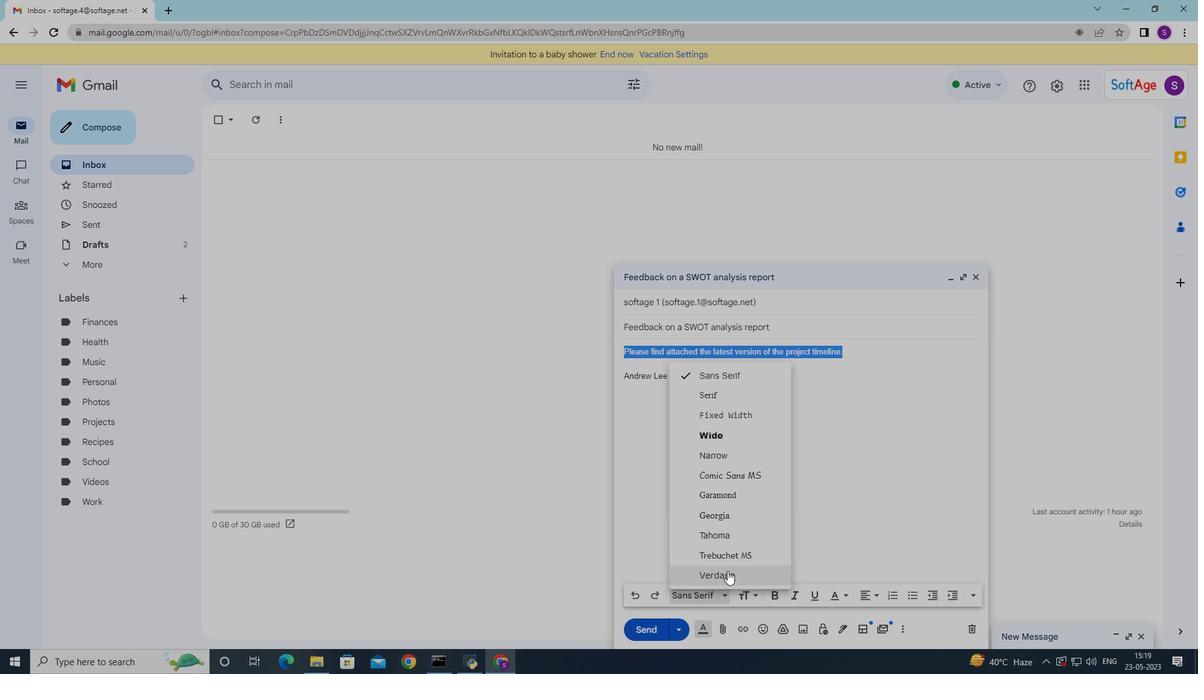 
Action: Mouse pressed left at (729, 575)
Screenshot: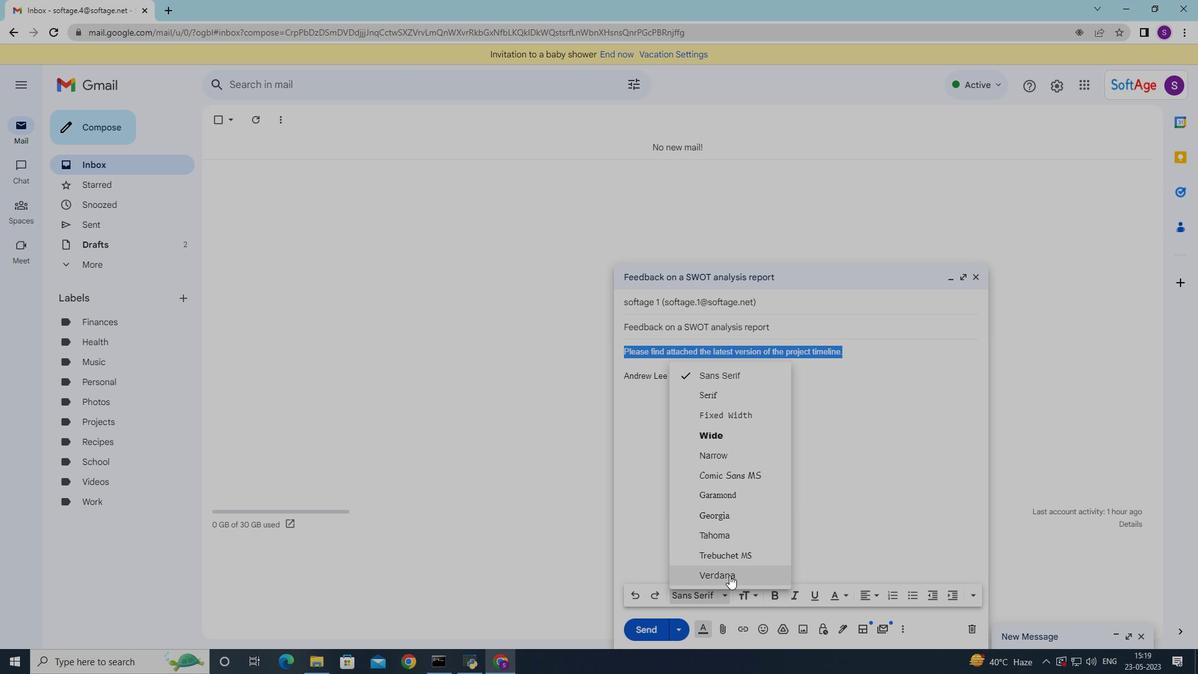 
Action: Mouse moved to (776, 598)
Screenshot: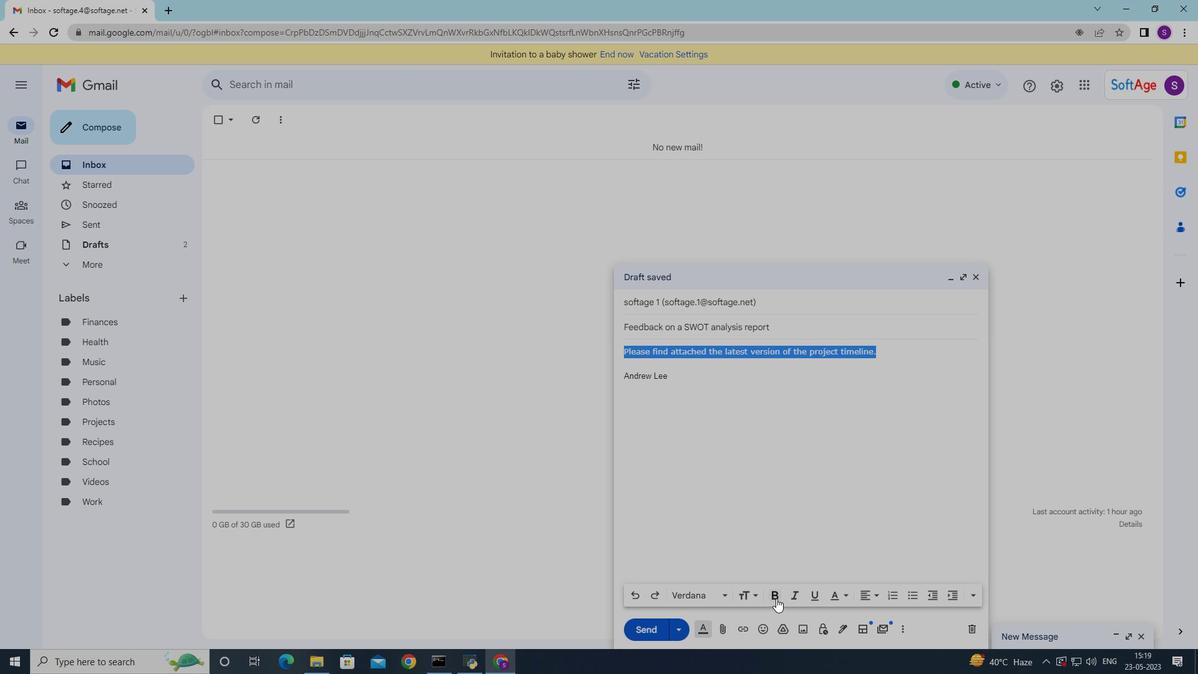 
Action: Mouse pressed left at (776, 598)
Screenshot: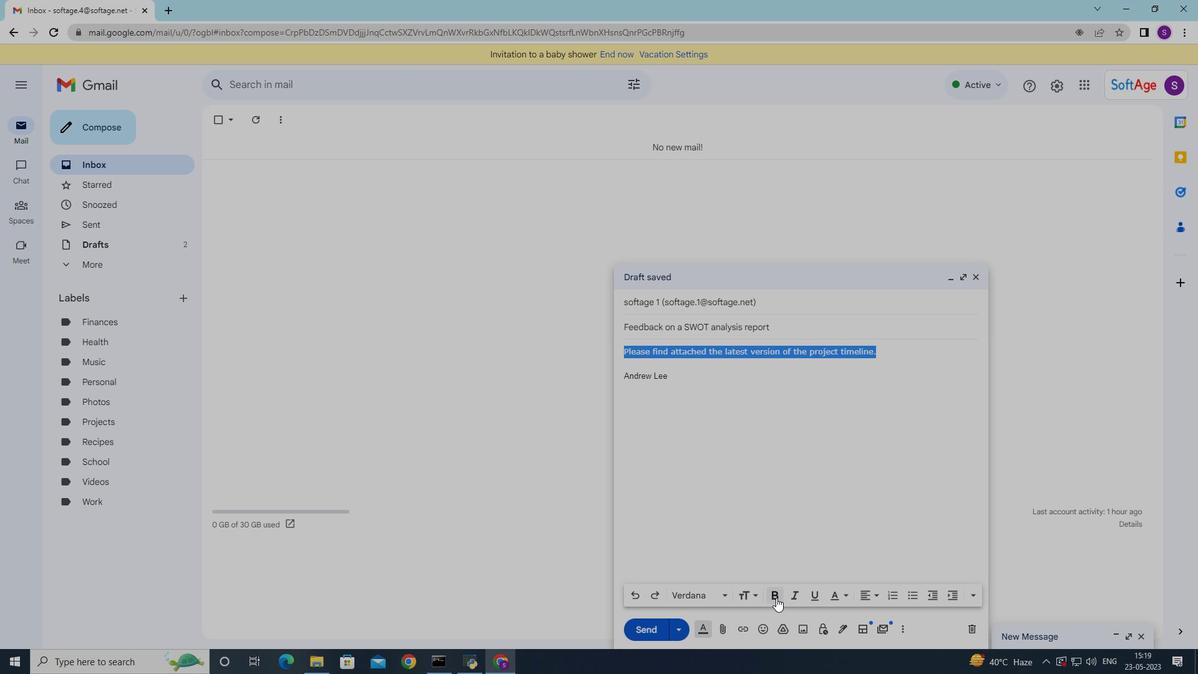 
Action: Mouse moved to (750, 450)
Screenshot: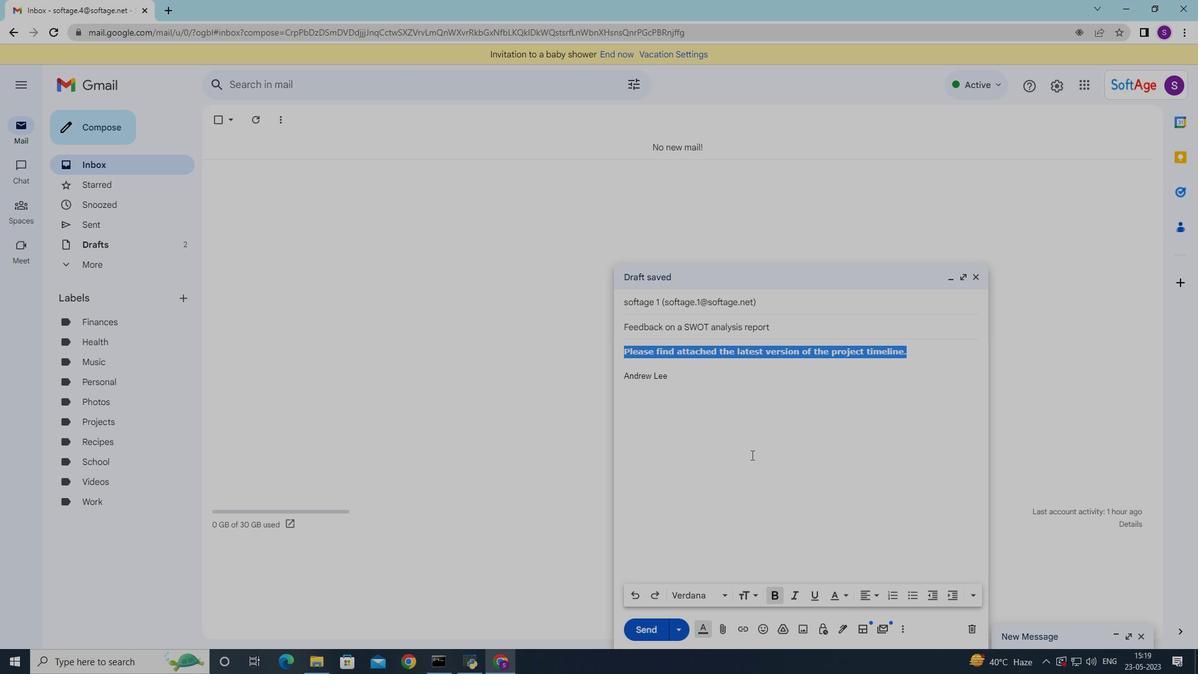 
Action: Mouse pressed left at (750, 450)
Screenshot: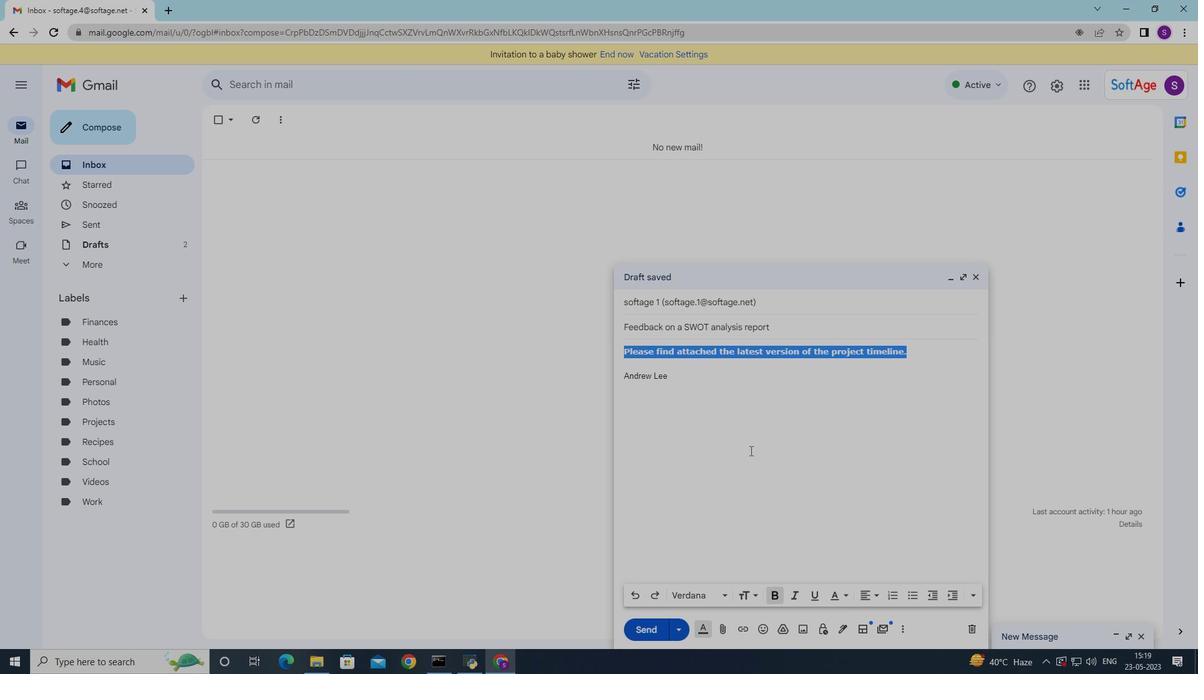 
Action: Mouse moved to (681, 628)
Screenshot: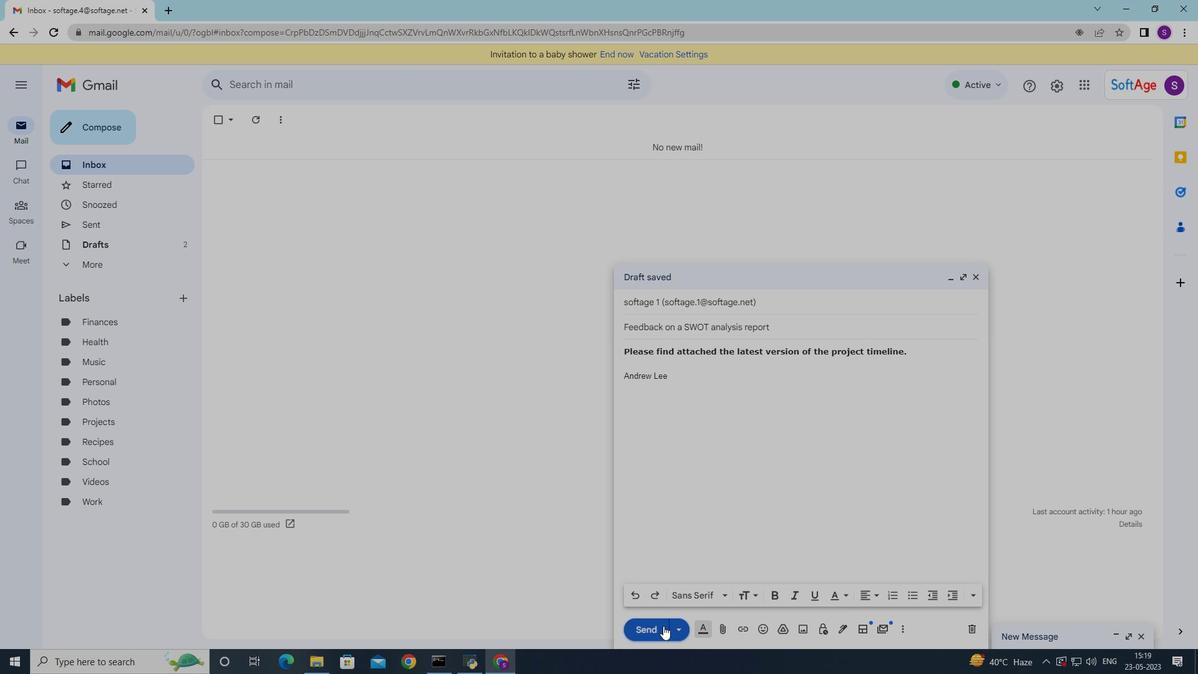 
Action: Mouse pressed left at (681, 628)
Screenshot: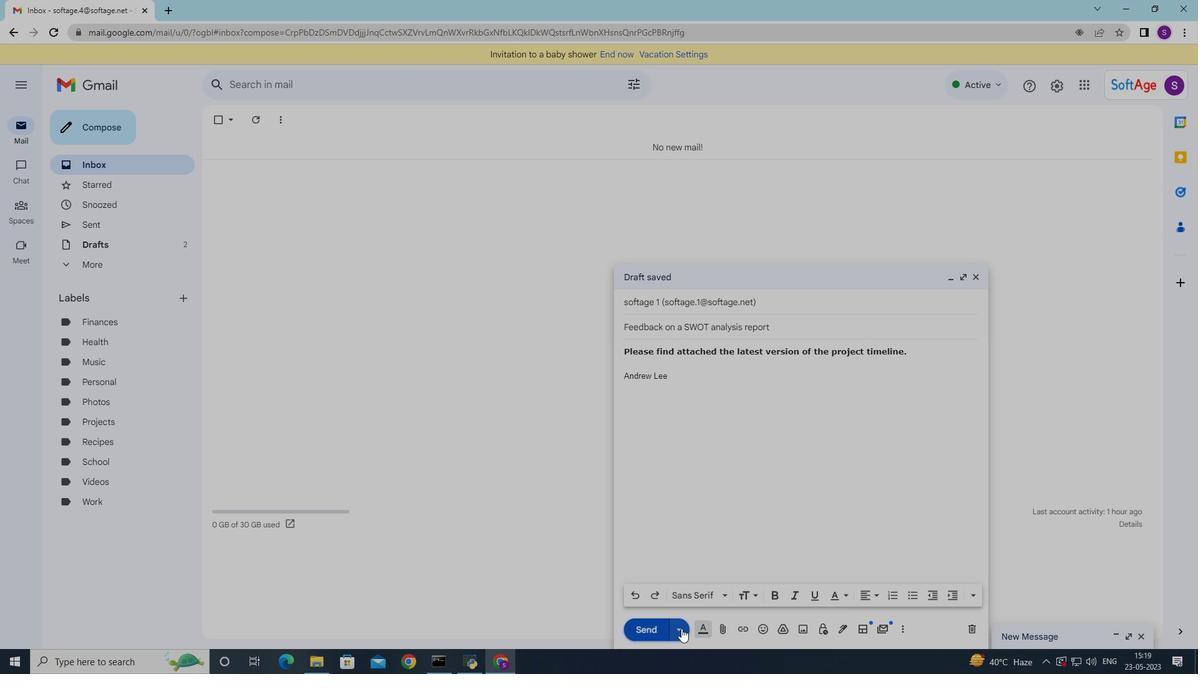 
Action: Mouse moved to (655, 631)
Screenshot: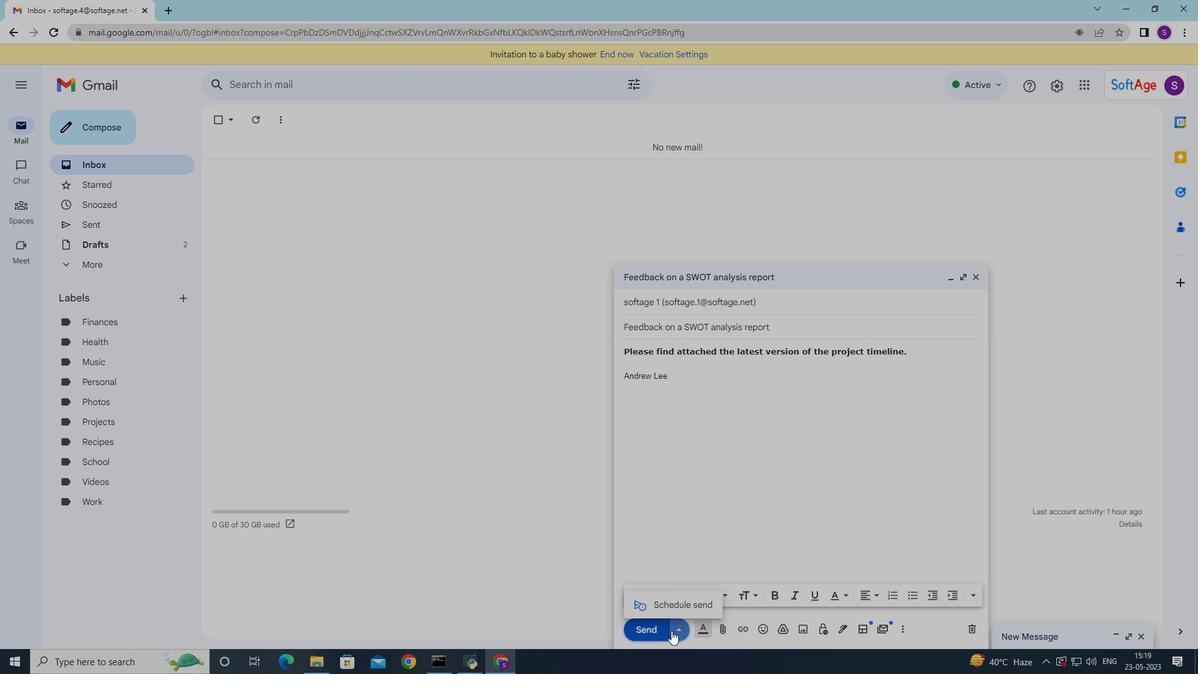 
Action: Mouse pressed left at (655, 631)
Screenshot: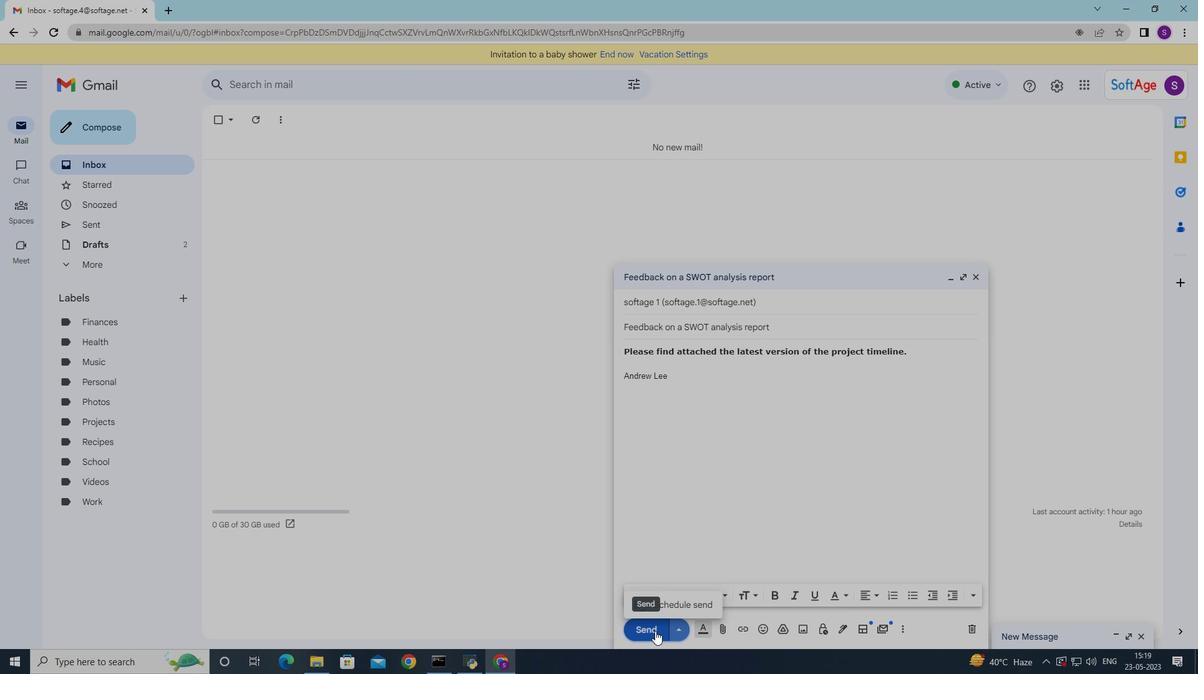 
Action: Mouse moved to (715, 141)
Screenshot: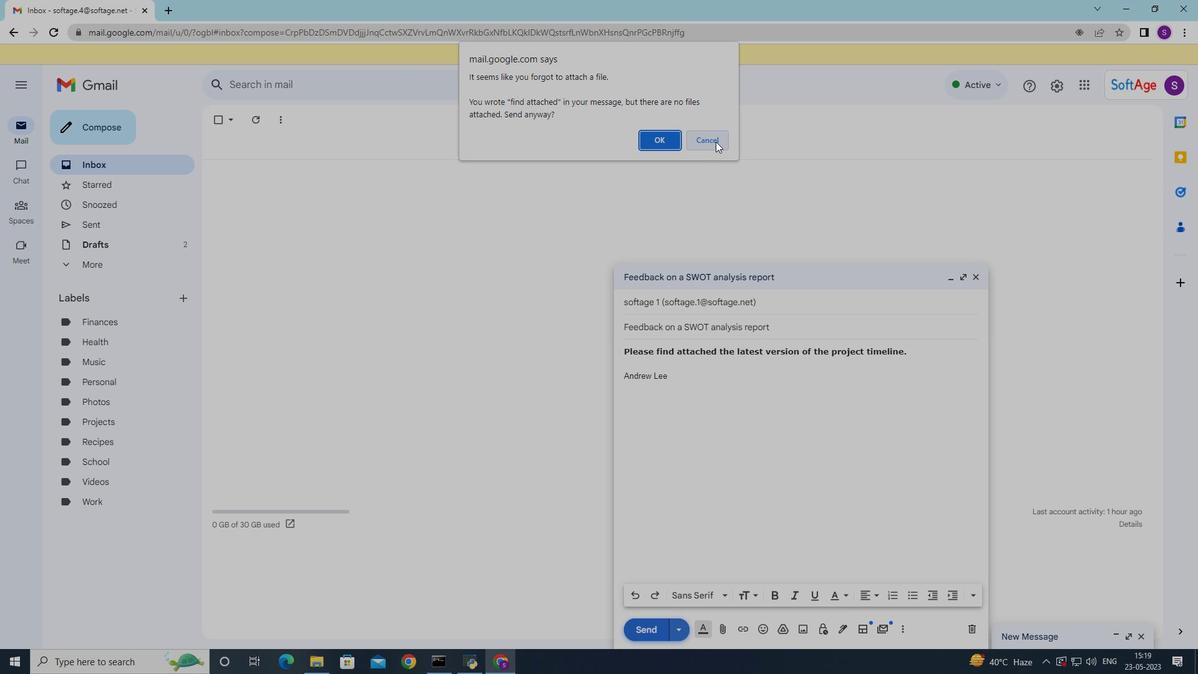 
Action: Mouse pressed left at (715, 141)
Screenshot: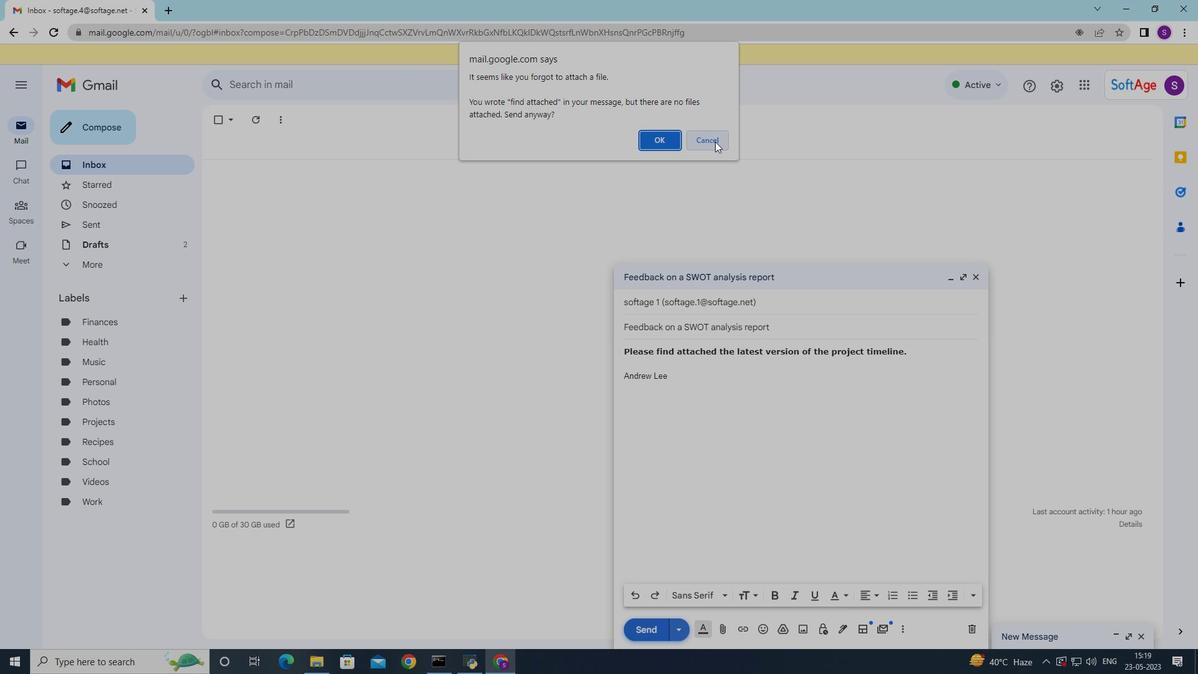 
Action: Mouse moved to (650, 628)
Screenshot: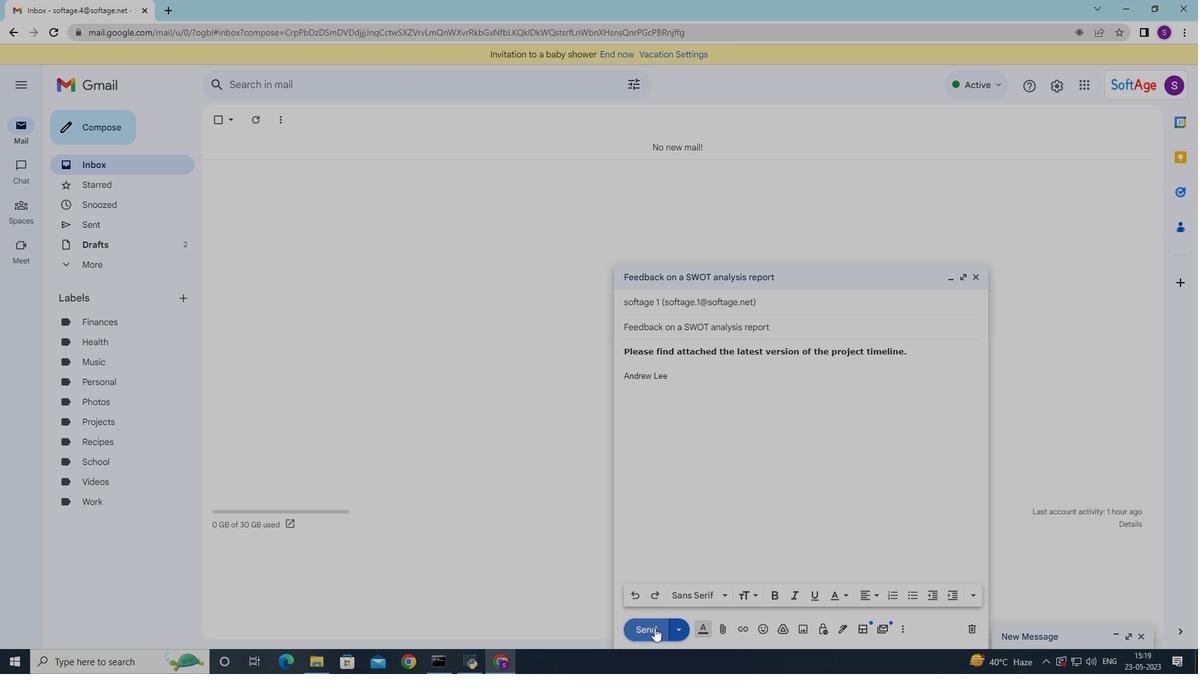 
Action: Mouse pressed left at (650, 628)
Screenshot: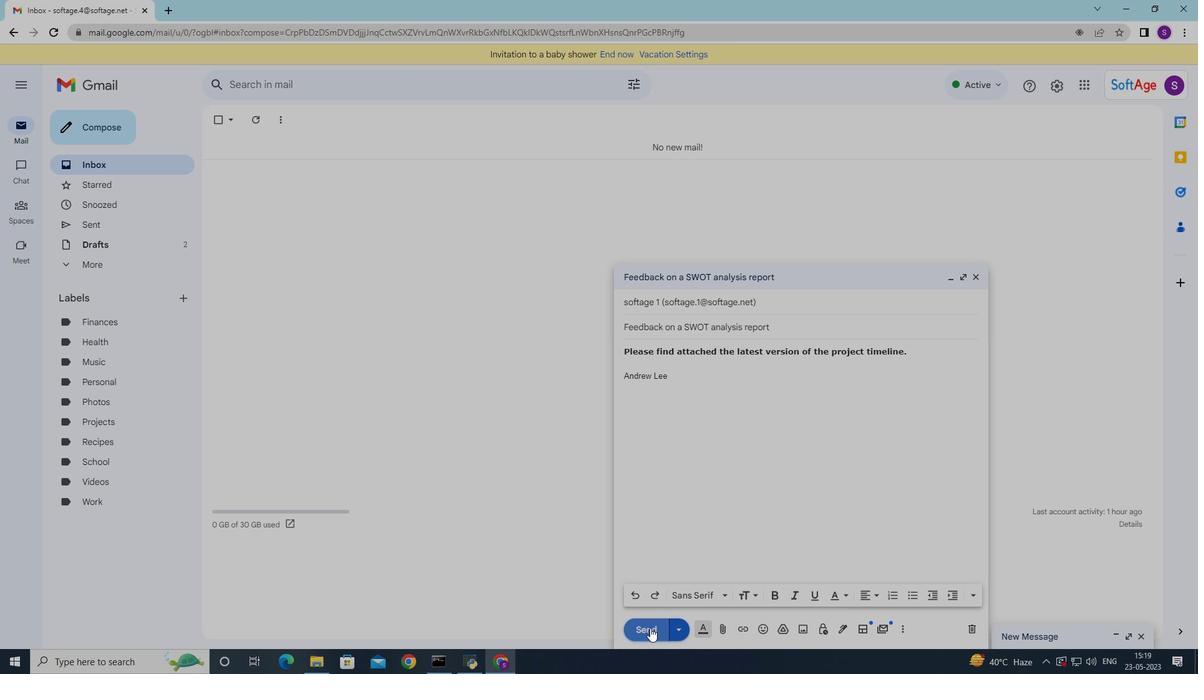 
Action: Mouse moved to (659, 135)
Screenshot: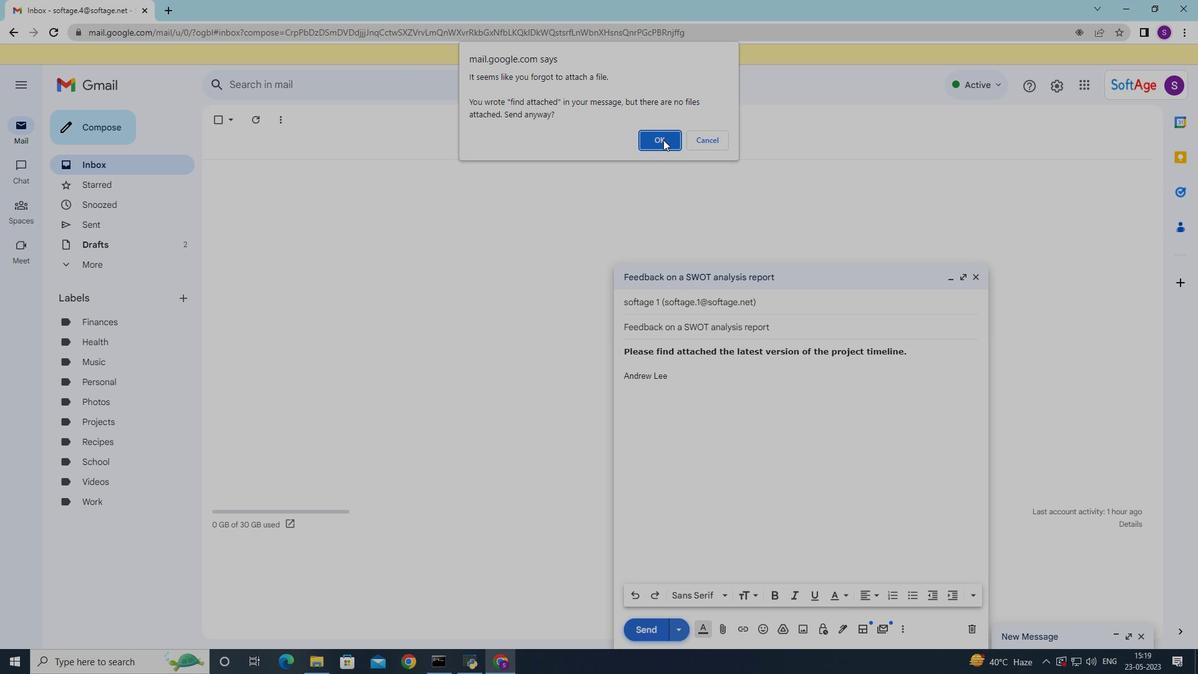 
Action: Mouse pressed left at (659, 135)
Screenshot: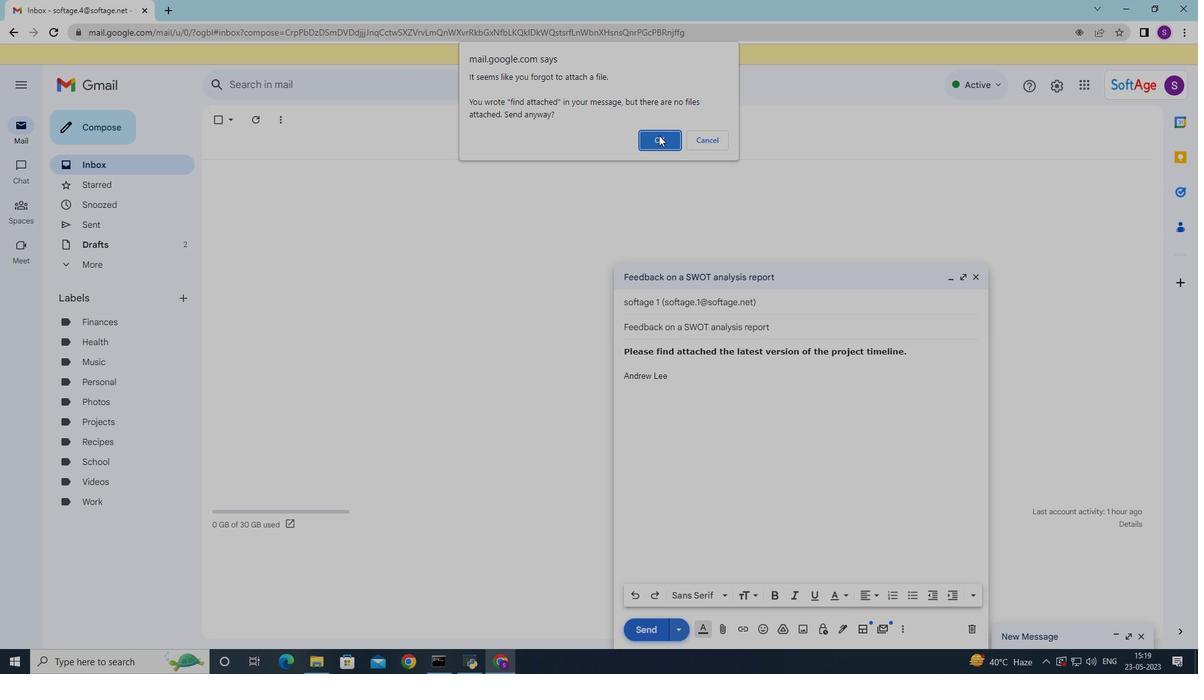 
Action: Mouse moved to (123, 224)
Screenshot: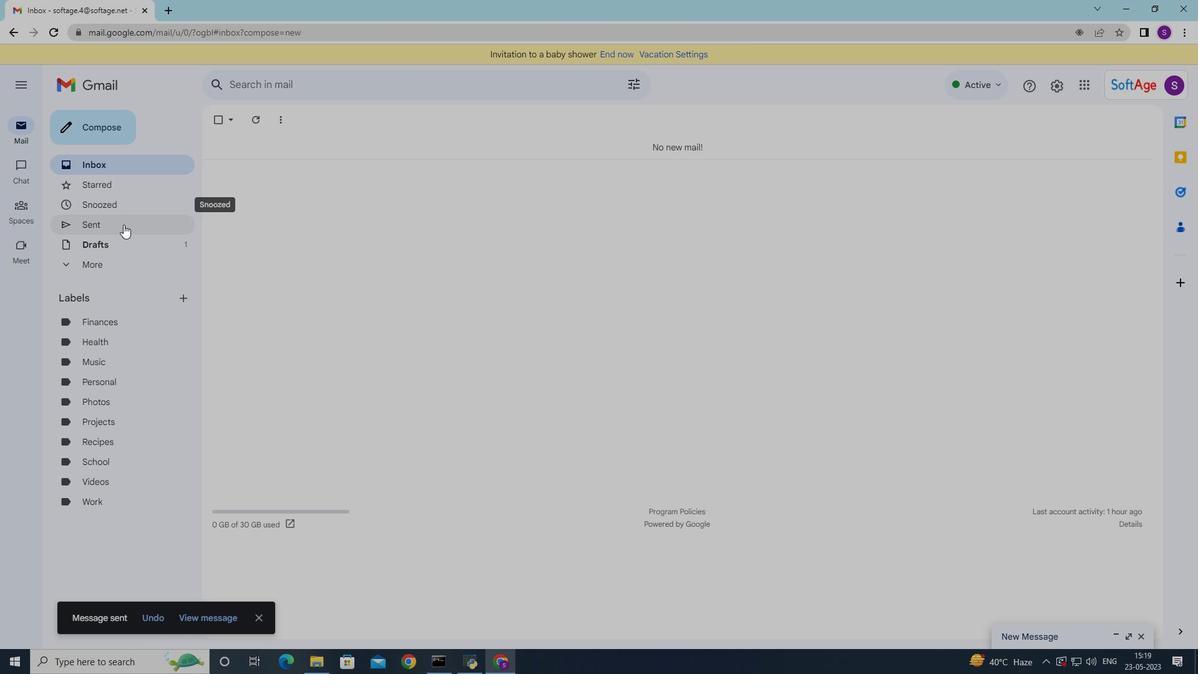 
Action: Mouse pressed left at (123, 224)
Screenshot: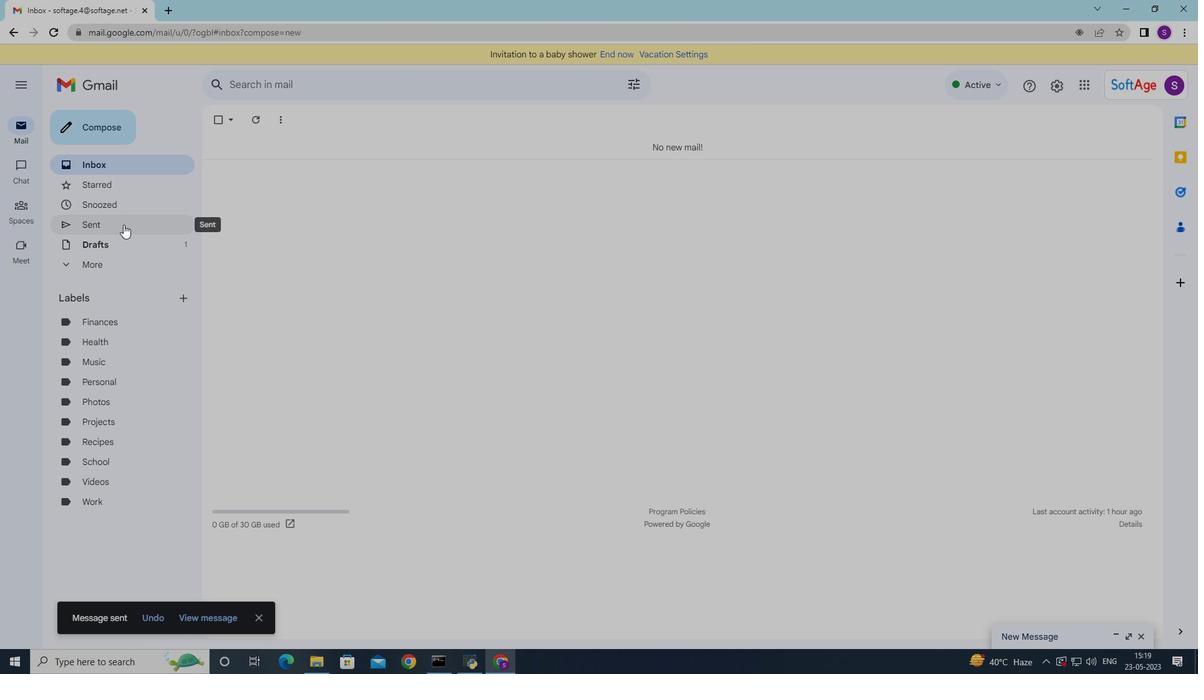 
Action: Mouse moved to (456, 179)
Screenshot: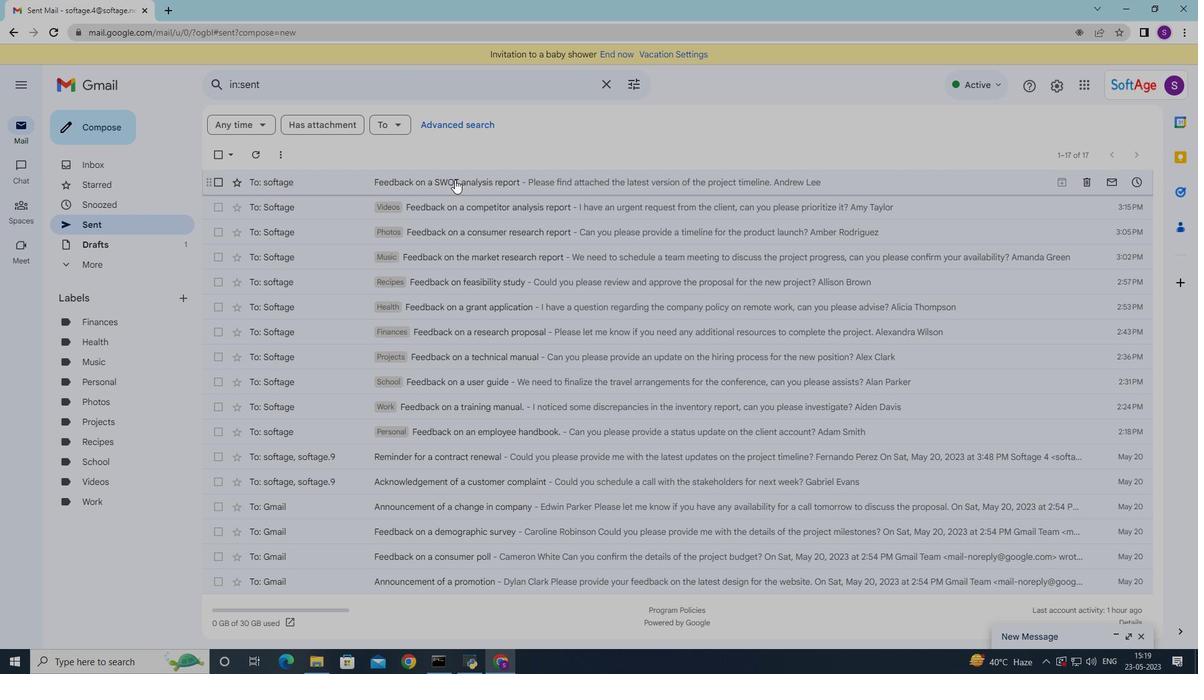 
Action: Mouse pressed right at (456, 179)
Screenshot: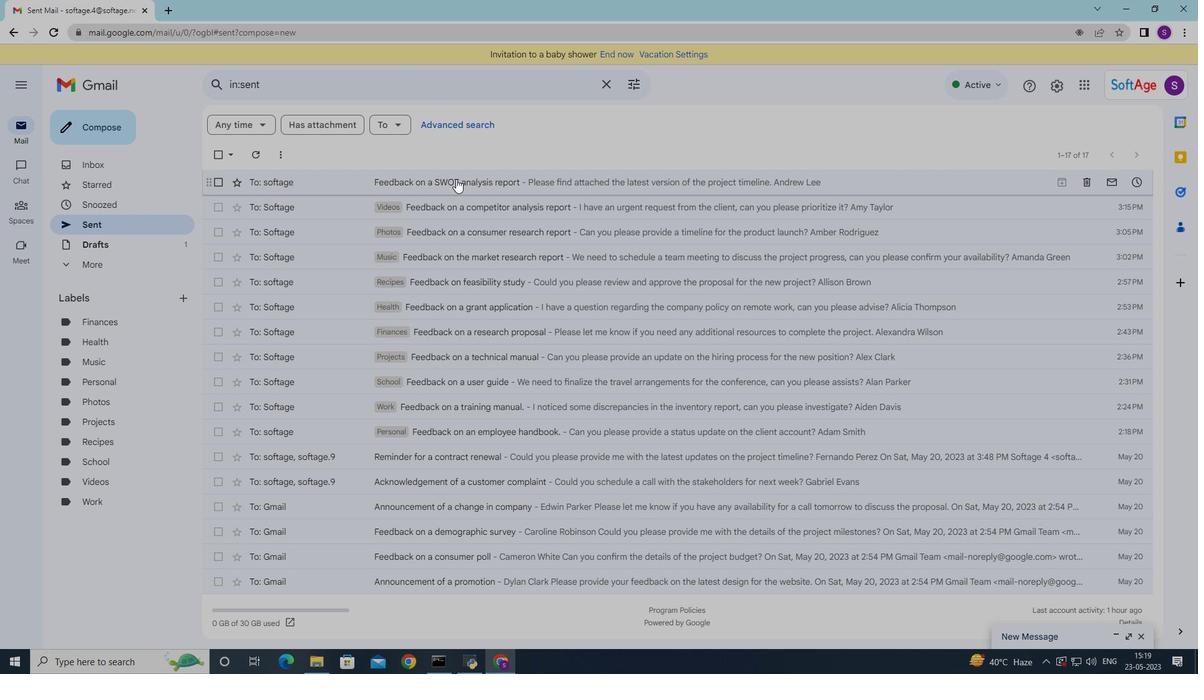 
Action: Mouse moved to (665, 287)
Screenshot: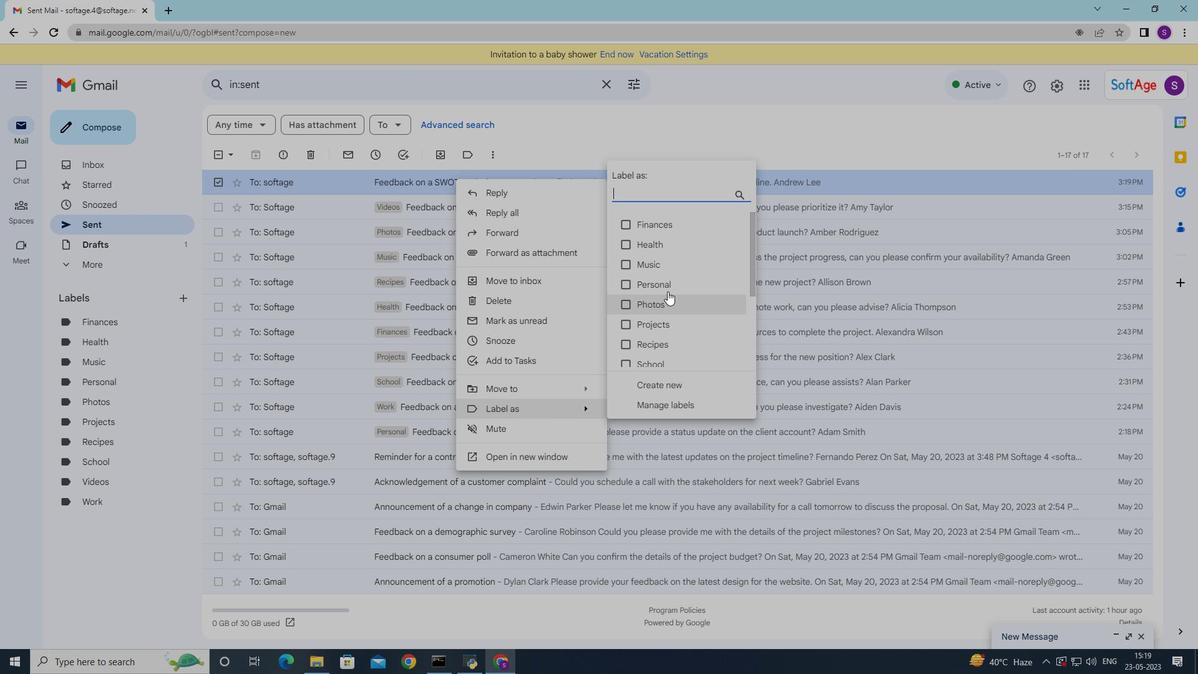 
Action: Mouse scrolled (665, 286) with delta (0, 0)
Screenshot: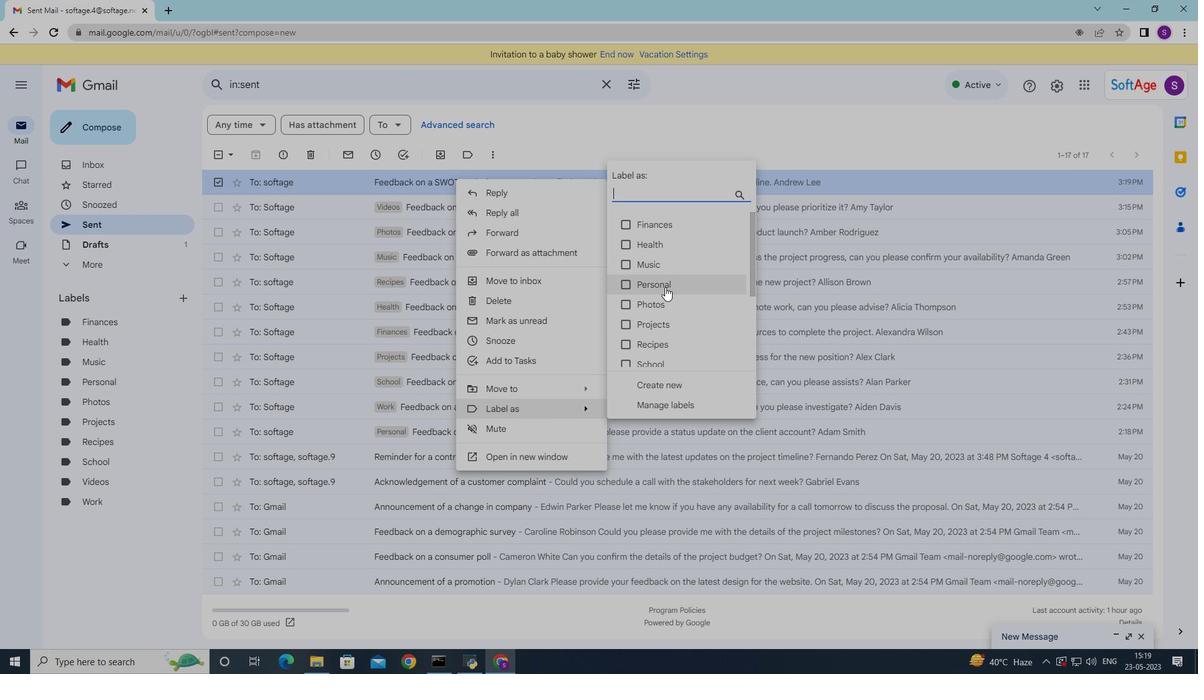 
Action: Mouse scrolled (665, 286) with delta (0, 0)
Screenshot: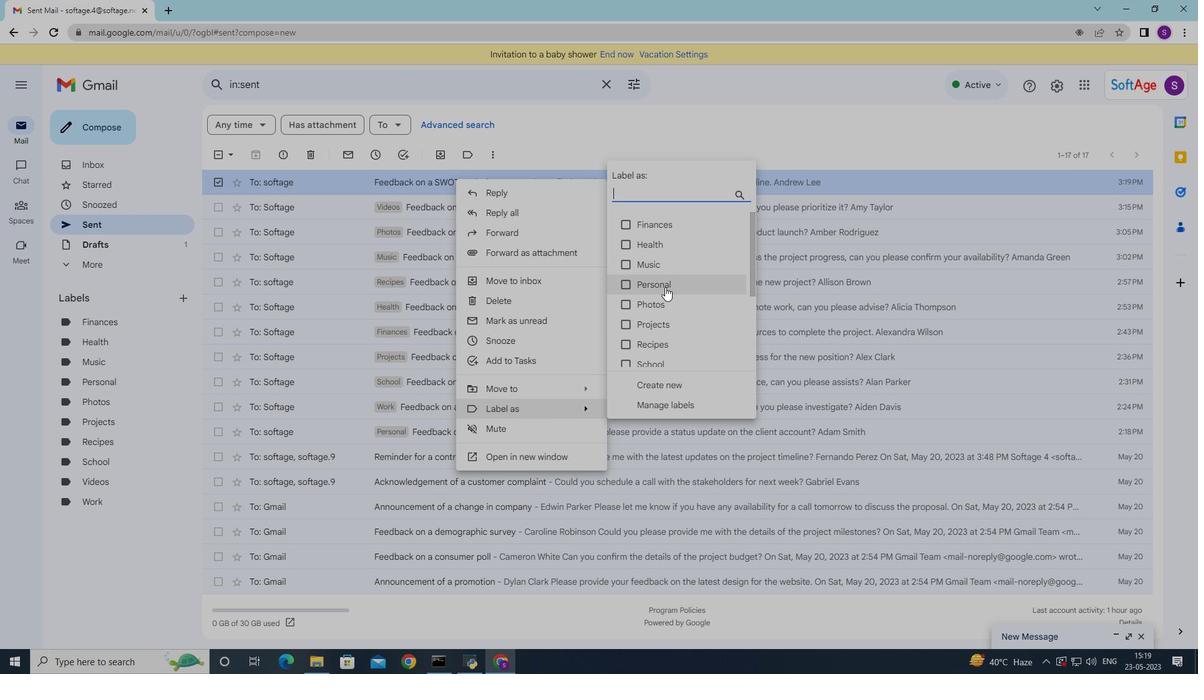 
Action: Mouse scrolled (665, 286) with delta (0, 0)
Screenshot: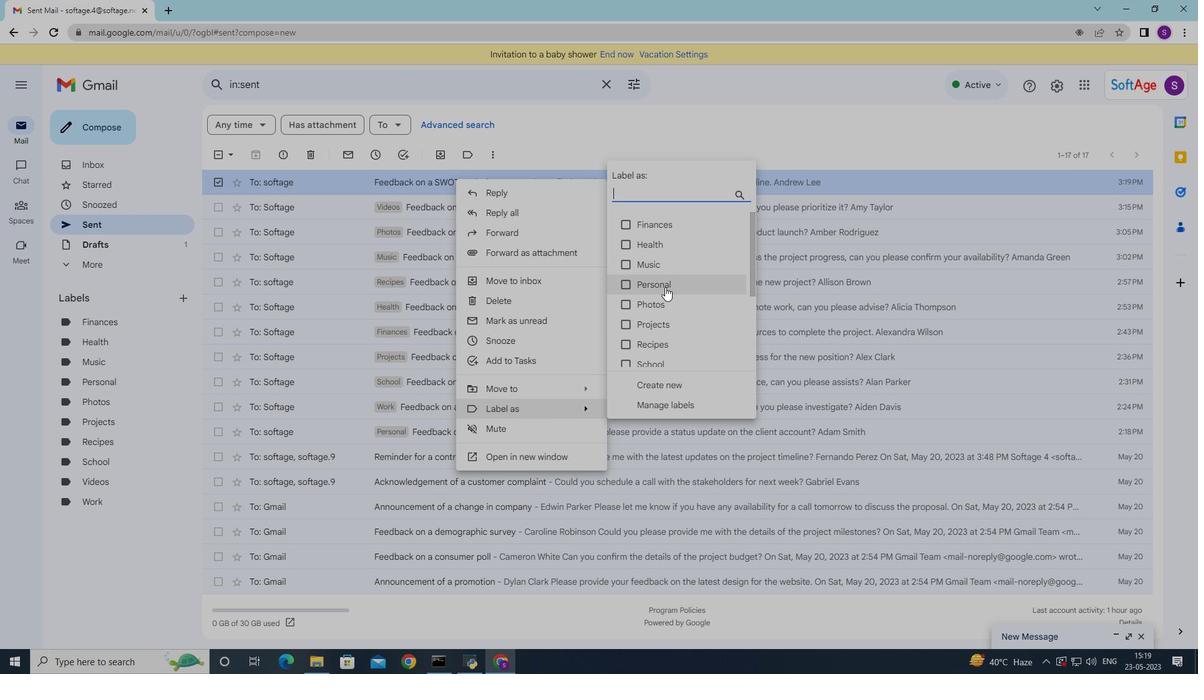 
Action: Mouse scrolled (665, 286) with delta (0, 0)
Screenshot: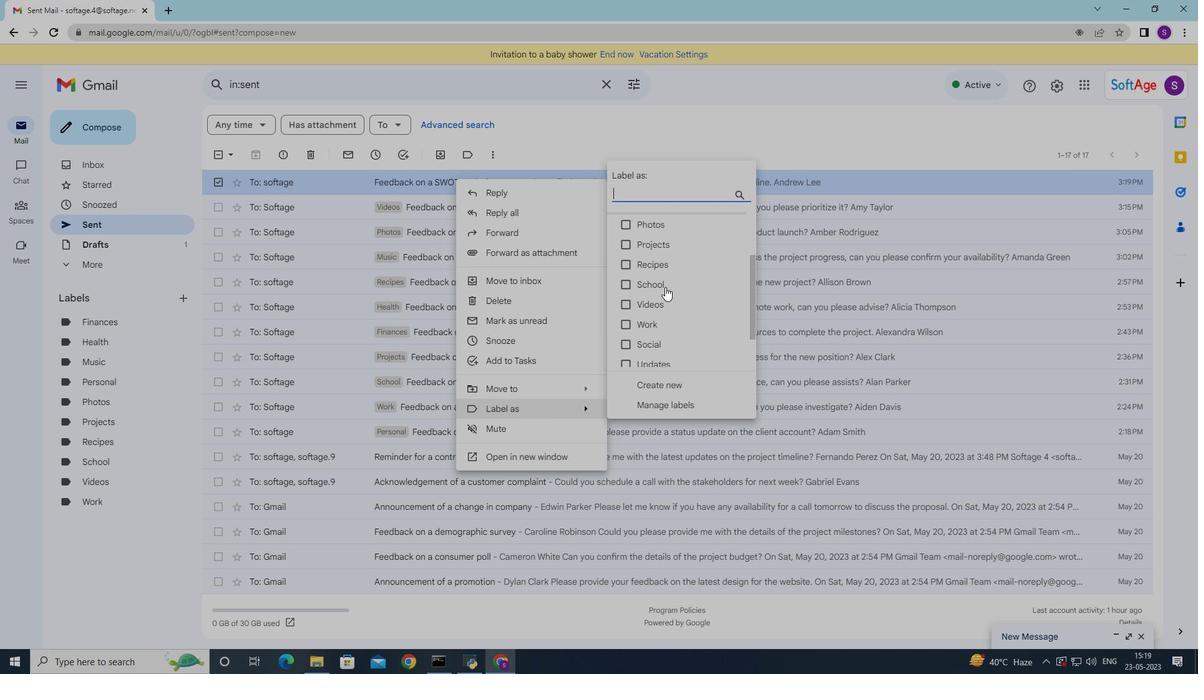
Action: Mouse moved to (665, 287)
Screenshot: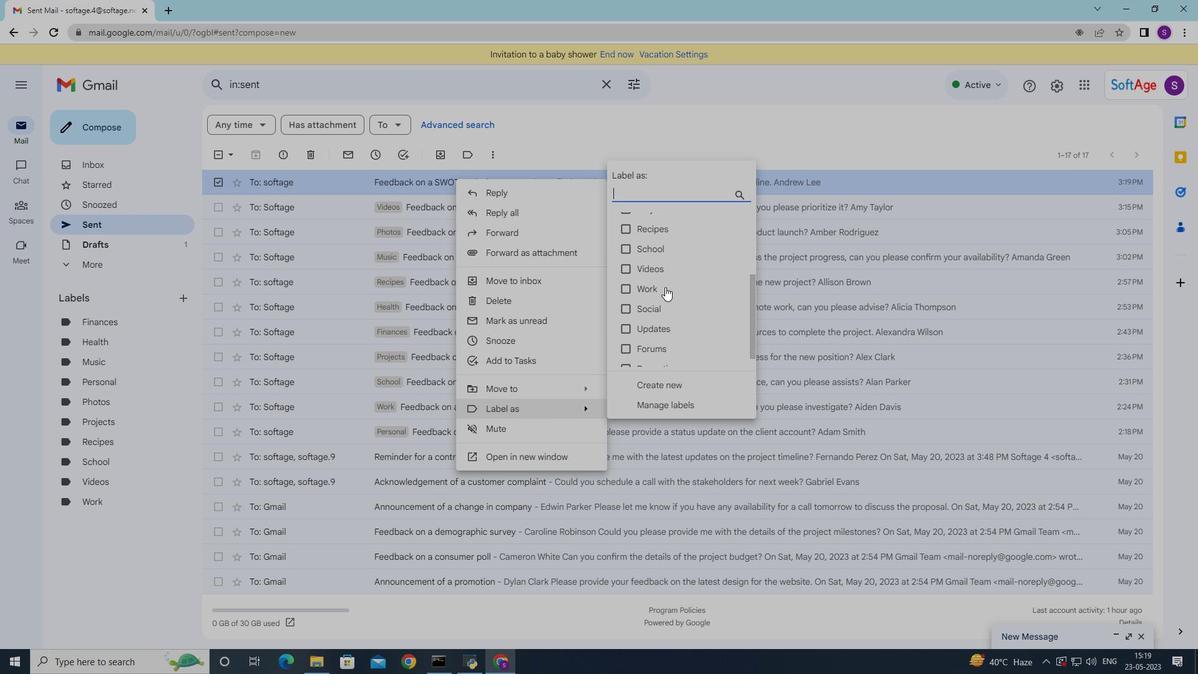 
Action: Mouse scrolled (665, 286) with delta (0, 0)
Screenshot: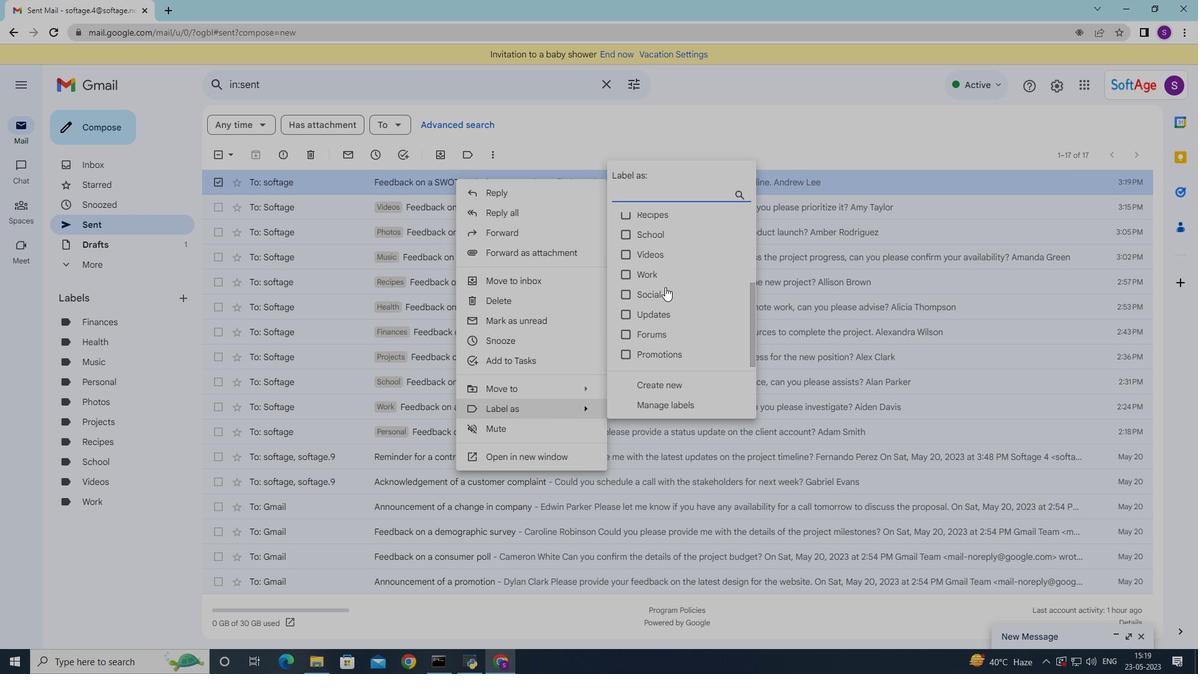 
Action: Mouse scrolled (665, 286) with delta (0, 0)
Screenshot: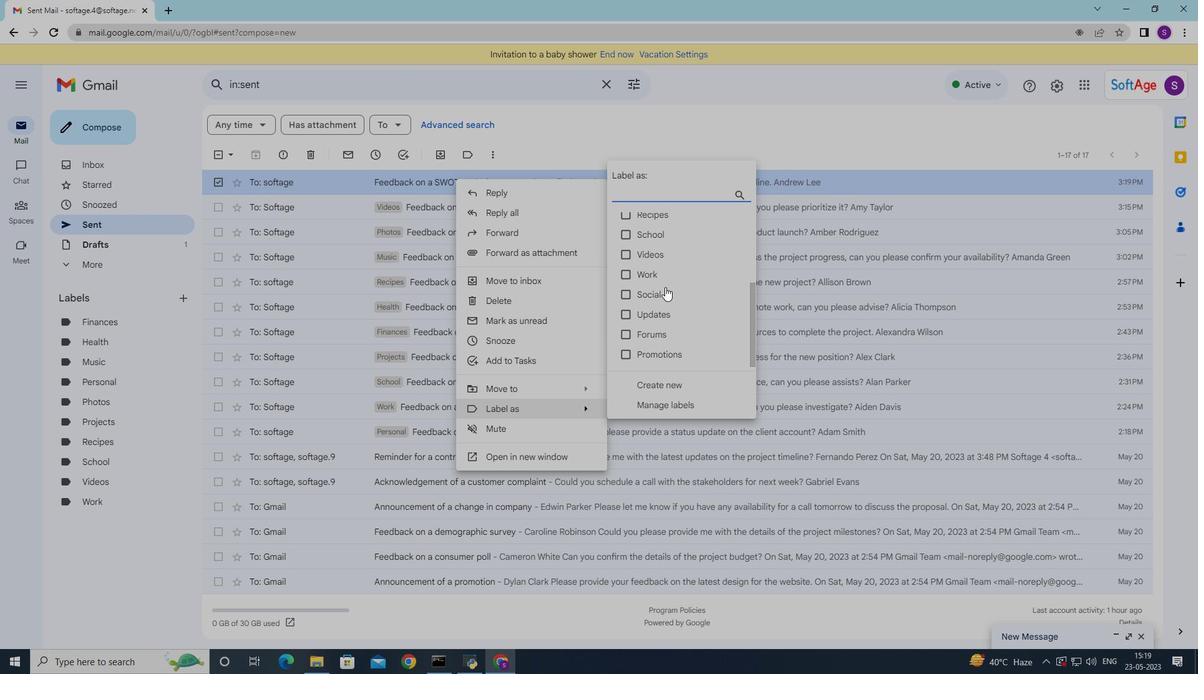 
Action: Mouse moved to (665, 287)
Screenshot: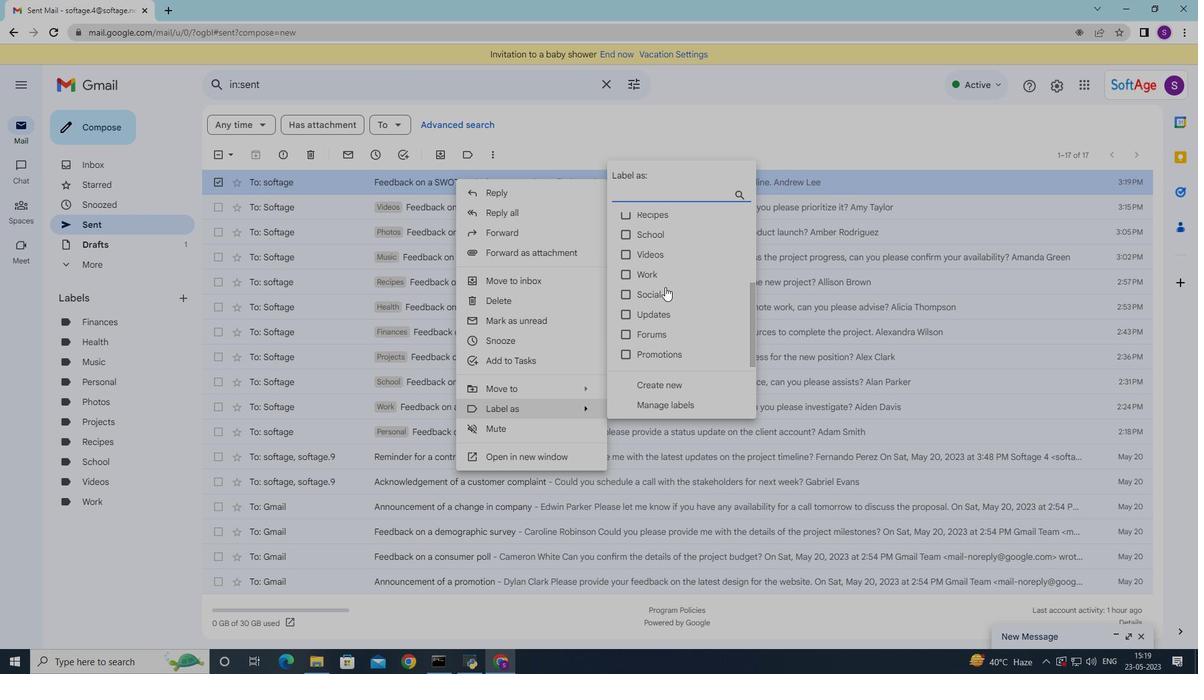 
Action: Mouse scrolled (665, 287) with delta (0, 0)
Screenshot: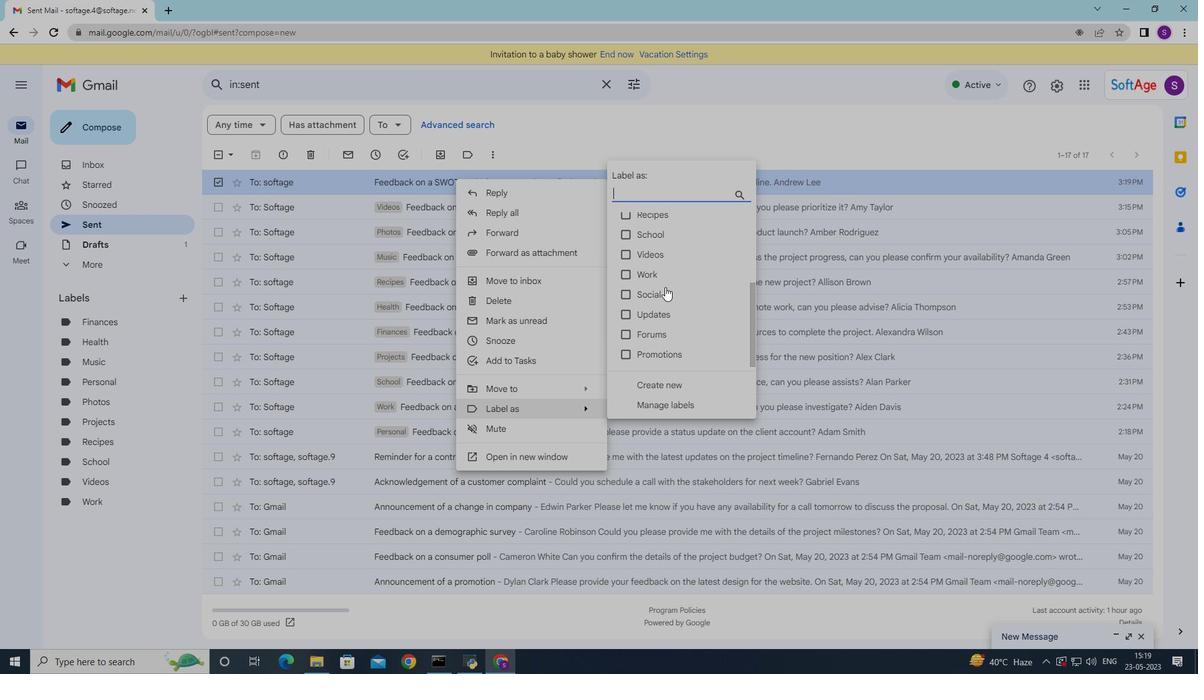 
Action: Mouse moved to (665, 287)
Screenshot: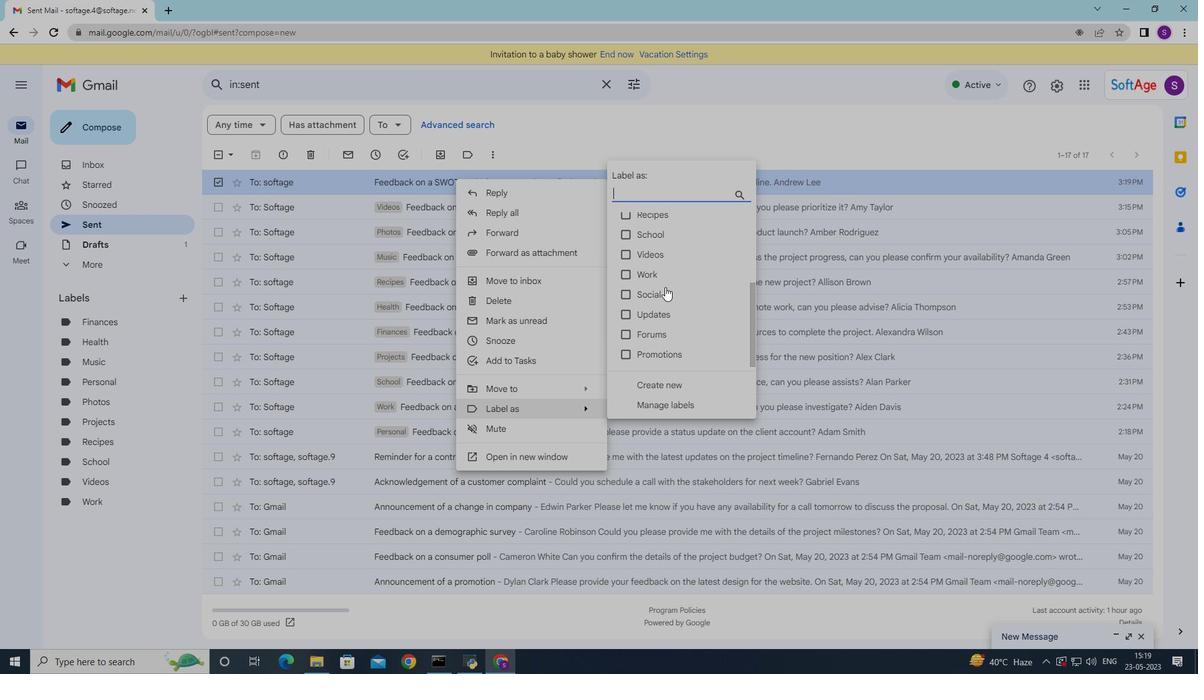
Action: Mouse scrolled (665, 287) with delta (0, 0)
Screenshot: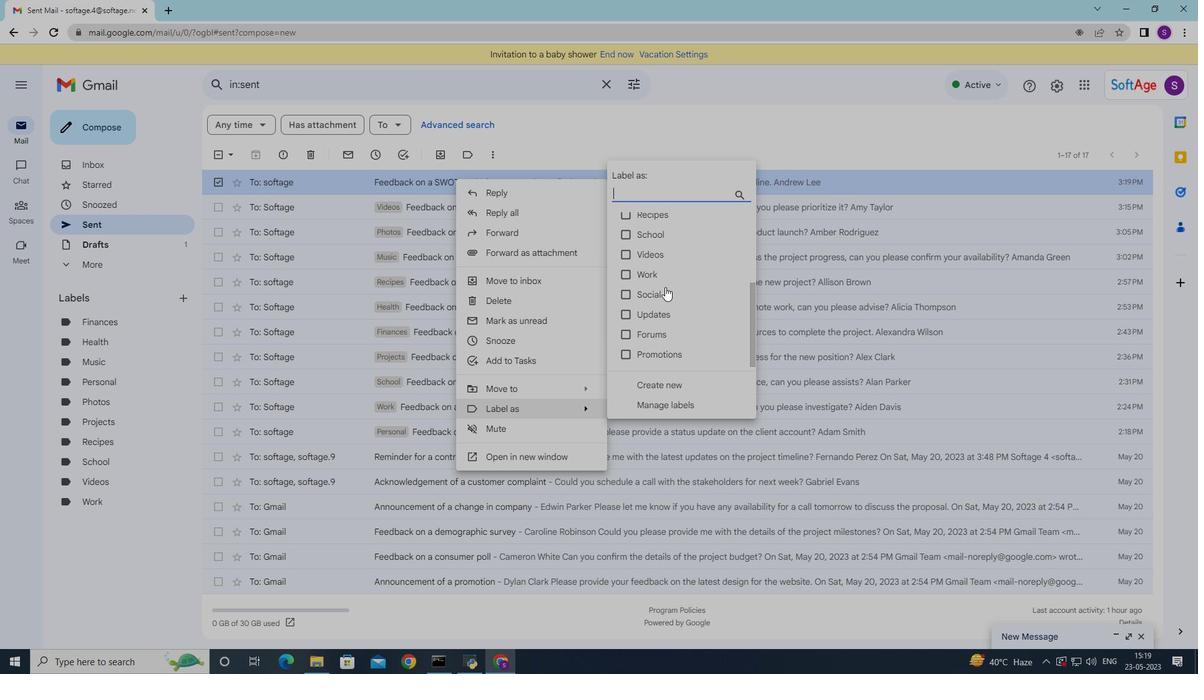 
Action: Mouse scrolled (665, 287) with delta (0, 0)
Screenshot: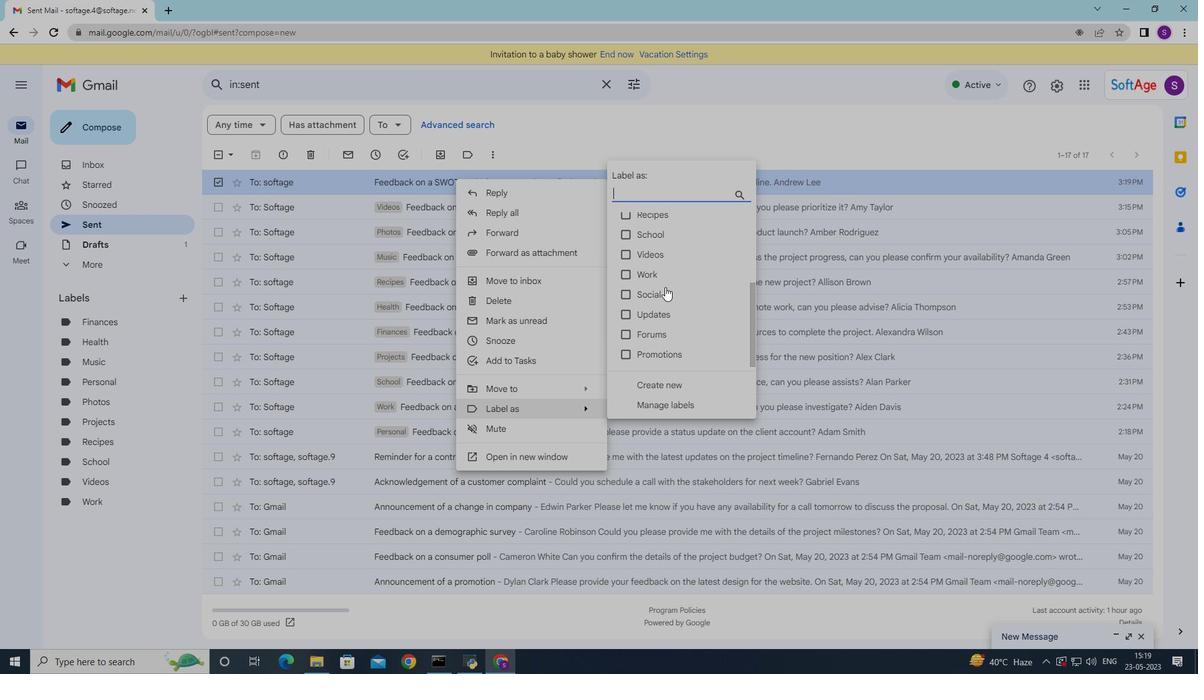 
Action: Mouse scrolled (665, 287) with delta (0, 0)
Screenshot: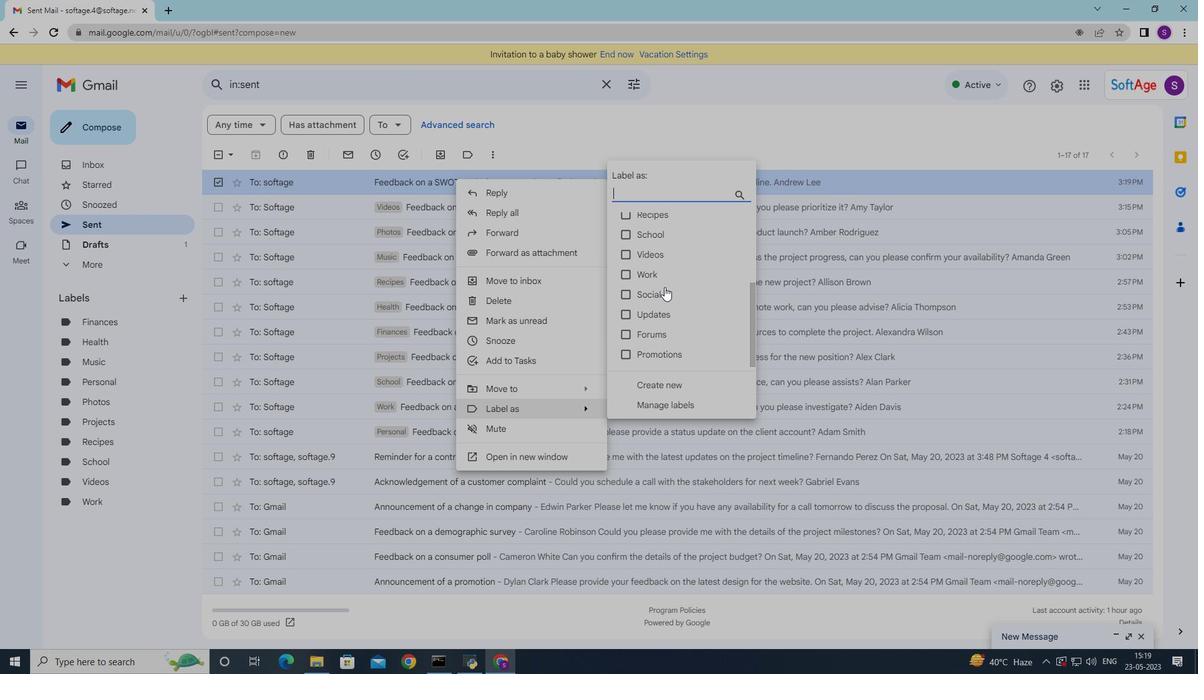 
Action: Mouse moved to (671, 362)
Screenshot: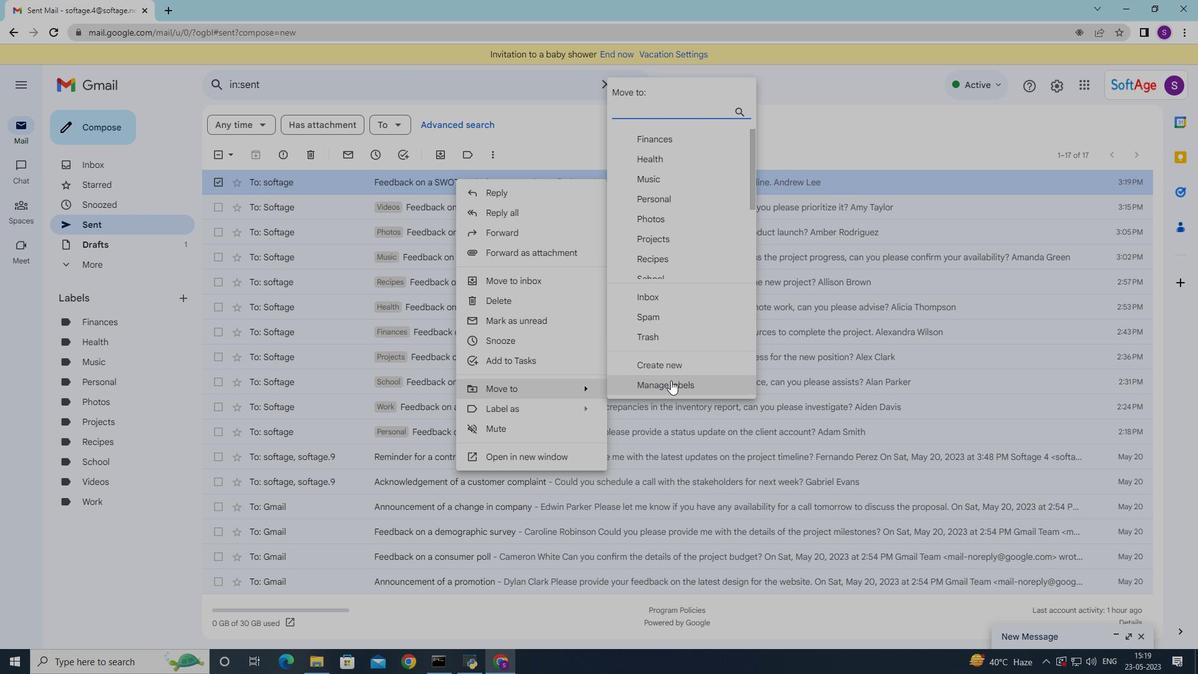 
Action: Mouse pressed left at (671, 362)
Screenshot: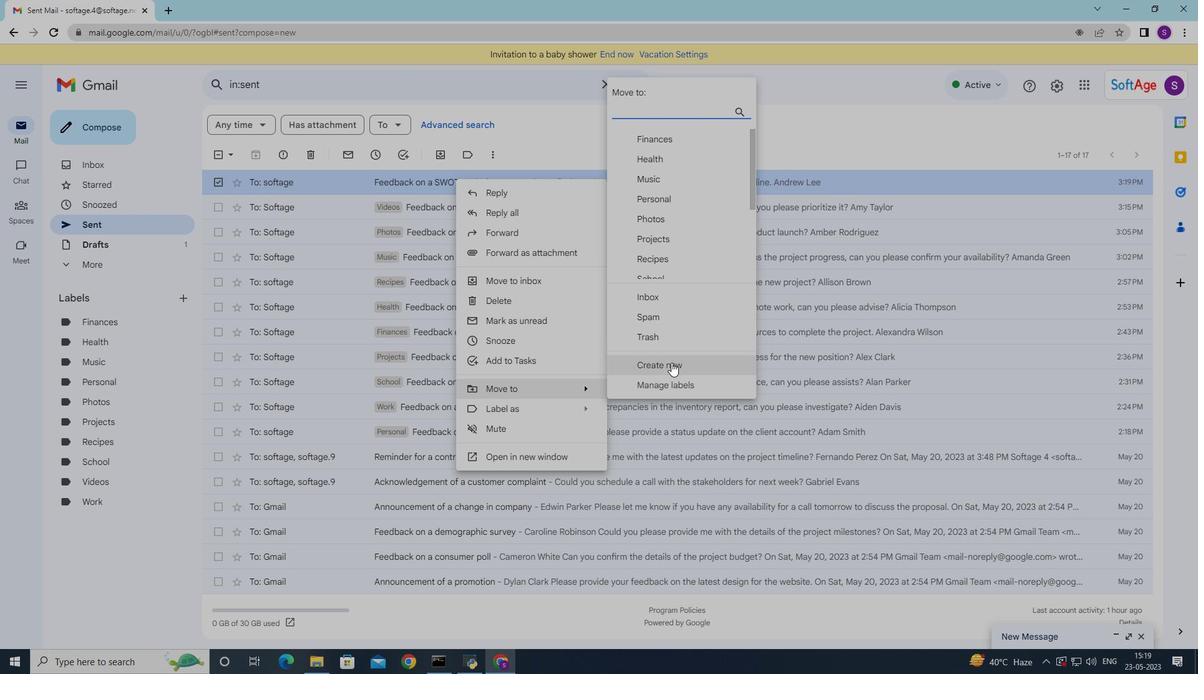 
Action: Mouse moved to (670, 364)
Screenshot: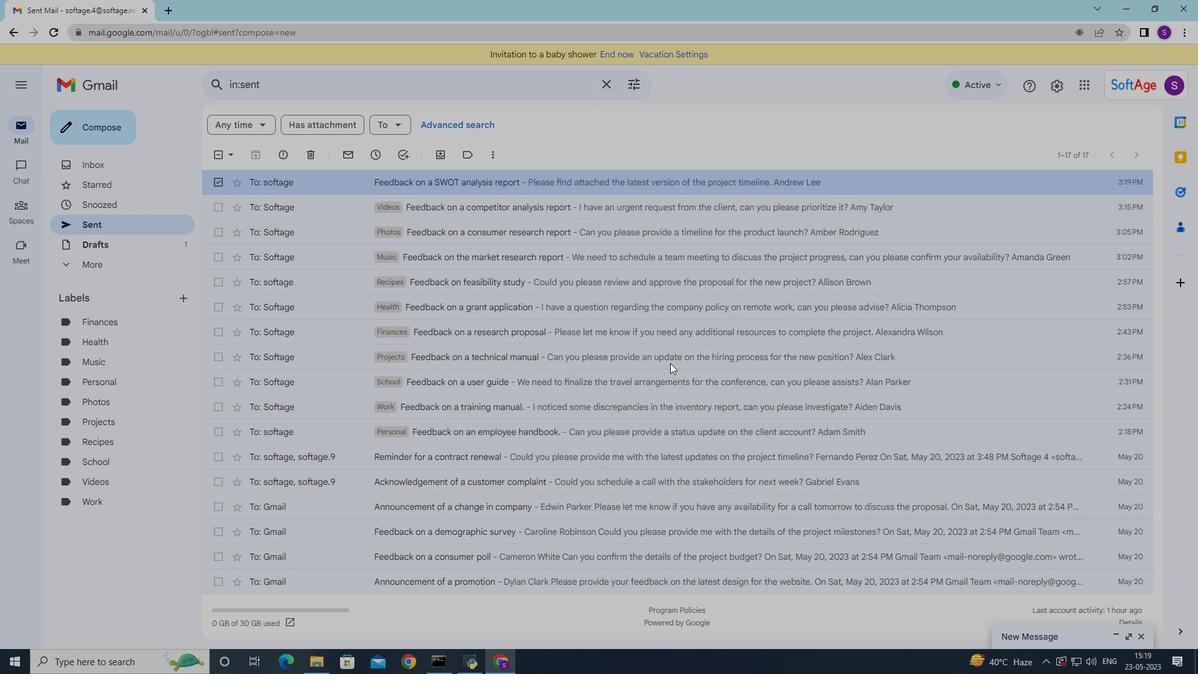 
Action: Key pressed <Key.shift><Key.shift>Docun<Key.backspace>ments
Screenshot: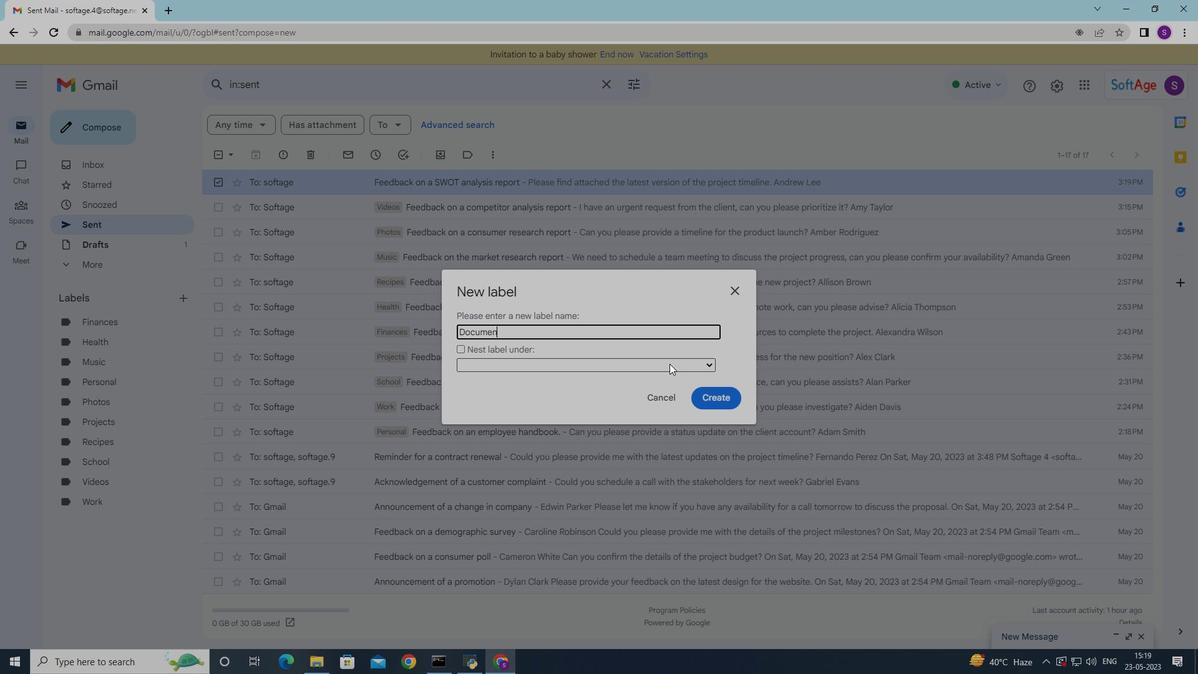 
Action: Mouse moved to (705, 395)
Screenshot: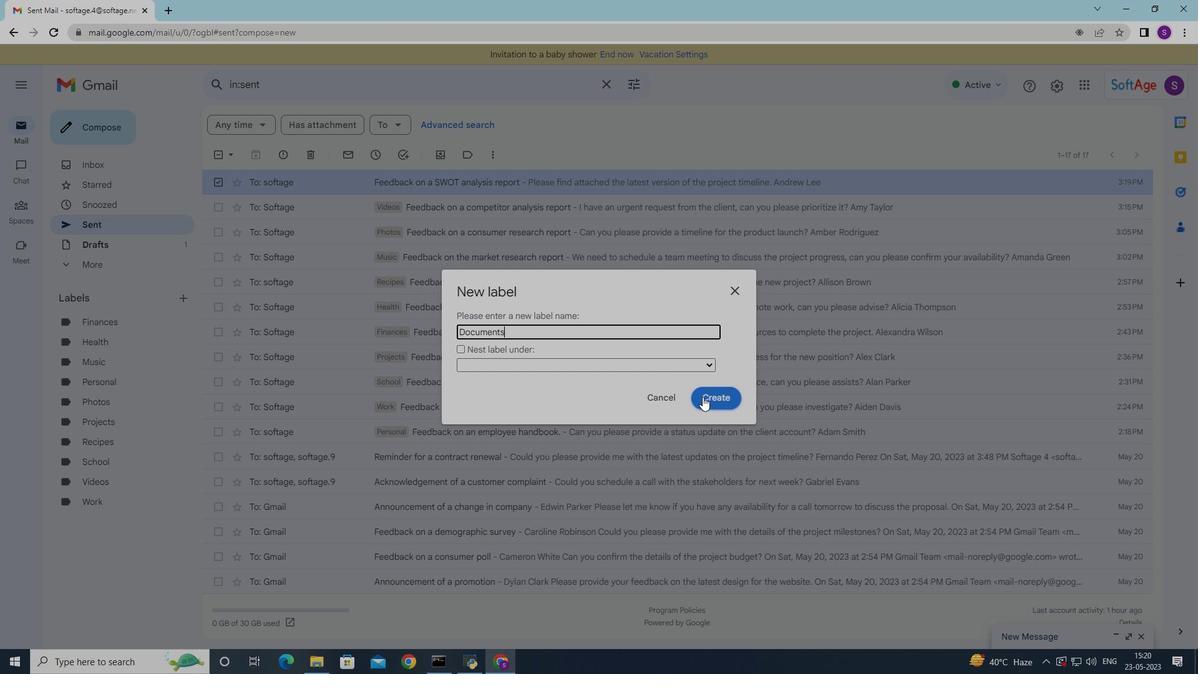 
Action: Mouse pressed left at (705, 395)
Screenshot: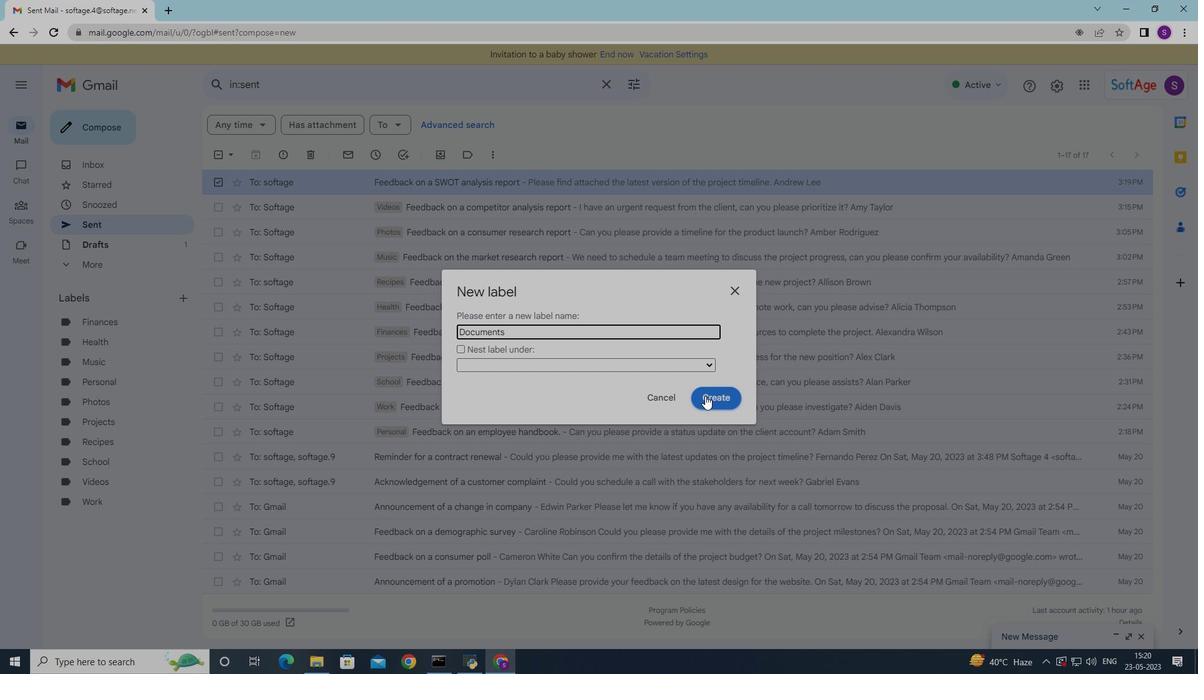 
Action: Mouse moved to (315, 176)
Screenshot: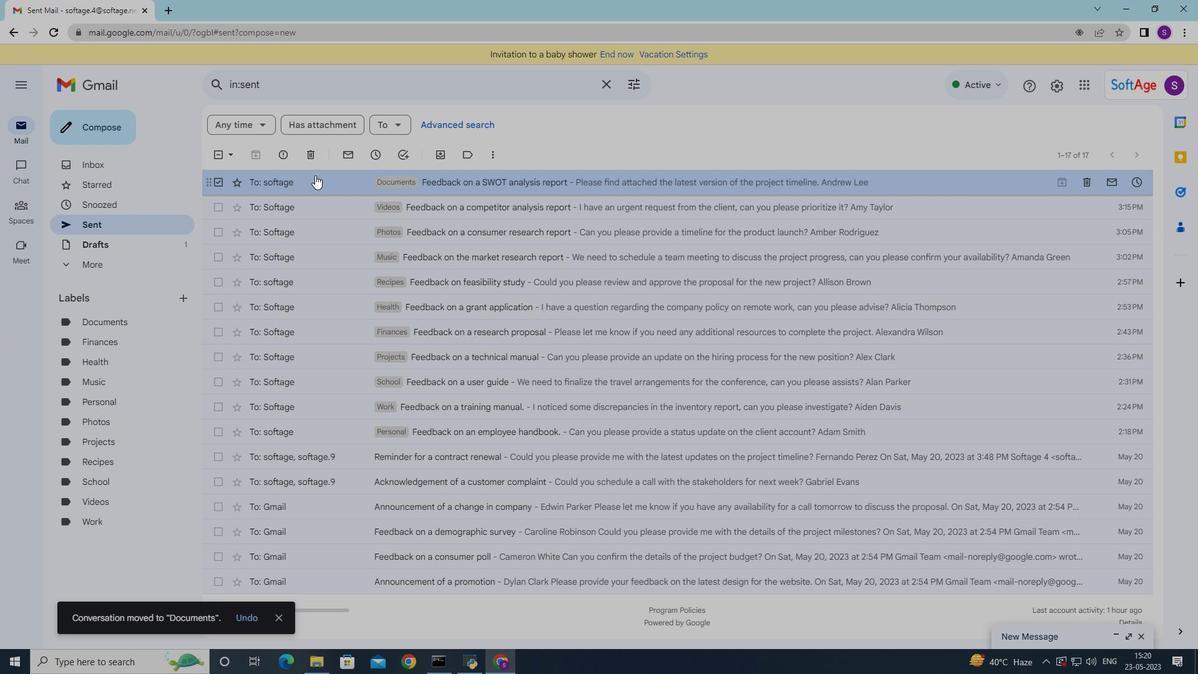 
Action: Mouse pressed right at (315, 176)
Screenshot: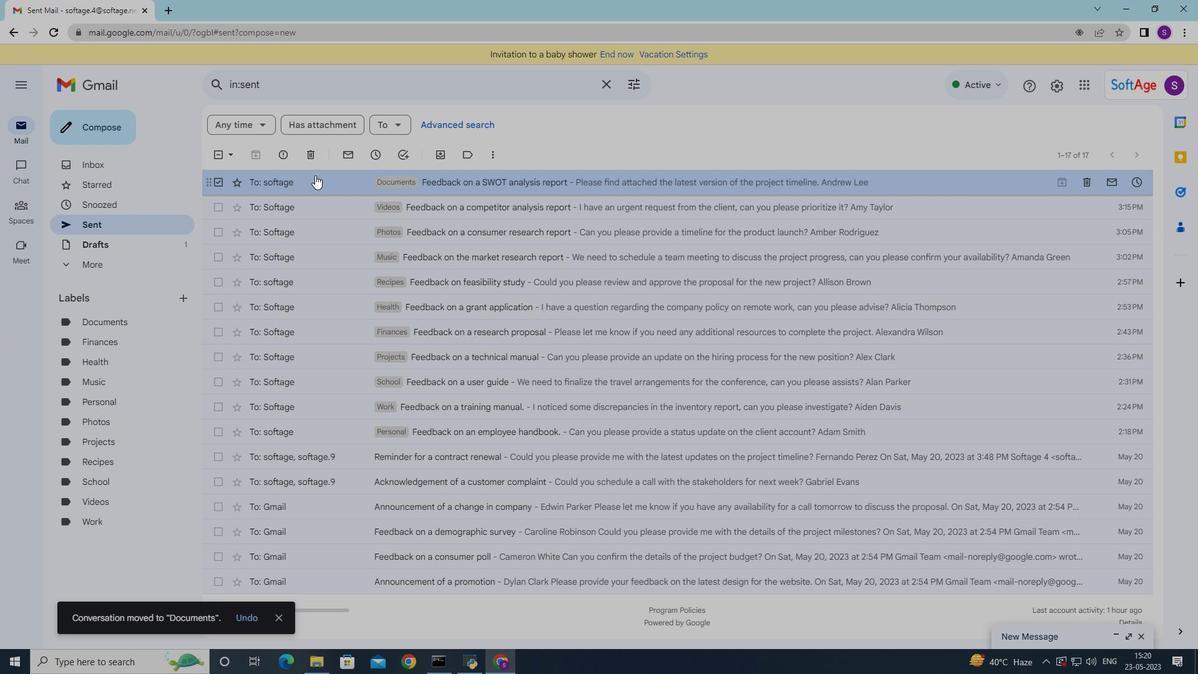 
Action: Mouse moved to (532, 192)
Screenshot: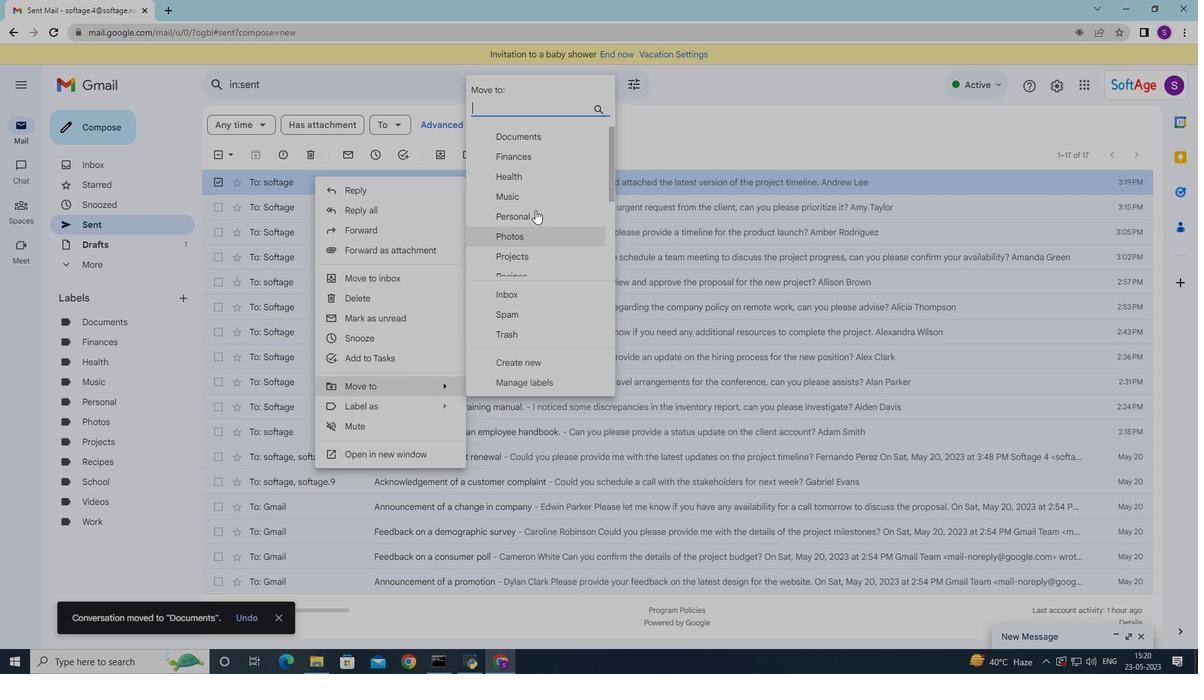 
Action: Mouse scrolled (532, 191) with delta (0, 0)
Screenshot: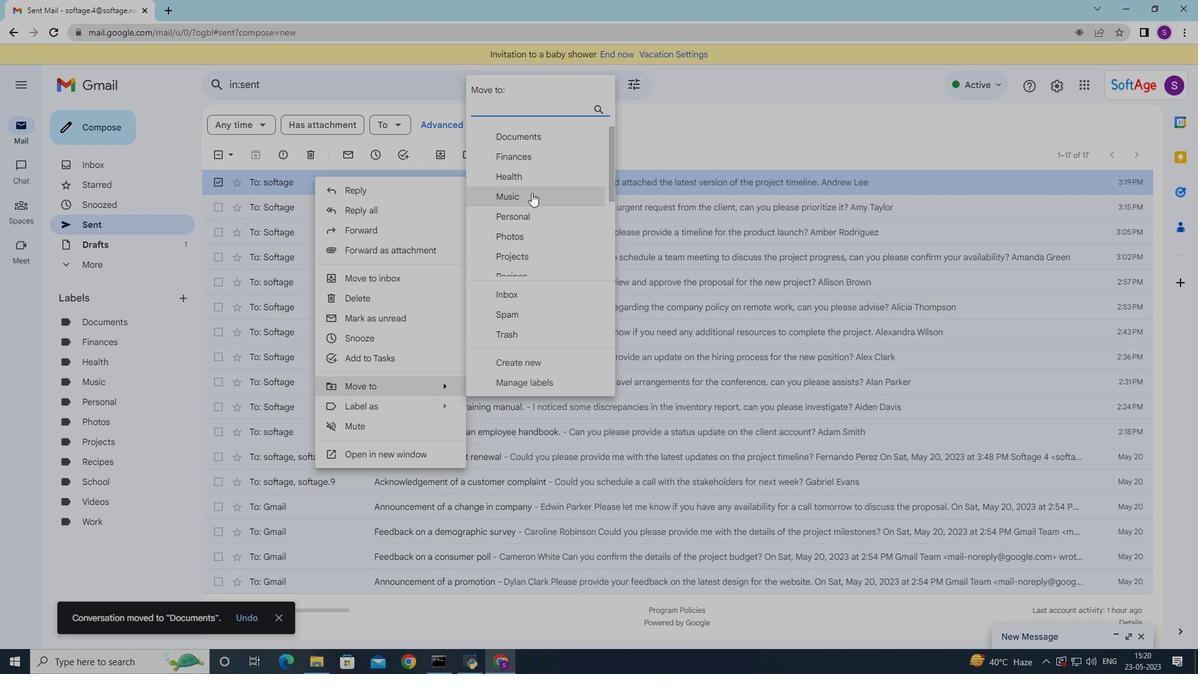 
Action: Mouse moved to (532, 192)
Screenshot: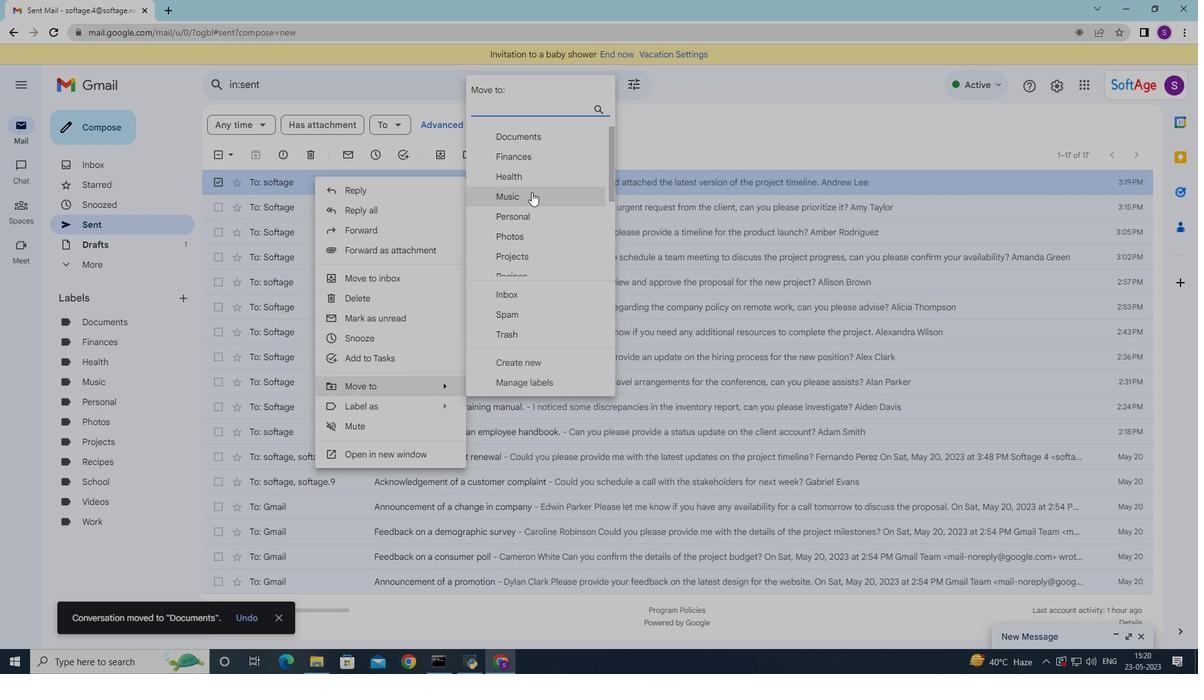 
Action: Mouse scrolled (532, 191) with delta (0, 0)
Screenshot: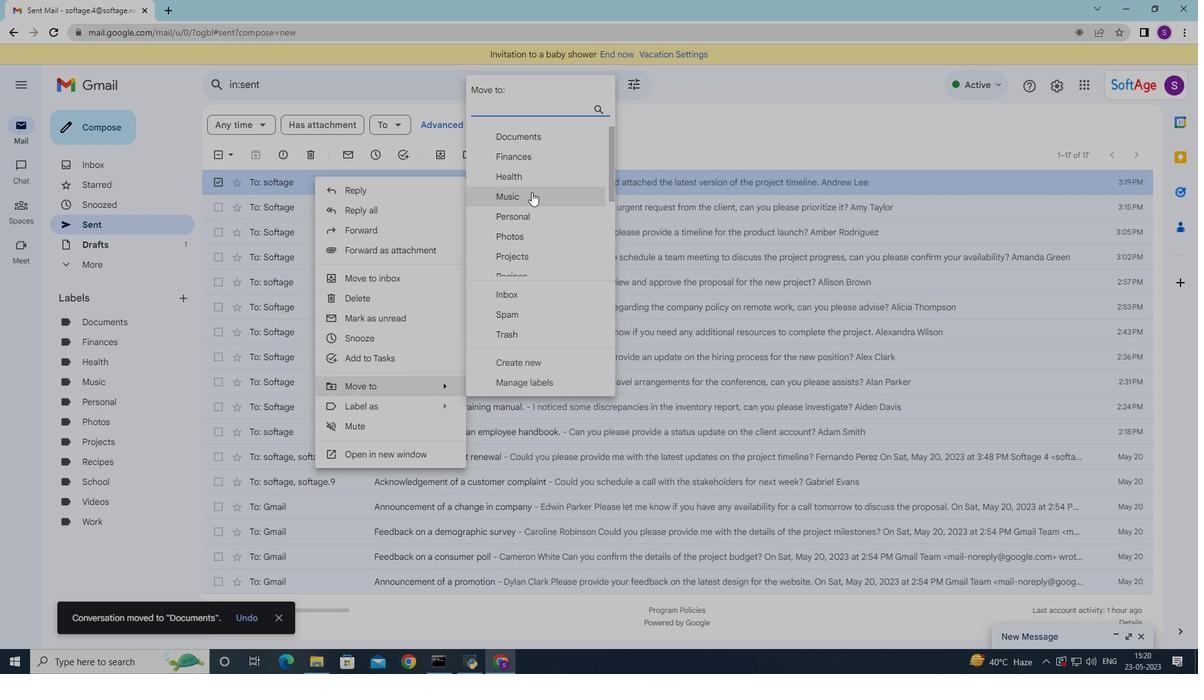 
Action: Mouse scrolled (532, 191) with delta (0, 0)
Screenshot: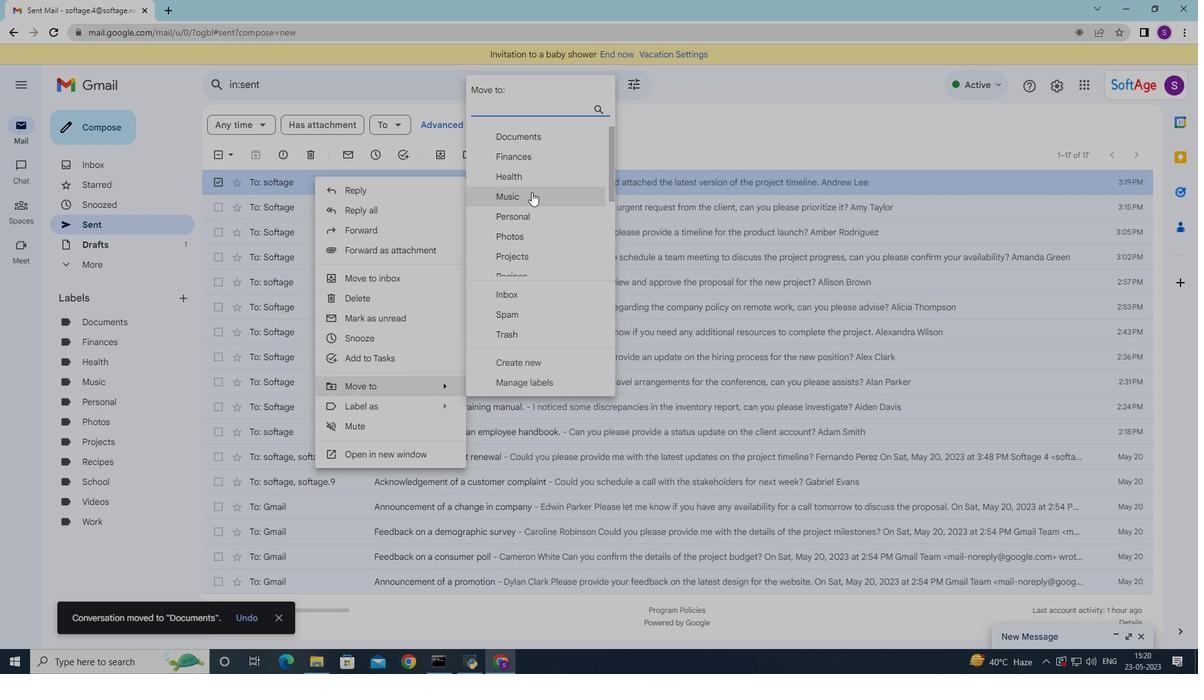 
Action: Mouse moved to (531, 194)
Screenshot: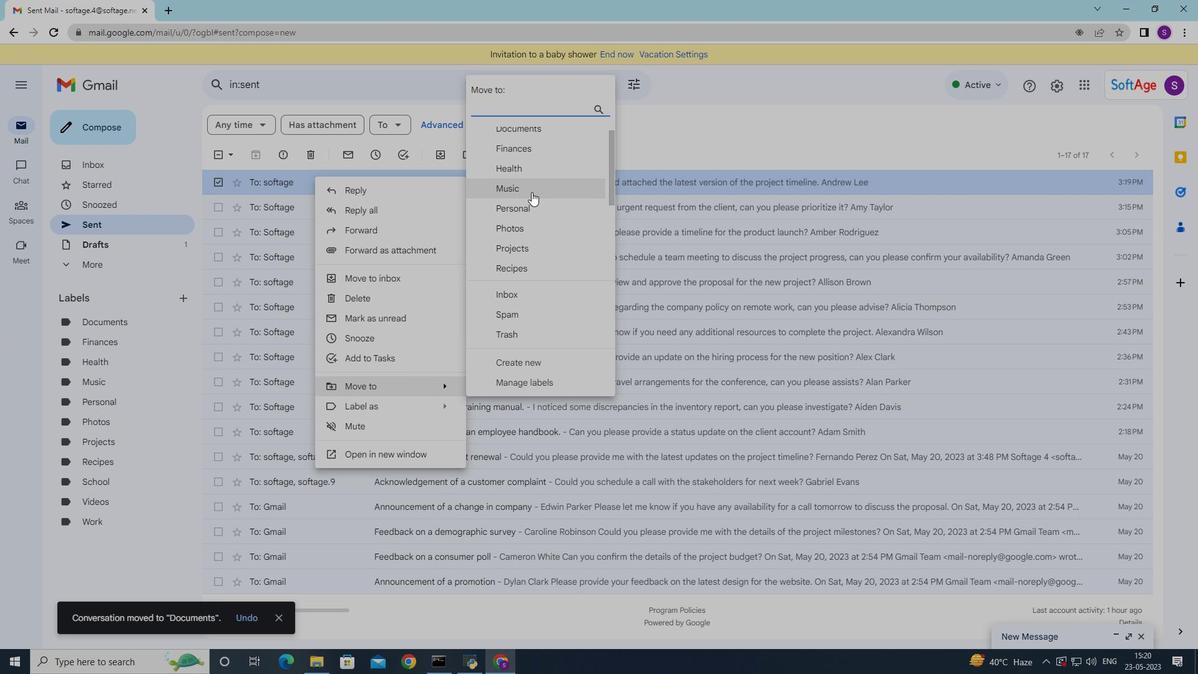 
Action: Mouse scrolled (531, 193) with delta (0, 0)
Screenshot: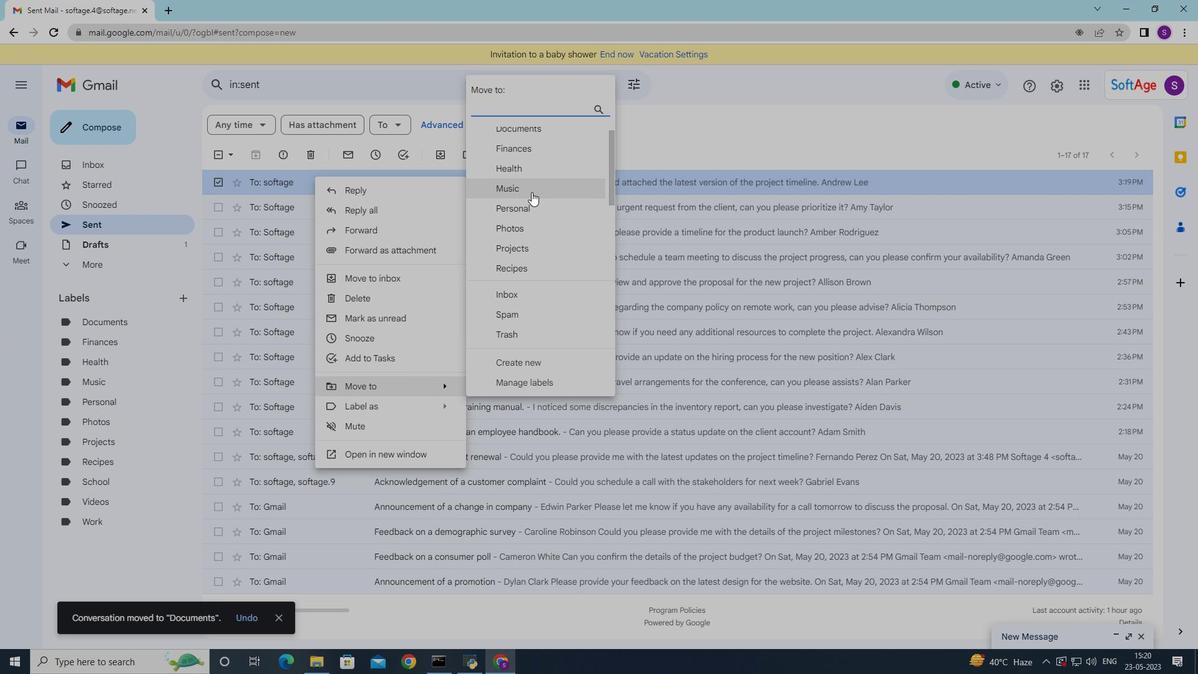 
Action: Mouse moved to (513, 192)
Screenshot: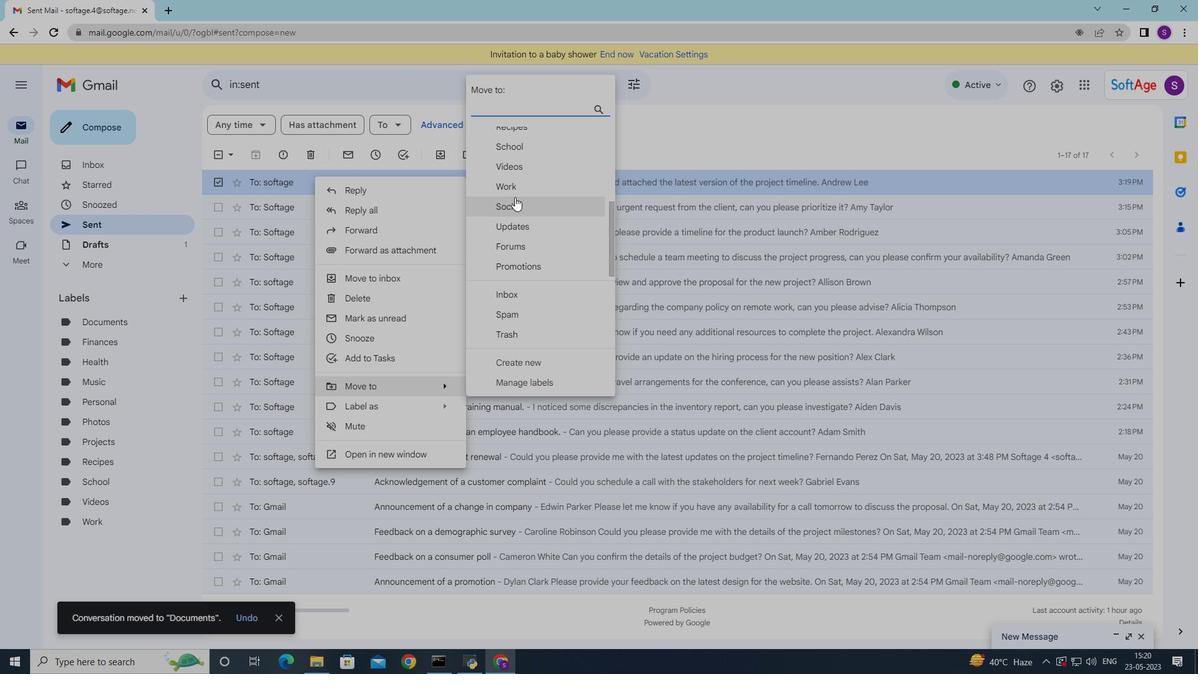 
Action: Mouse scrolled (513, 192) with delta (0, 0)
Screenshot: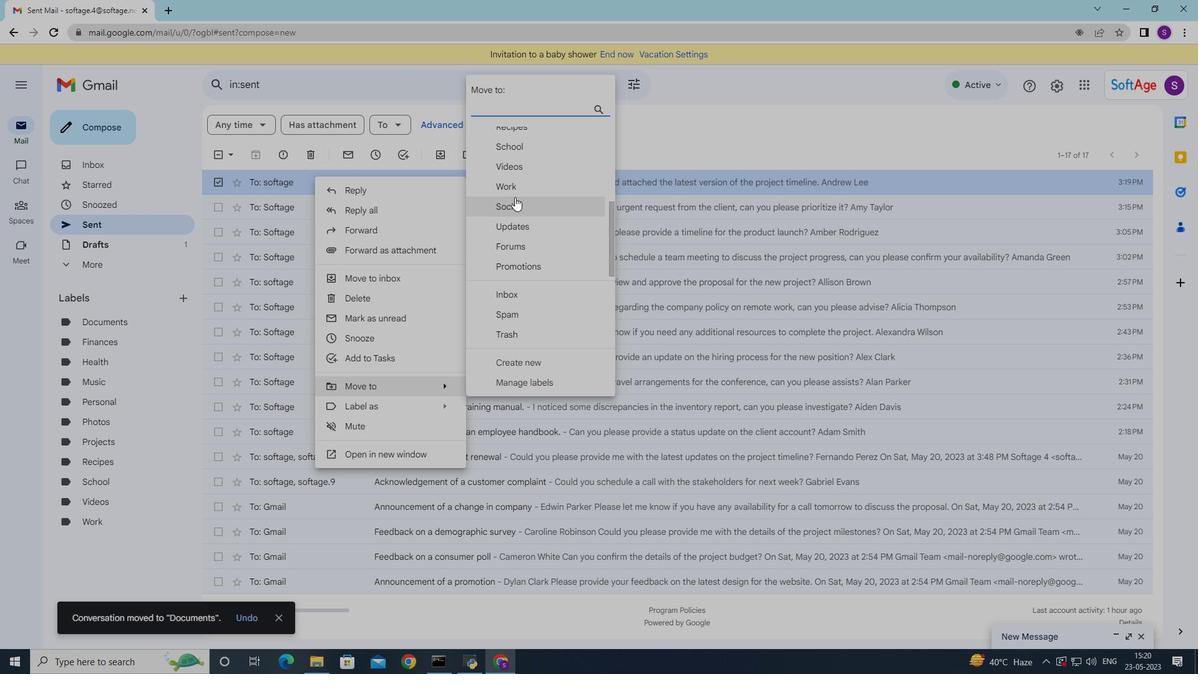 
Action: Mouse scrolled (513, 192) with delta (0, 0)
Screenshot: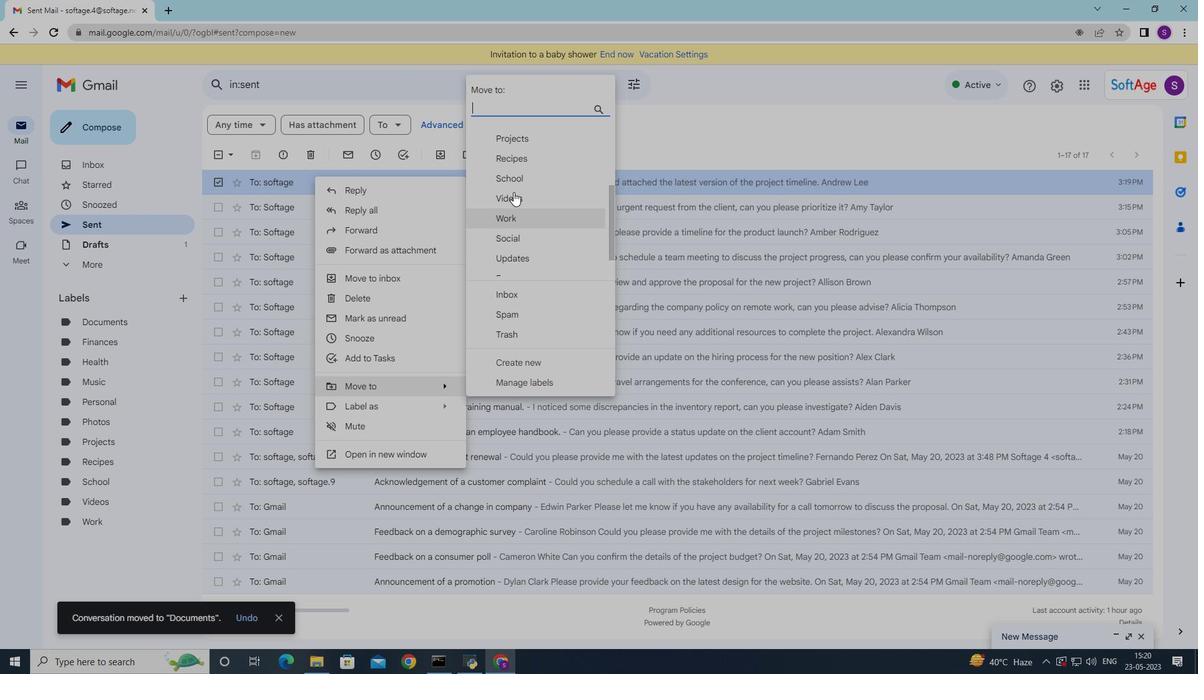 
Action: Mouse scrolled (513, 192) with delta (0, 0)
Screenshot: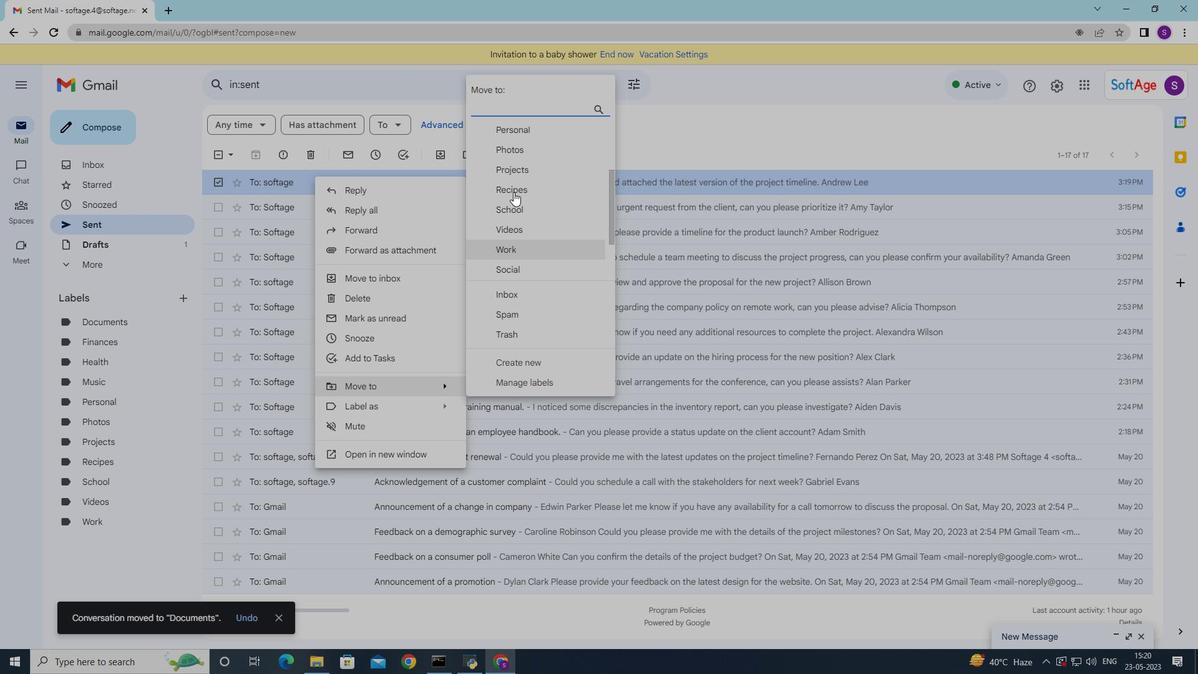 
Action: Mouse scrolled (513, 192) with delta (0, 0)
Screenshot: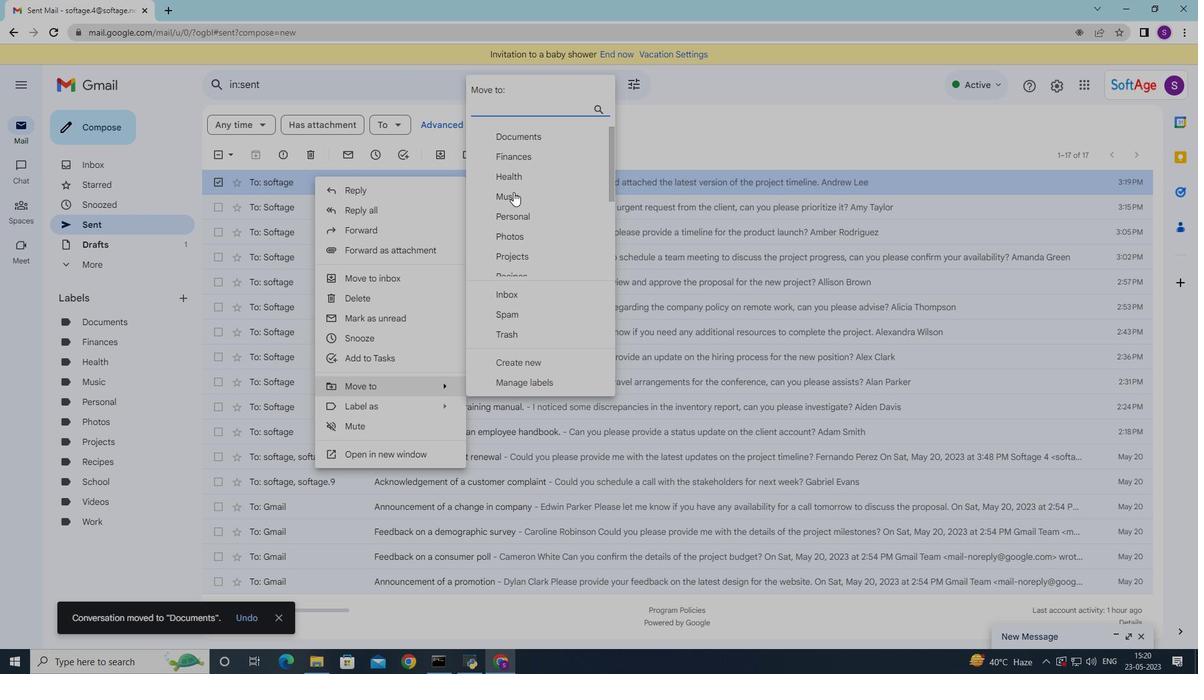 
Action: Mouse scrolled (513, 192) with delta (0, 0)
Screenshot: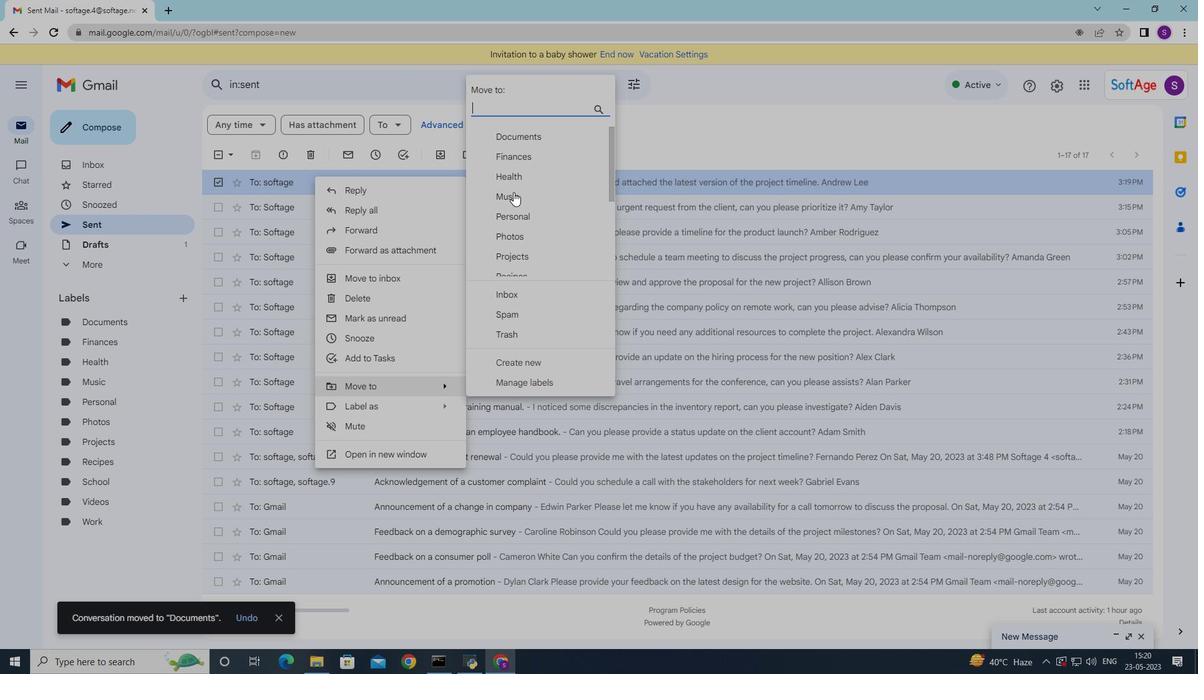 
Action: Mouse moved to (513, 137)
Screenshot: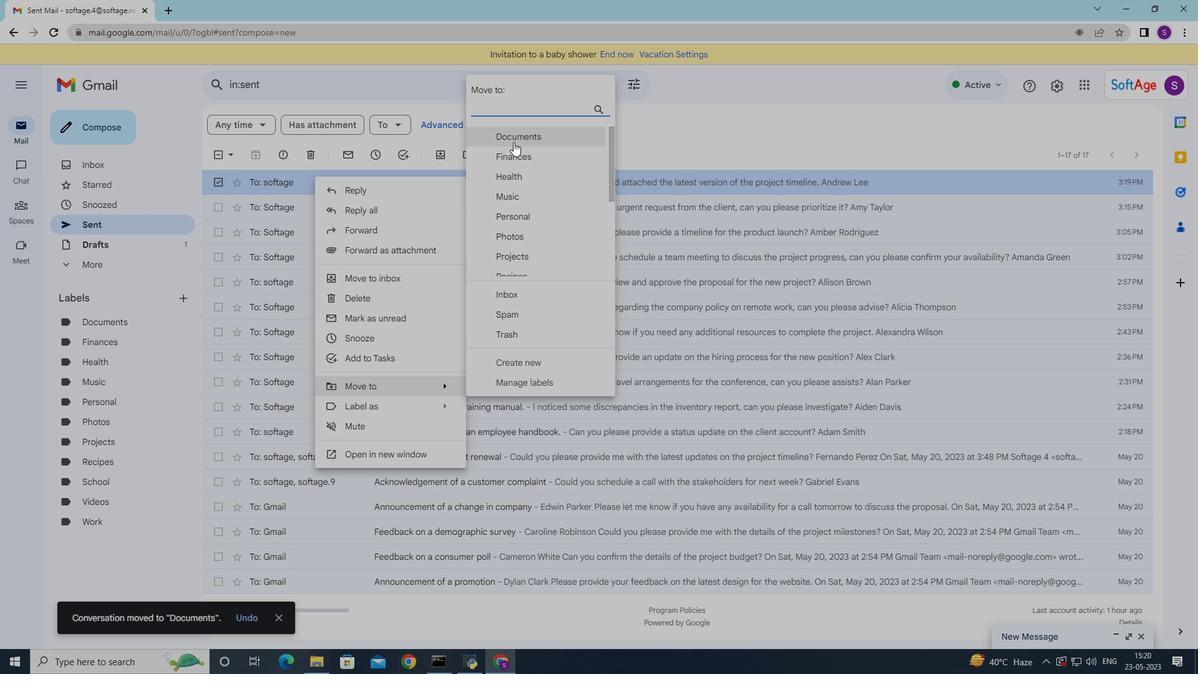 
Action: Mouse pressed left at (513, 137)
Screenshot: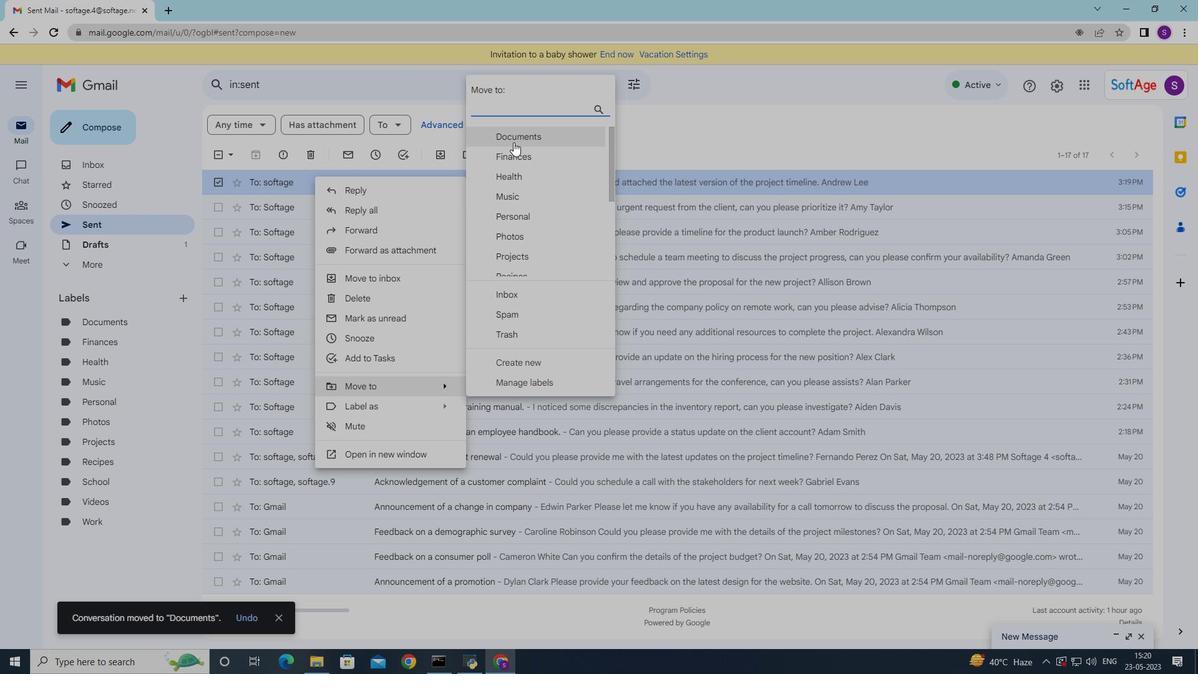 
Action: Mouse moved to (155, 142)
Screenshot: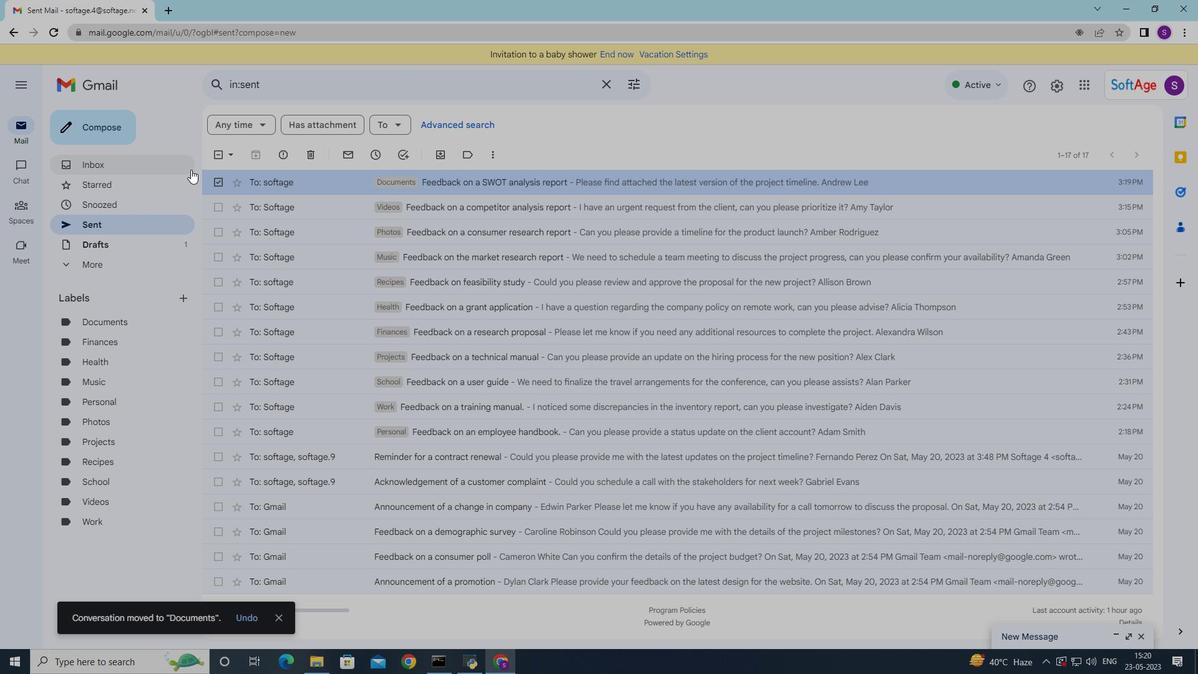 
